 Task: Send an email with the signature Manuel Garcia with the subject Request for a leave of absence follow-up and the message Could you please provide me with the contact information for the vendor you mentioned? from softage.9@softage.net to softage.6@softage.net and move the email from Sent Items to the folder Memorandums of understanding
Action: Mouse moved to (1094, 80)
Screenshot: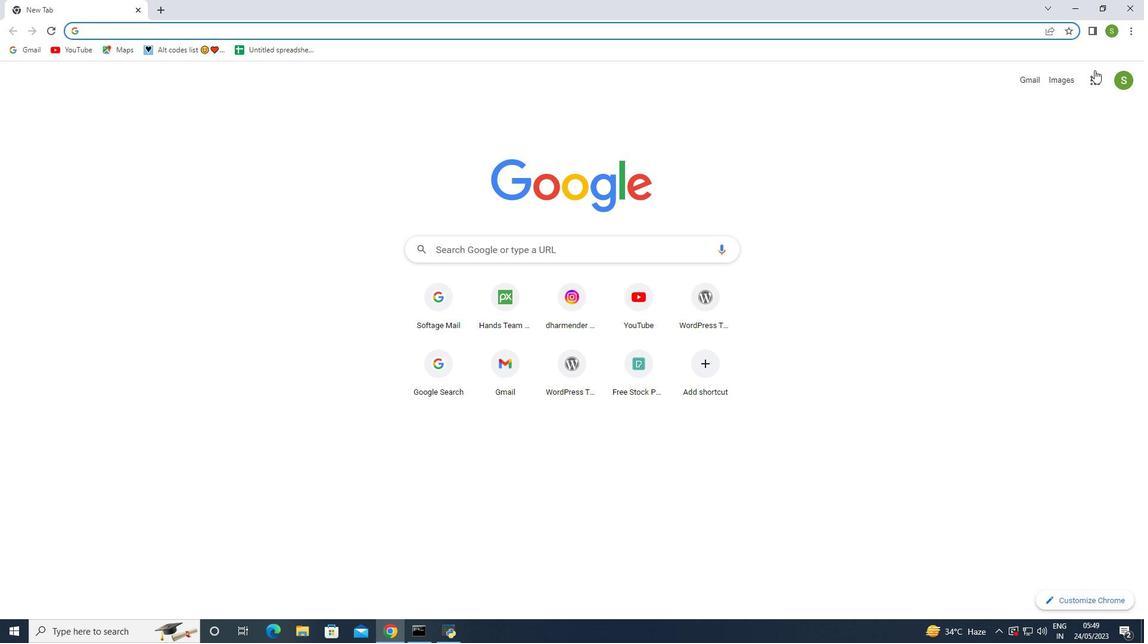 
Action: Mouse pressed left at (1094, 80)
Screenshot: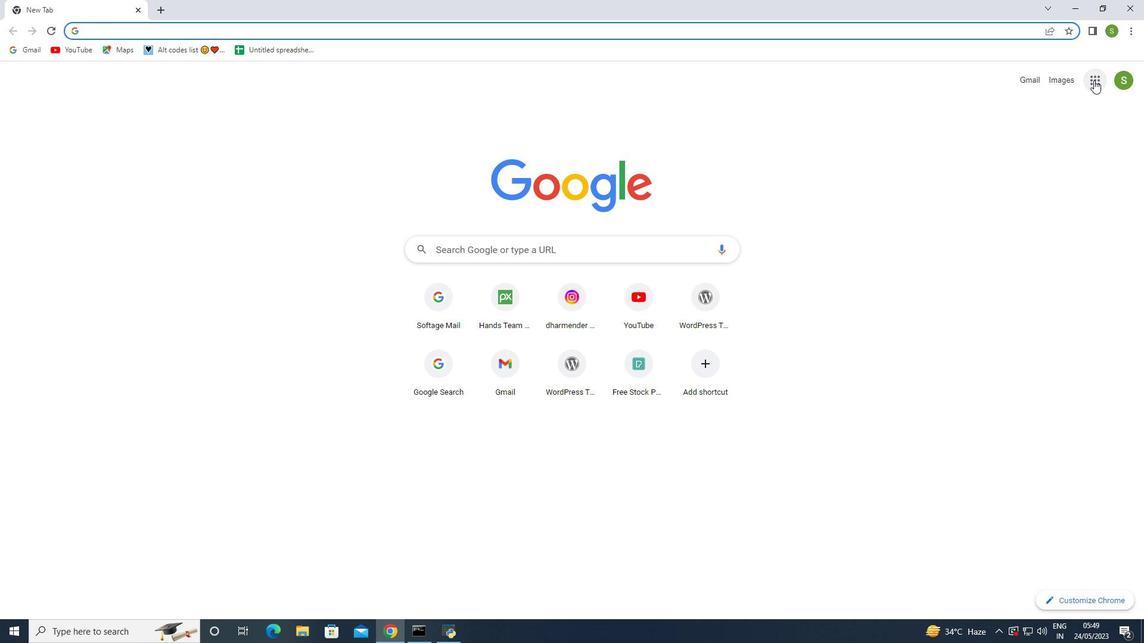 
Action: Mouse moved to (1051, 132)
Screenshot: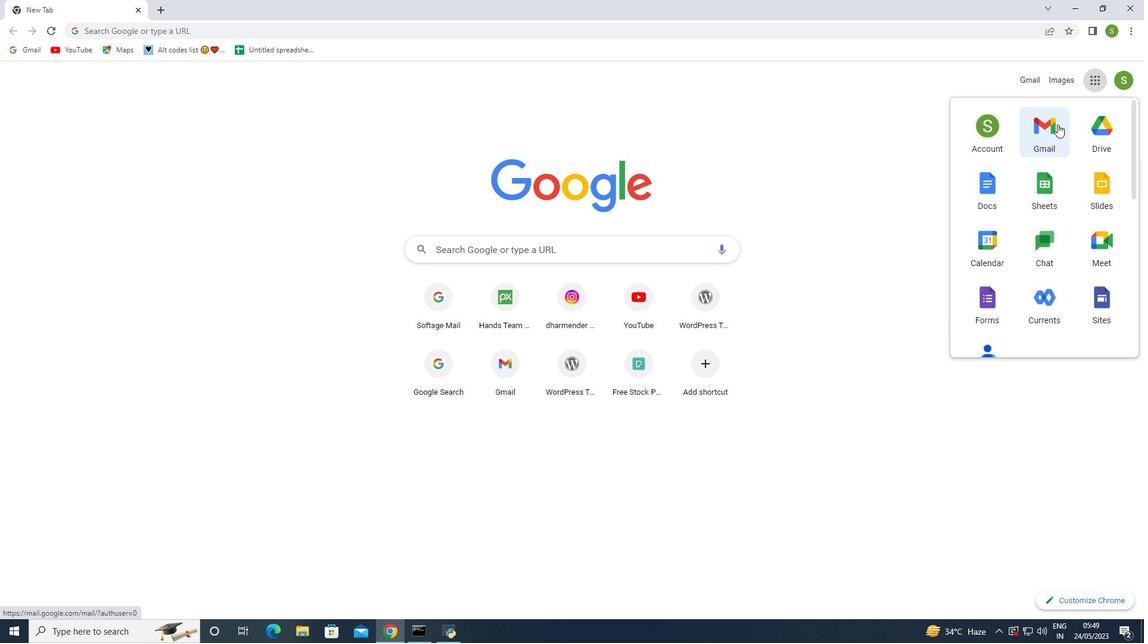 
Action: Mouse pressed left at (1051, 132)
Screenshot: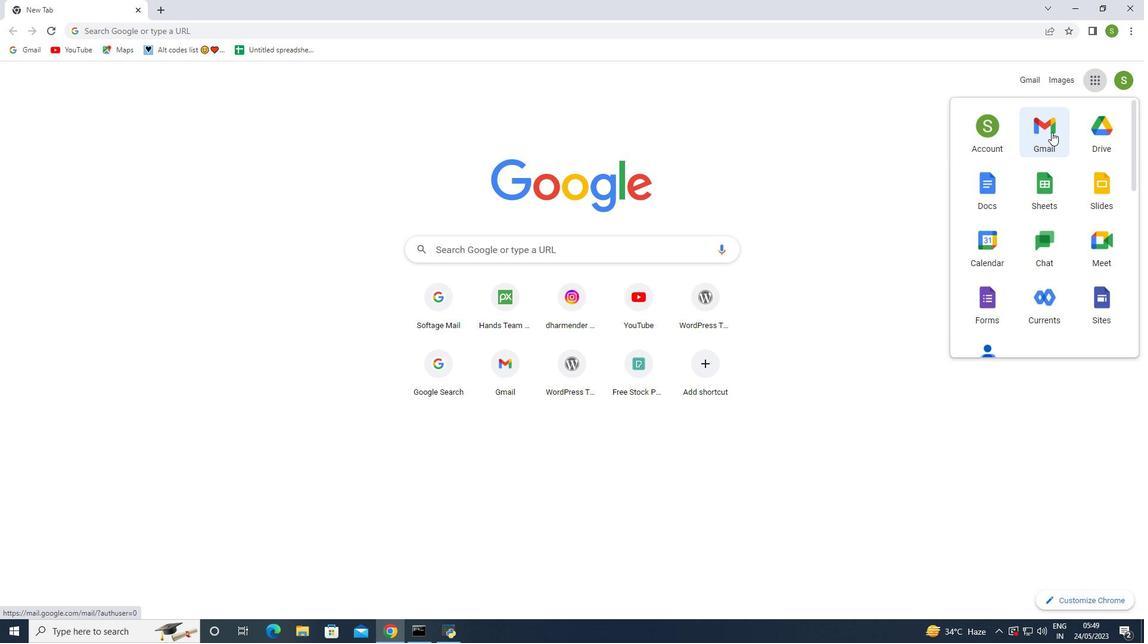 
Action: Mouse moved to (1007, 87)
Screenshot: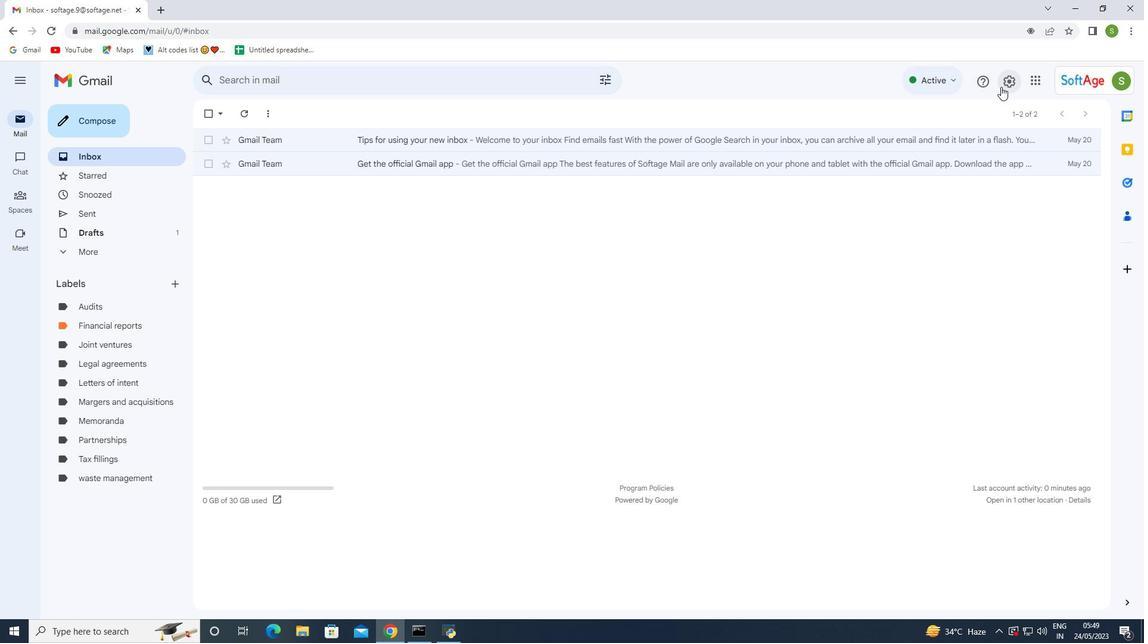 
Action: Mouse pressed left at (1007, 87)
Screenshot: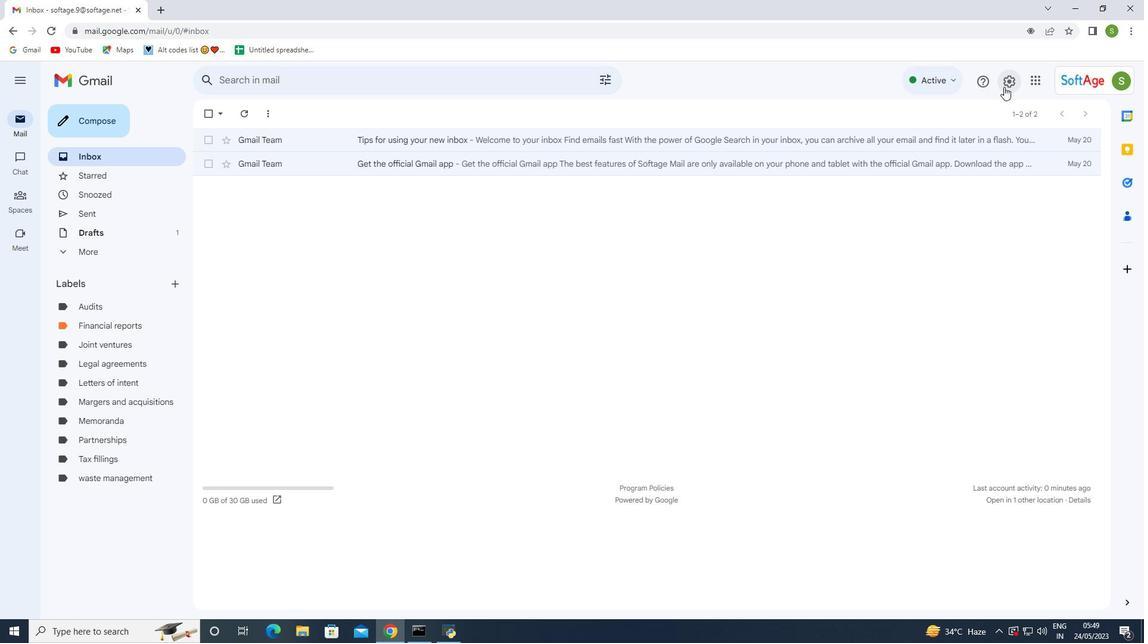 
Action: Mouse moved to (986, 133)
Screenshot: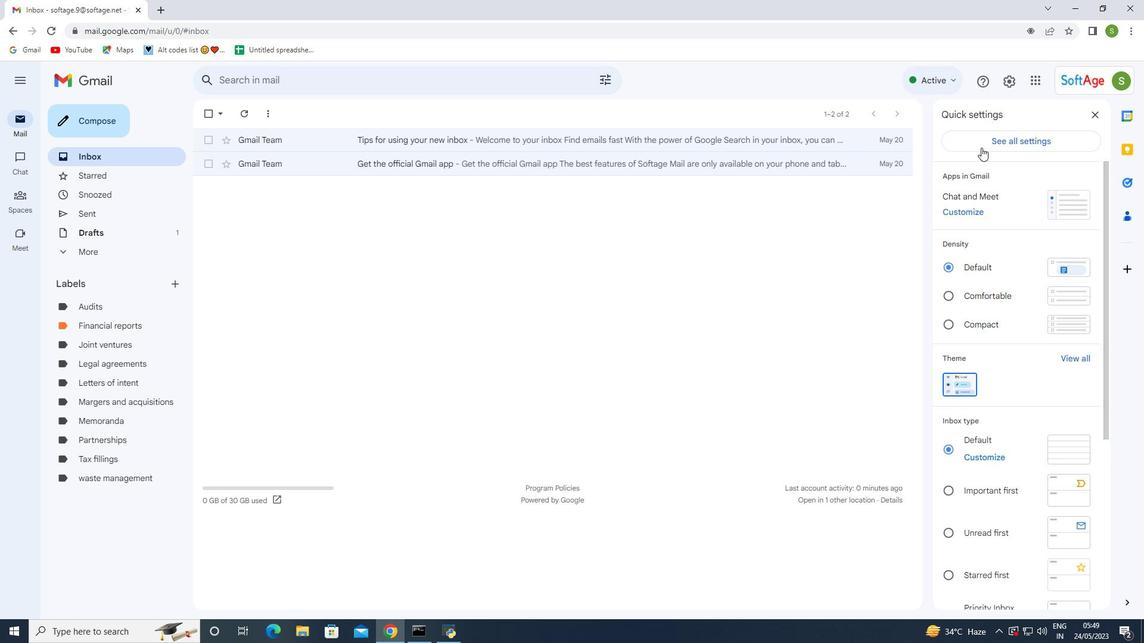 
Action: Mouse pressed left at (986, 133)
Screenshot: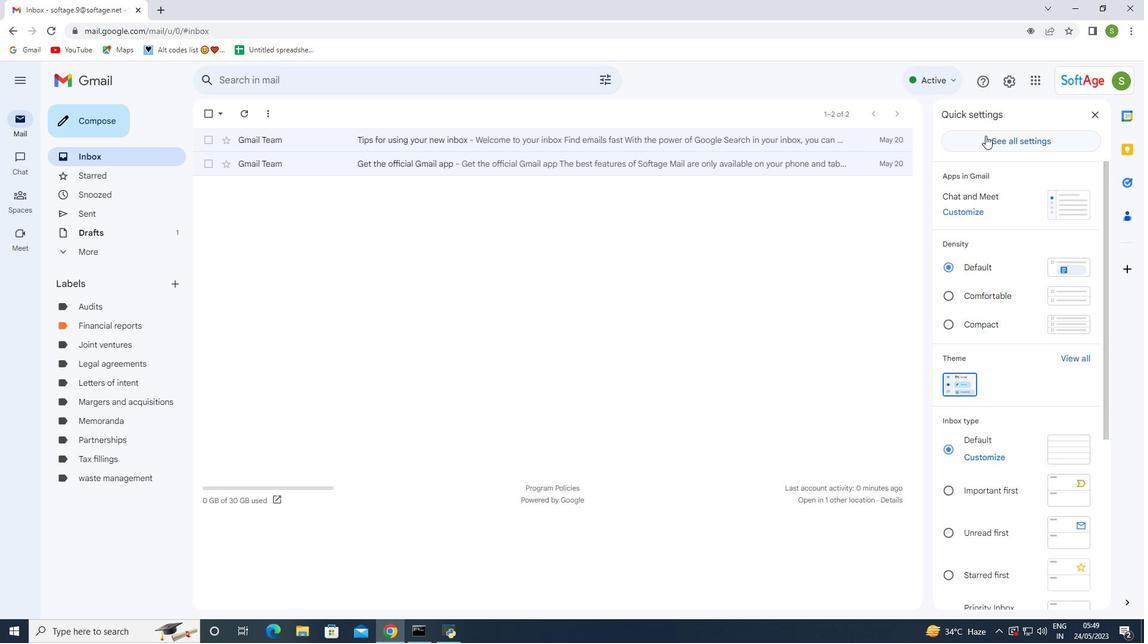 
Action: Mouse moved to (321, 383)
Screenshot: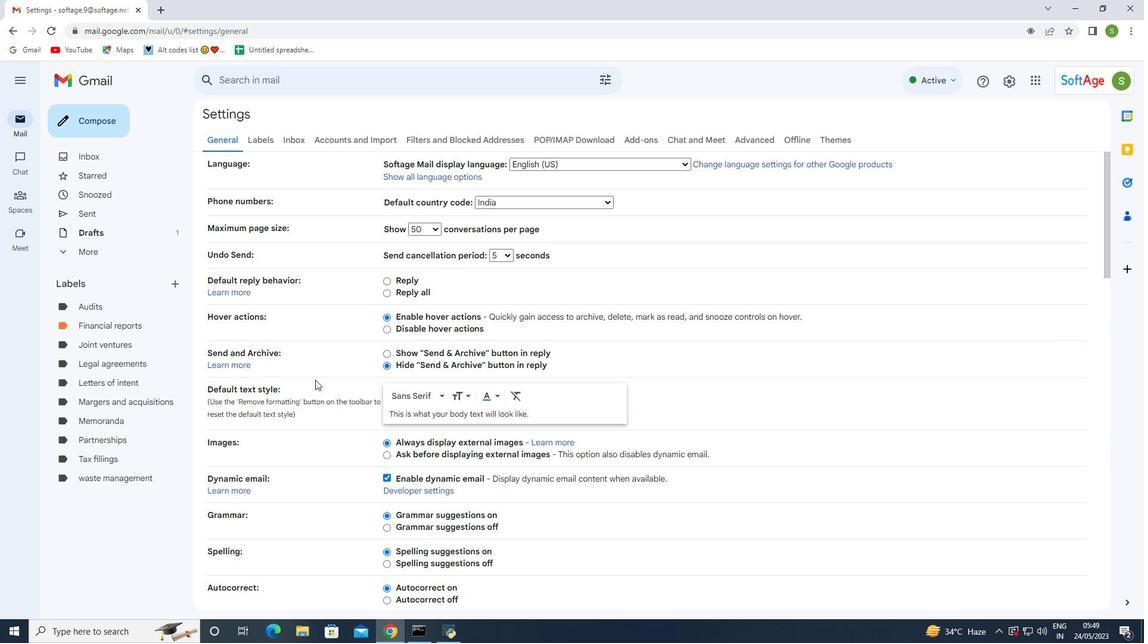
Action: Mouse scrolled (321, 383) with delta (0, 0)
Screenshot: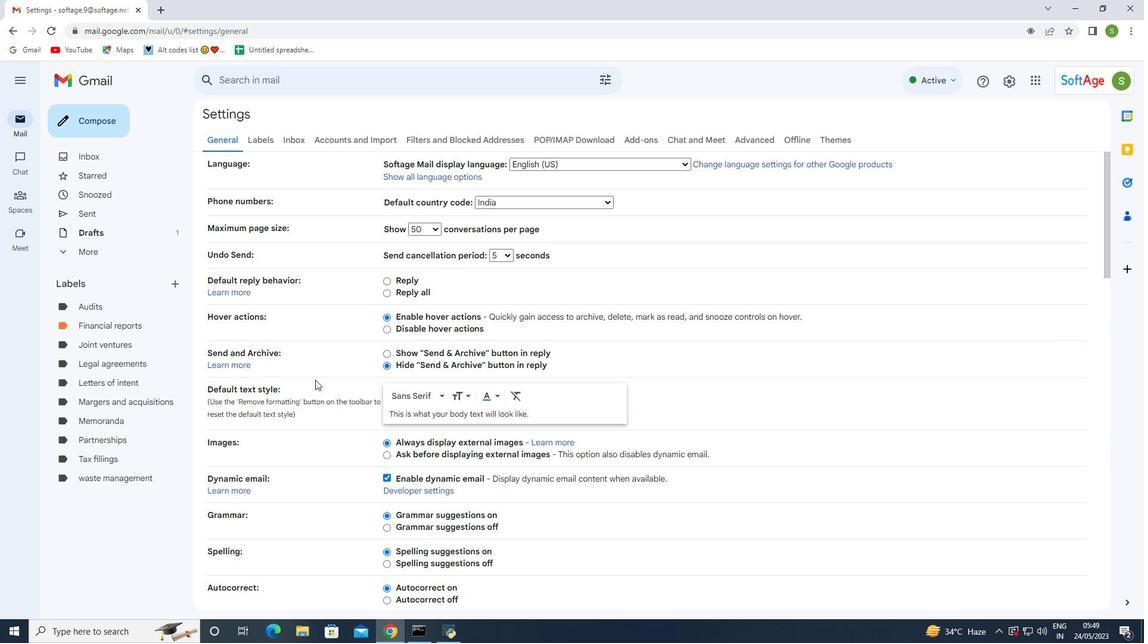 
Action: Mouse moved to (322, 384)
Screenshot: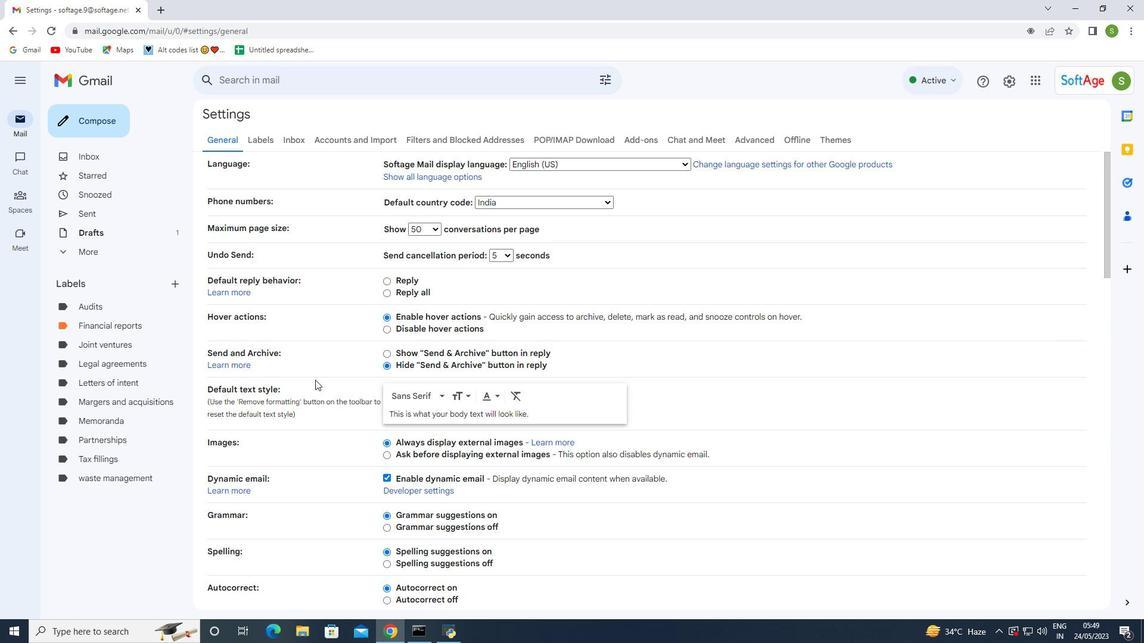 
Action: Mouse scrolled (322, 383) with delta (0, 0)
Screenshot: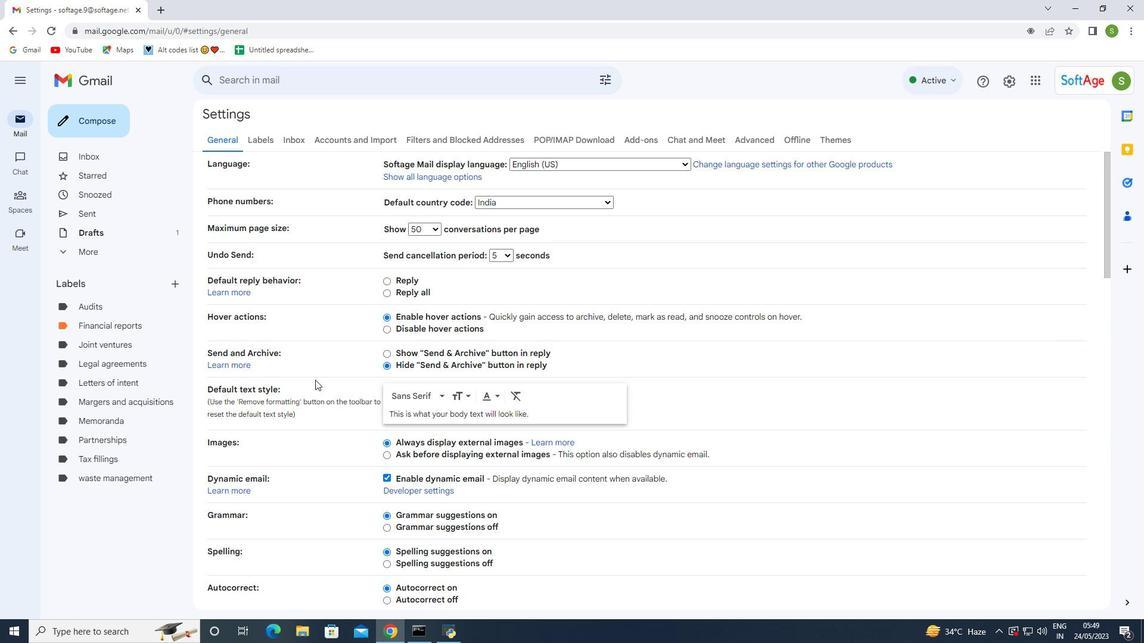 
Action: Mouse moved to (322, 385)
Screenshot: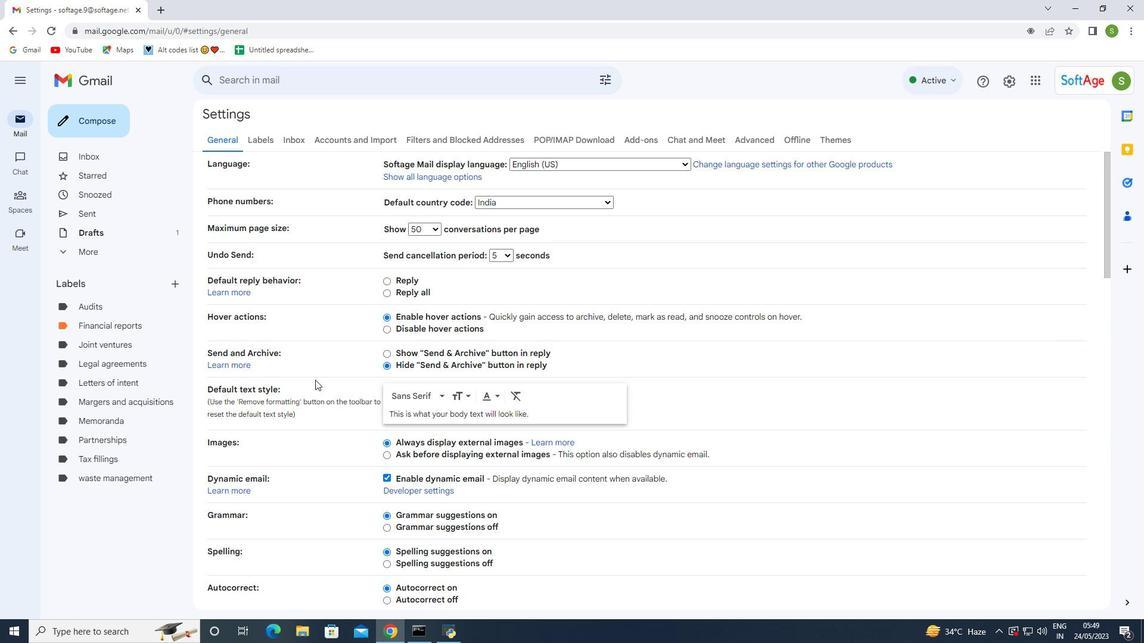 
Action: Mouse scrolled (322, 384) with delta (0, 0)
Screenshot: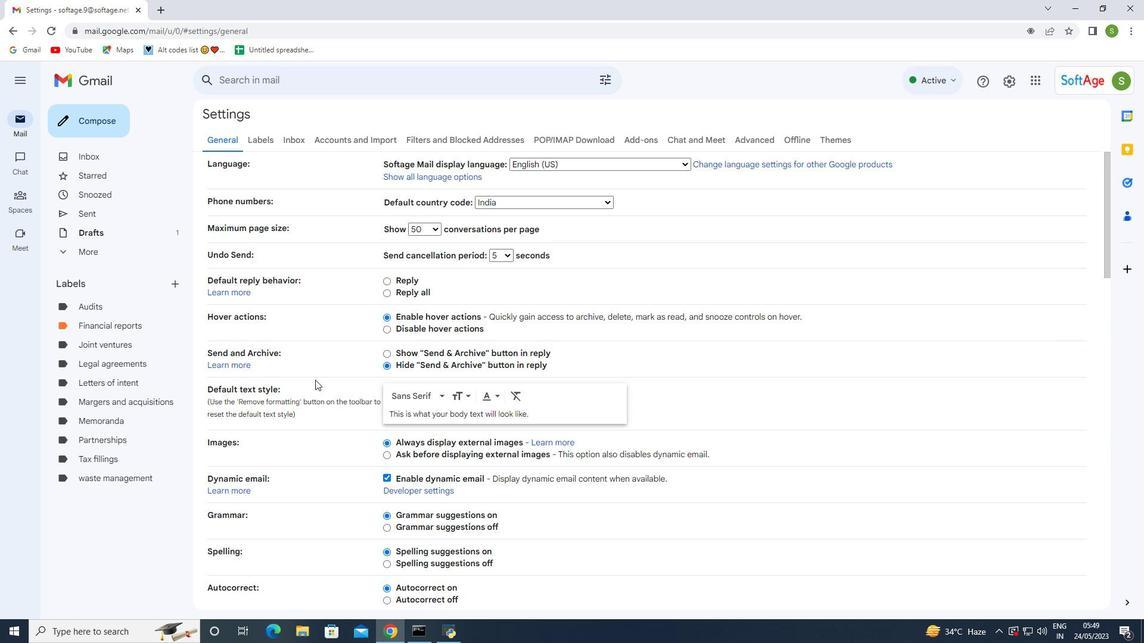 
Action: Mouse moved to (322, 385)
Screenshot: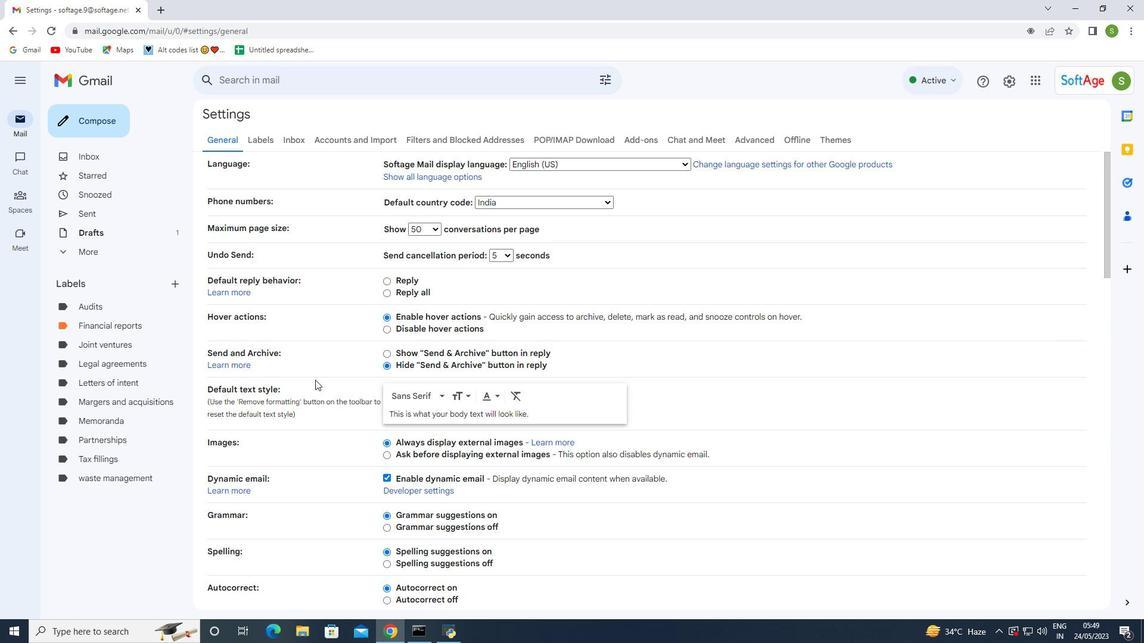 
Action: Mouse scrolled (322, 384) with delta (0, 0)
Screenshot: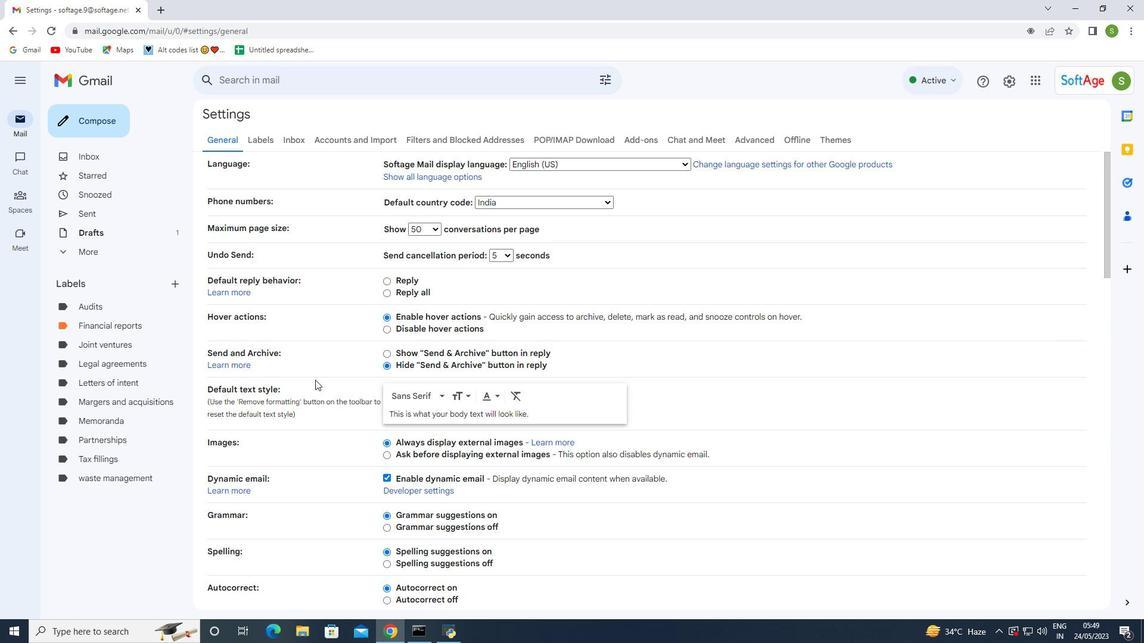 
Action: Mouse scrolled (322, 384) with delta (0, 0)
Screenshot: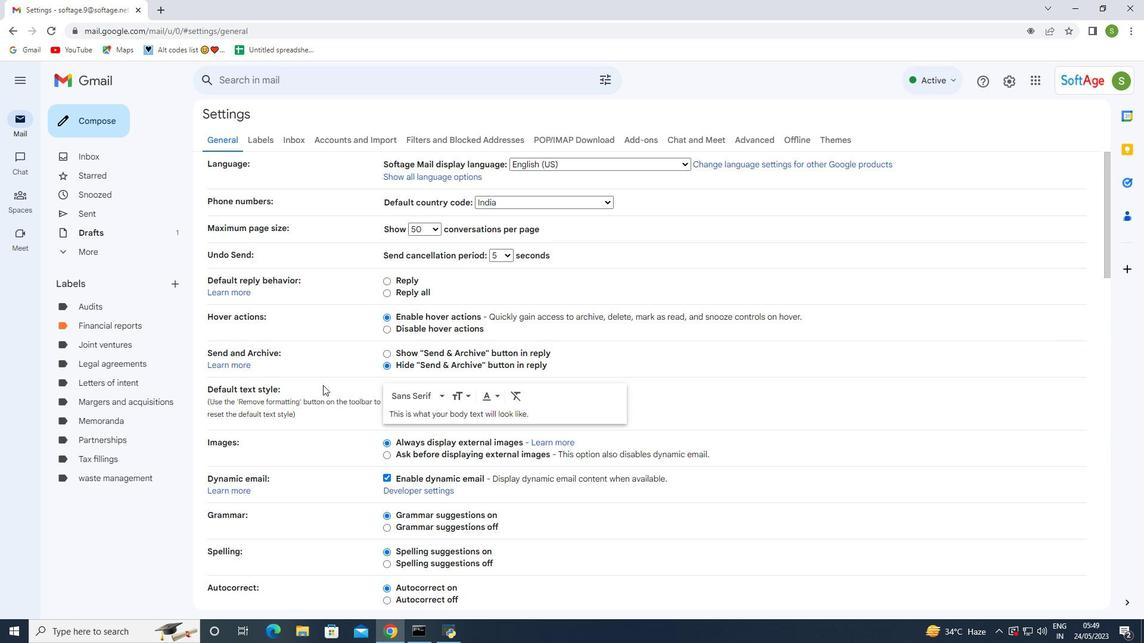
Action: Mouse scrolled (322, 384) with delta (0, 0)
Screenshot: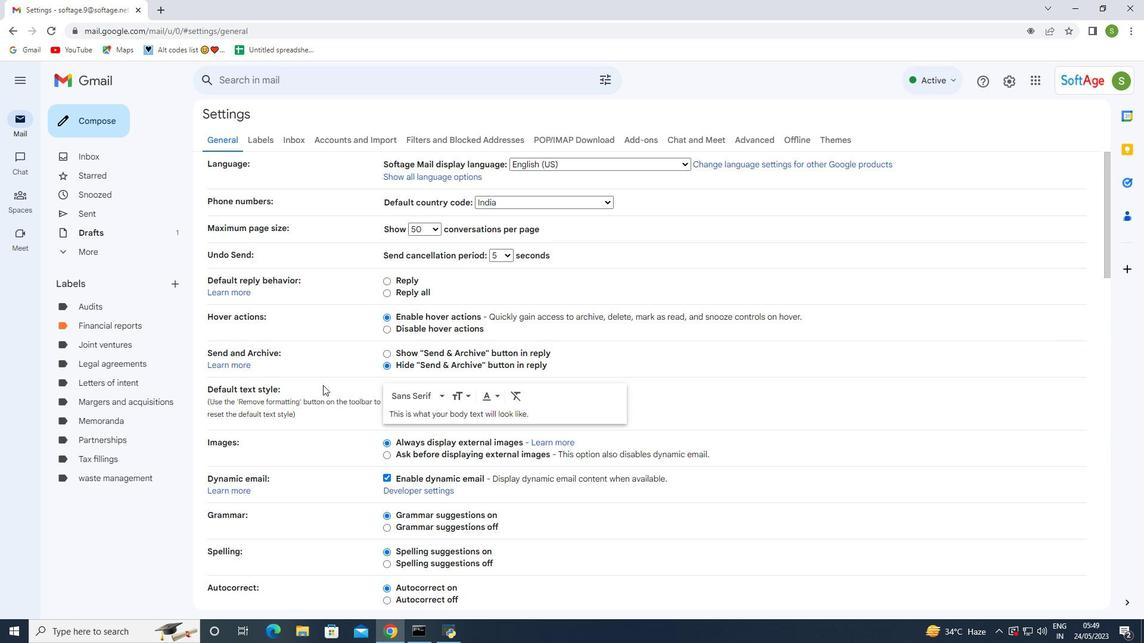 
Action: Mouse pressed middle at (322, 385)
Screenshot: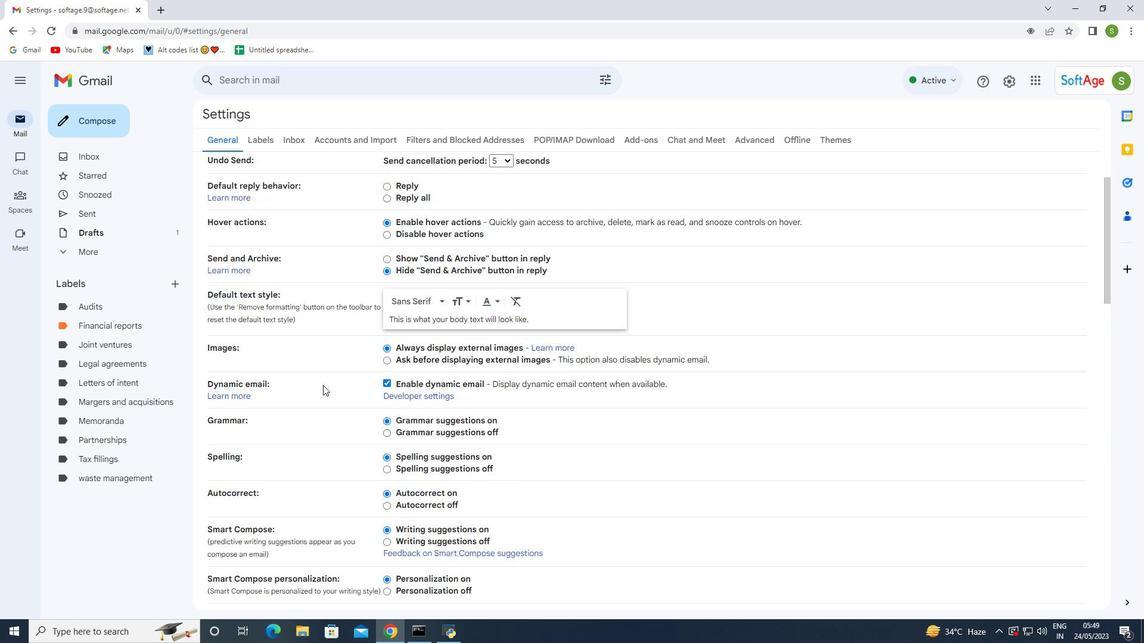 
Action: Mouse scrolled (322, 384) with delta (0, 0)
Screenshot: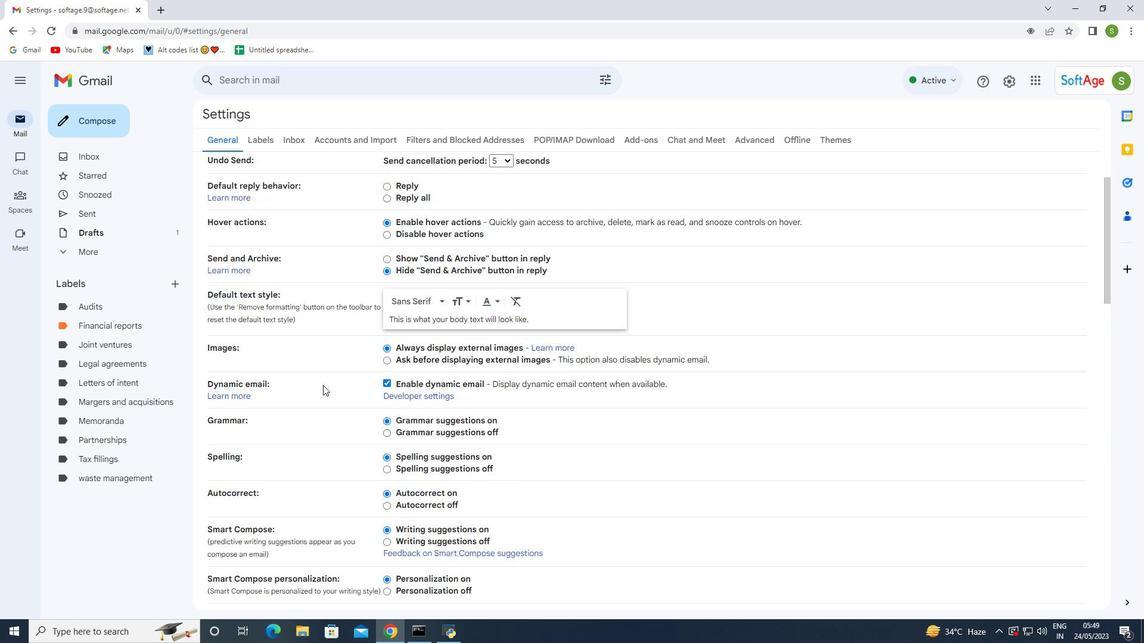
Action: Mouse scrolled (322, 384) with delta (0, 0)
Screenshot: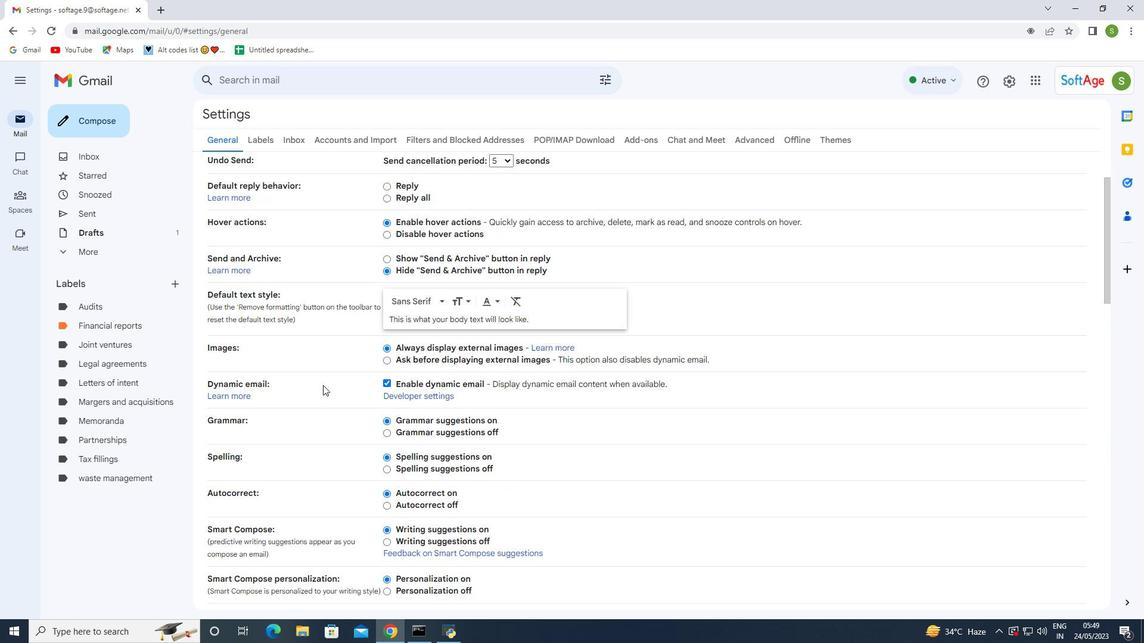 
Action: Mouse scrolled (322, 384) with delta (0, 0)
Screenshot: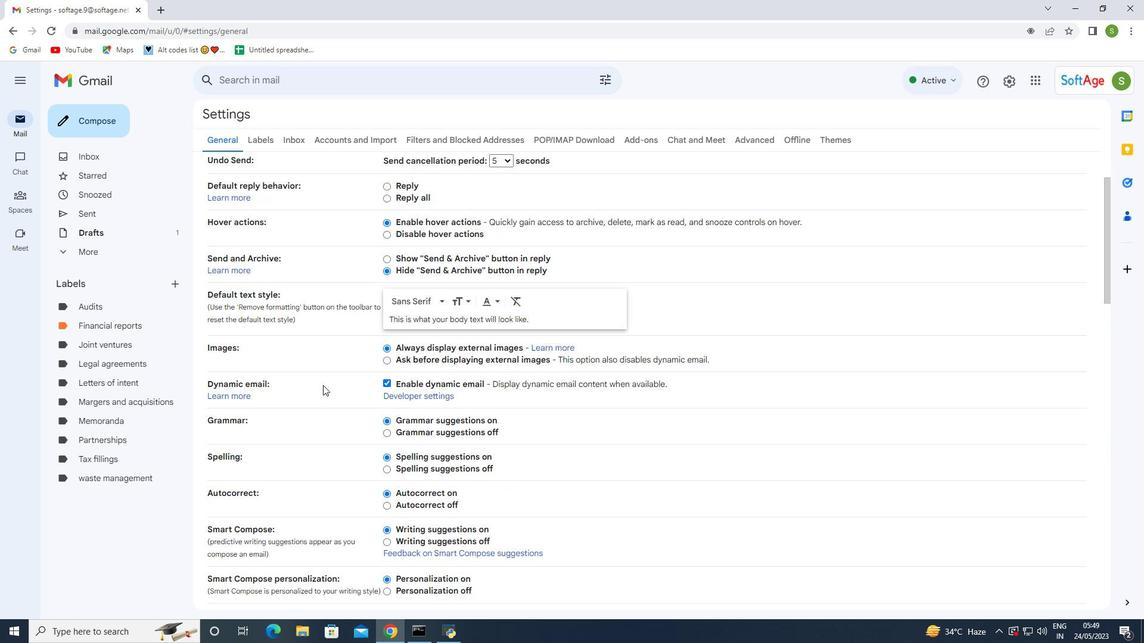
Action: Mouse scrolled (322, 384) with delta (0, 0)
Screenshot: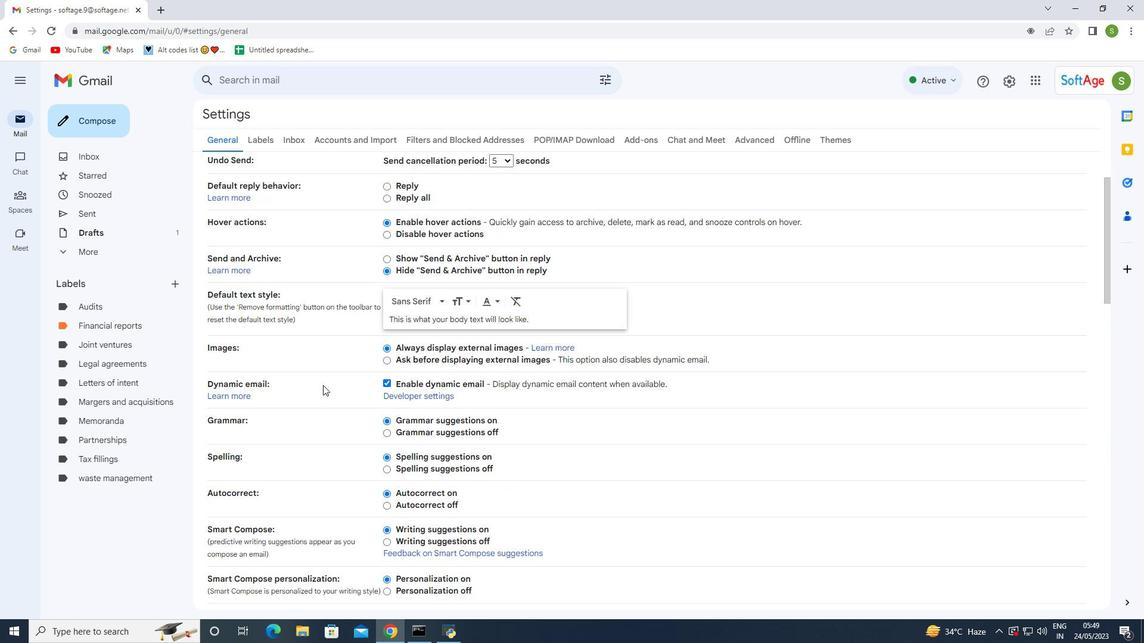 
Action: Mouse scrolled (322, 384) with delta (0, 0)
Screenshot: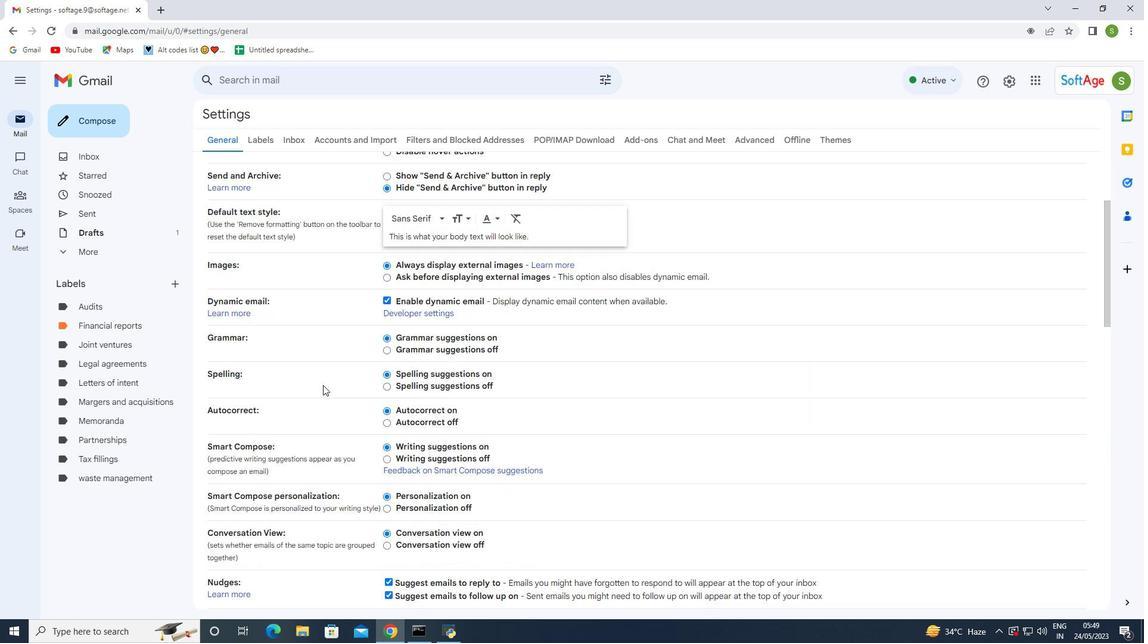 
Action: Mouse scrolled (322, 384) with delta (0, 0)
Screenshot: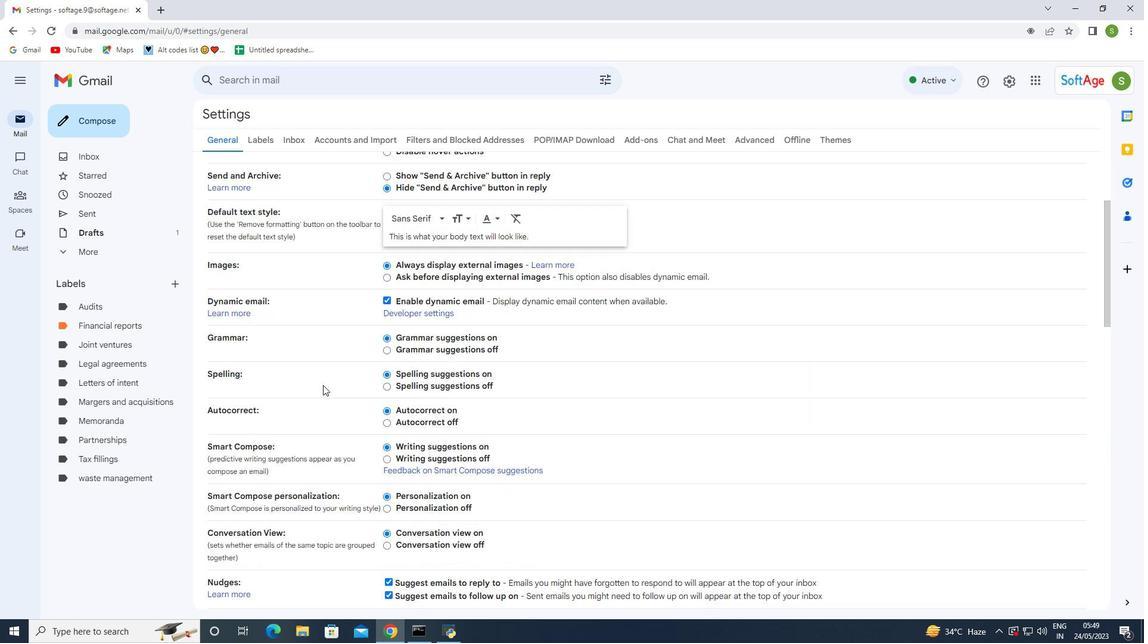 
Action: Mouse scrolled (322, 384) with delta (0, 0)
Screenshot: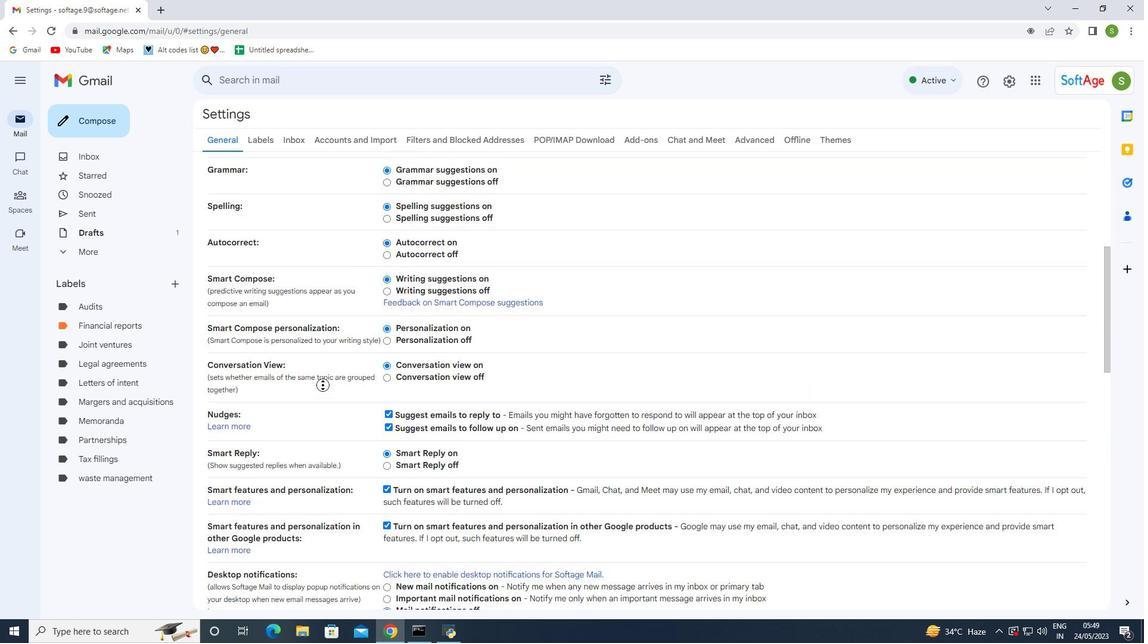 
Action: Mouse scrolled (322, 384) with delta (0, 0)
Screenshot: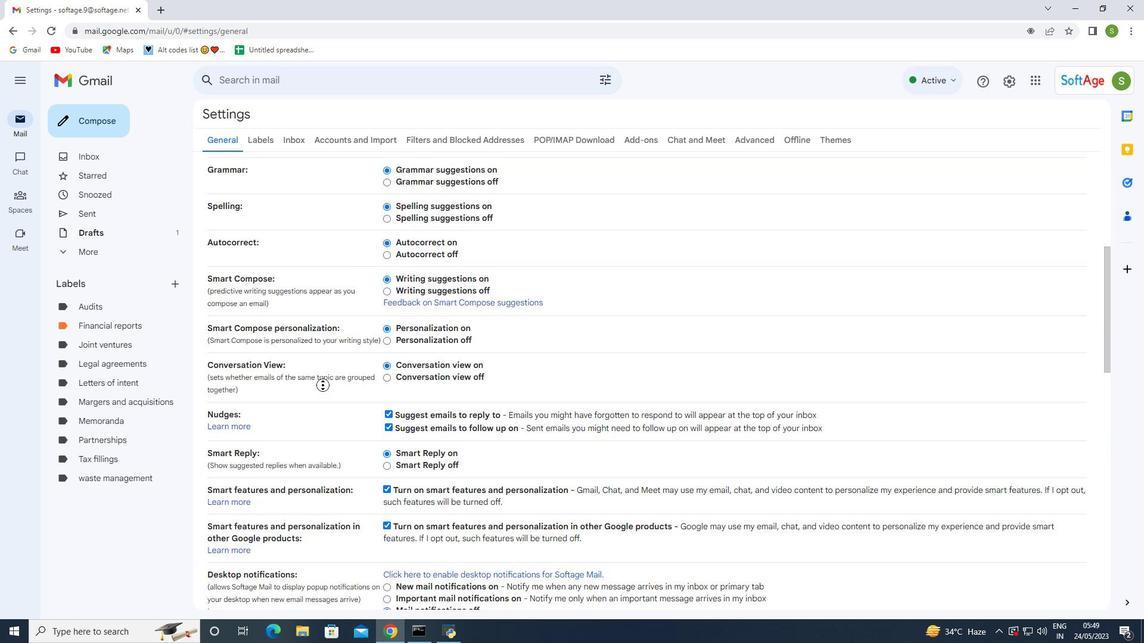 
Action: Mouse scrolled (322, 384) with delta (0, 0)
Screenshot: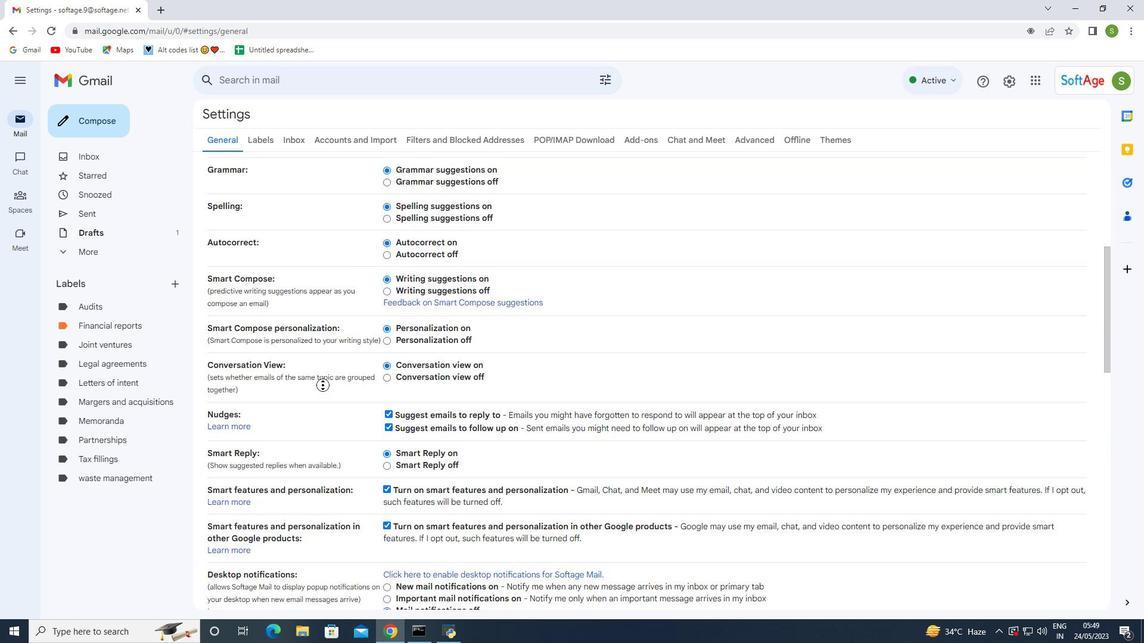 
Action: Mouse scrolled (322, 384) with delta (0, 0)
Screenshot: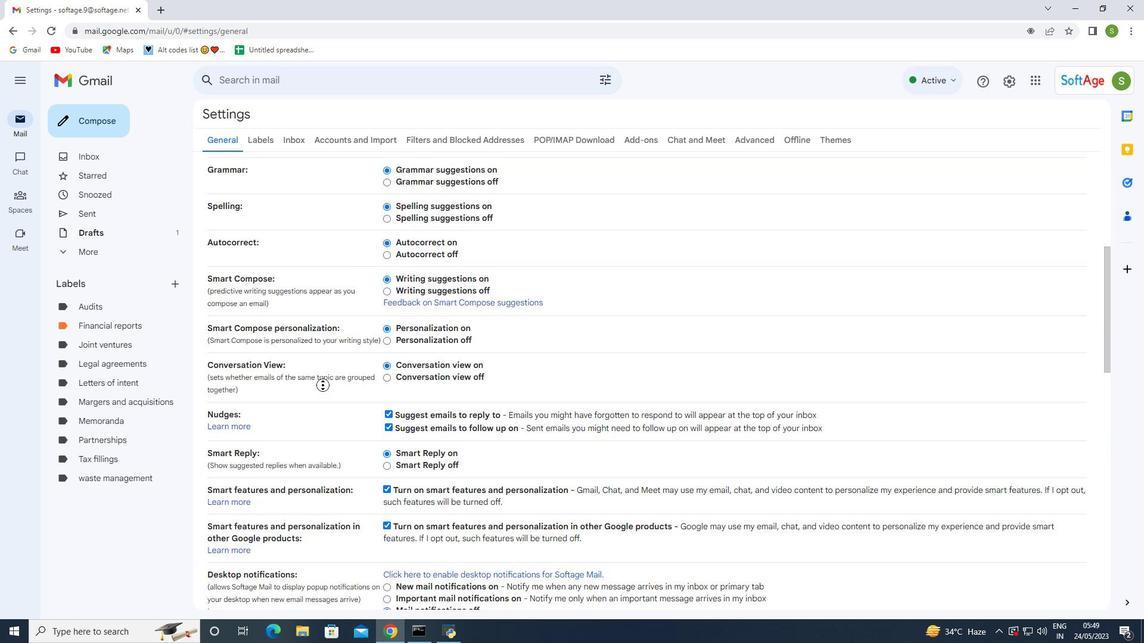 
Action: Mouse scrolled (322, 384) with delta (0, 0)
Screenshot: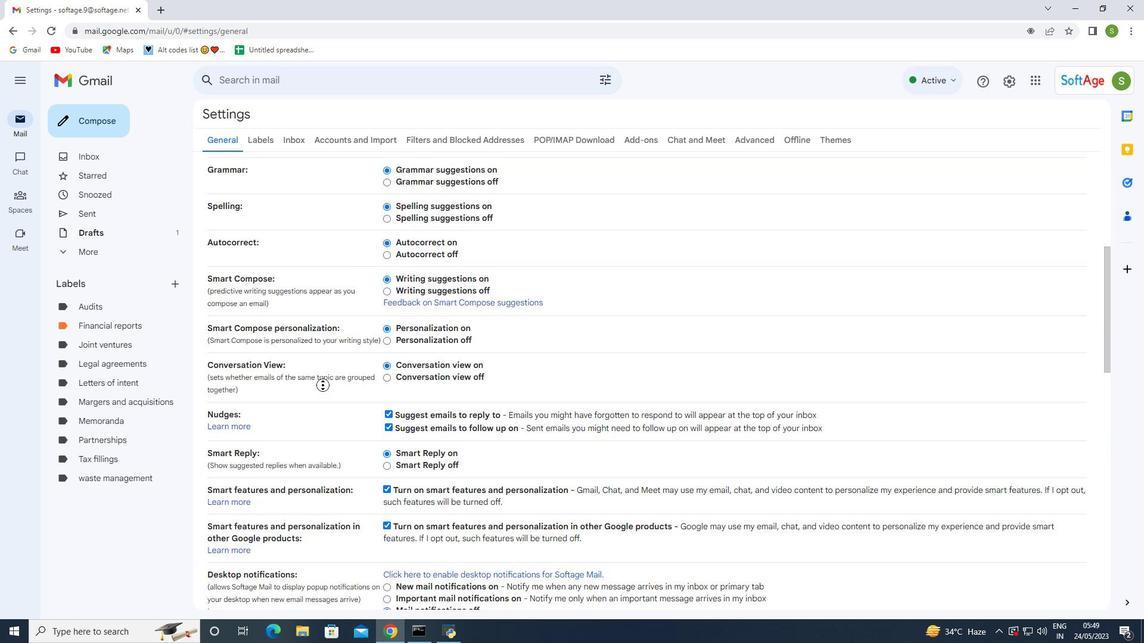 
Action: Mouse moved to (322, 386)
Screenshot: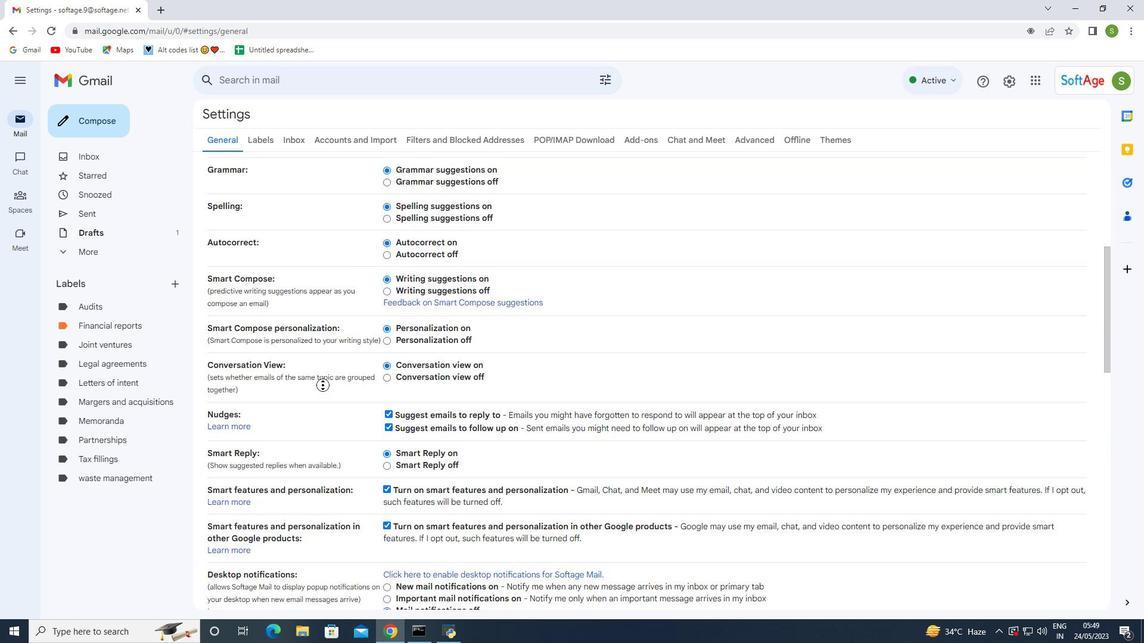 
Action: Mouse scrolled (322, 385) with delta (0, 0)
Screenshot: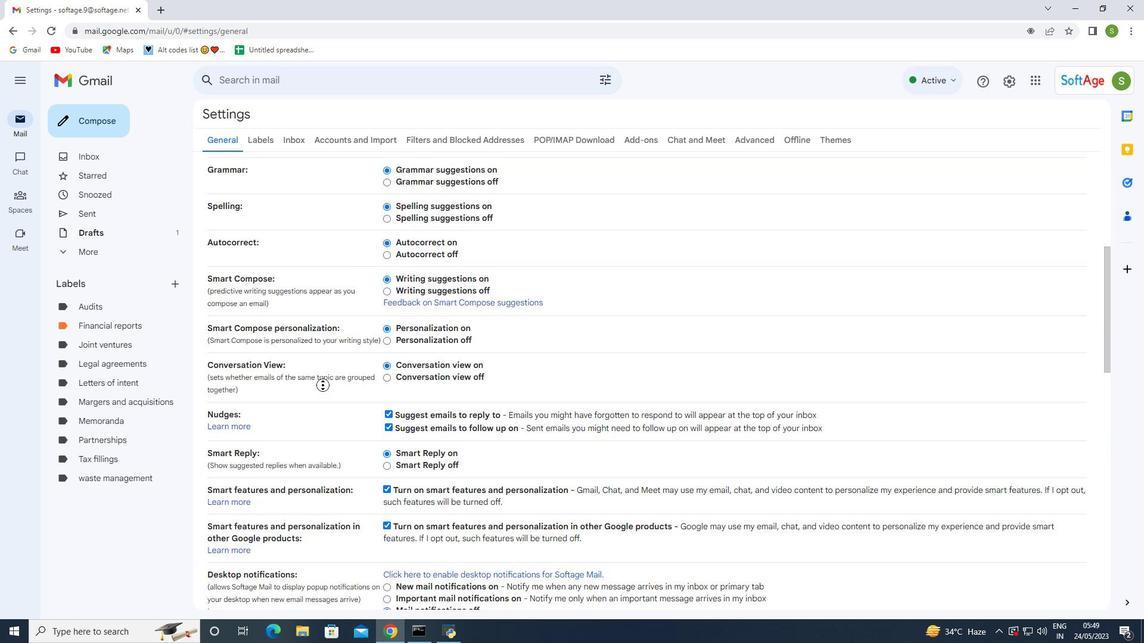 
Action: Mouse scrolled (322, 385) with delta (0, 0)
Screenshot: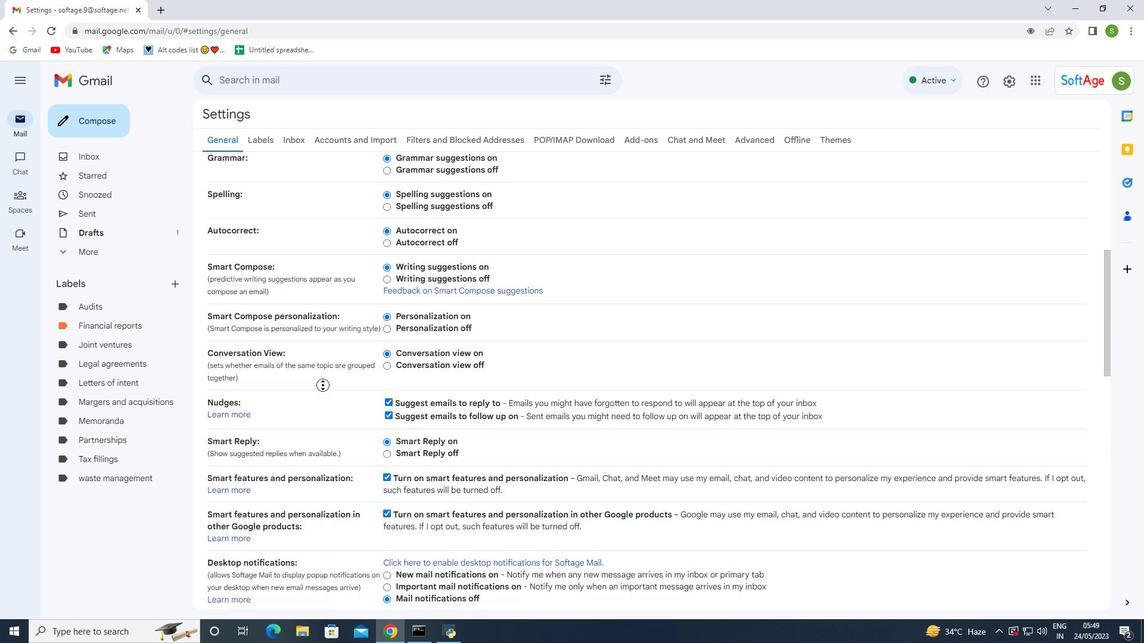 
Action: Mouse scrolled (322, 385) with delta (0, 0)
Screenshot: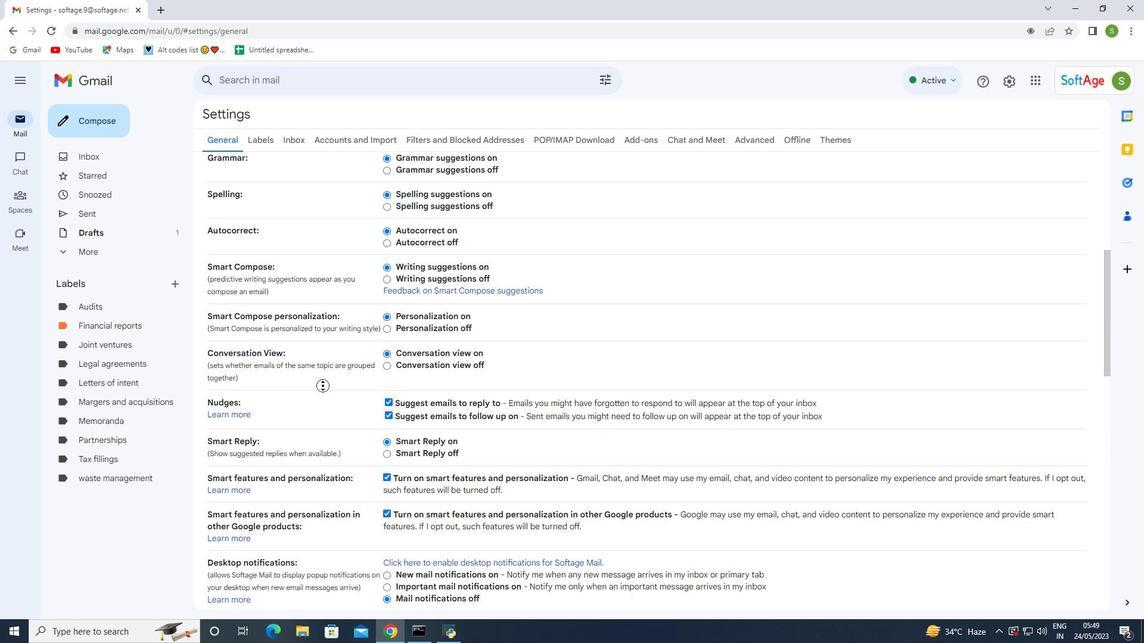 
Action: Mouse scrolled (322, 385) with delta (0, 0)
Screenshot: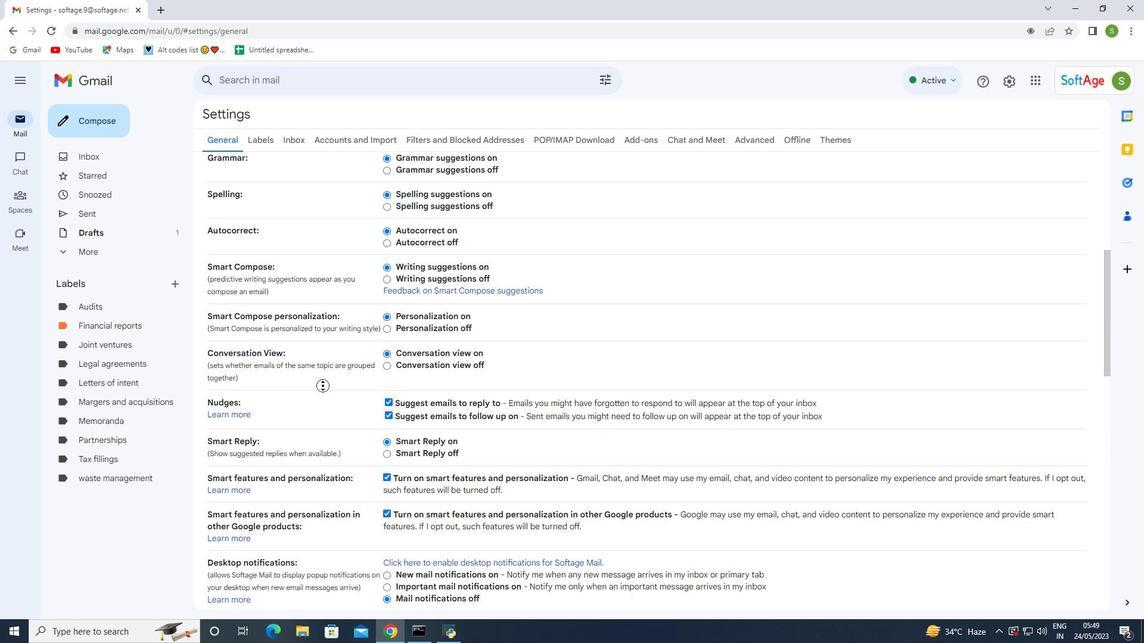 
Action: Mouse scrolled (322, 385) with delta (0, 0)
Screenshot: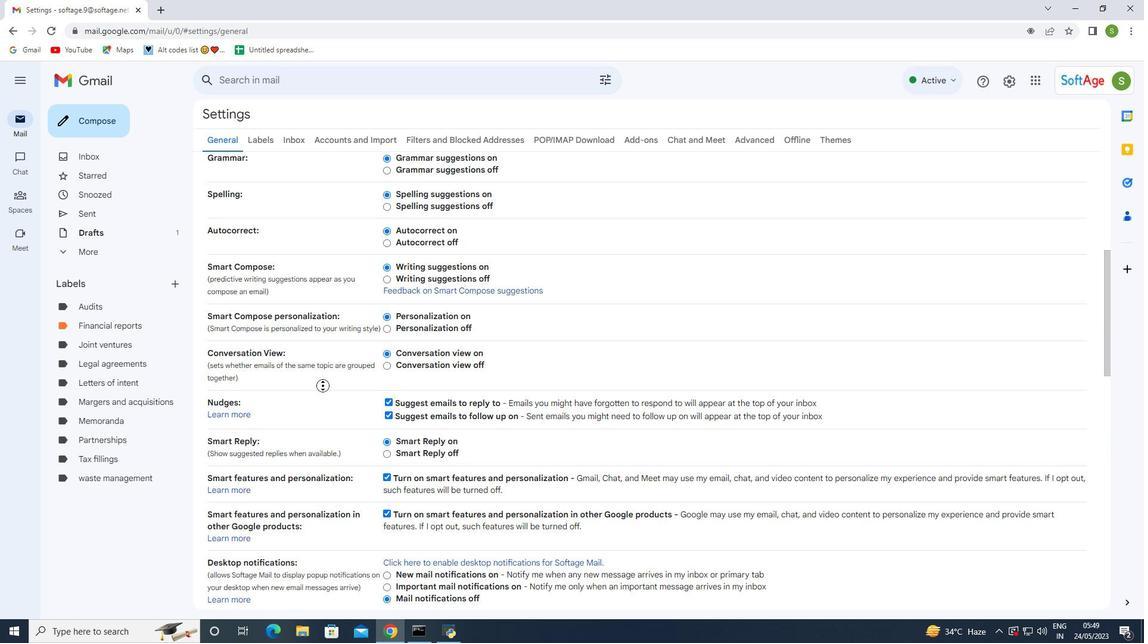 
Action: Mouse scrolled (322, 385) with delta (0, 0)
Screenshot: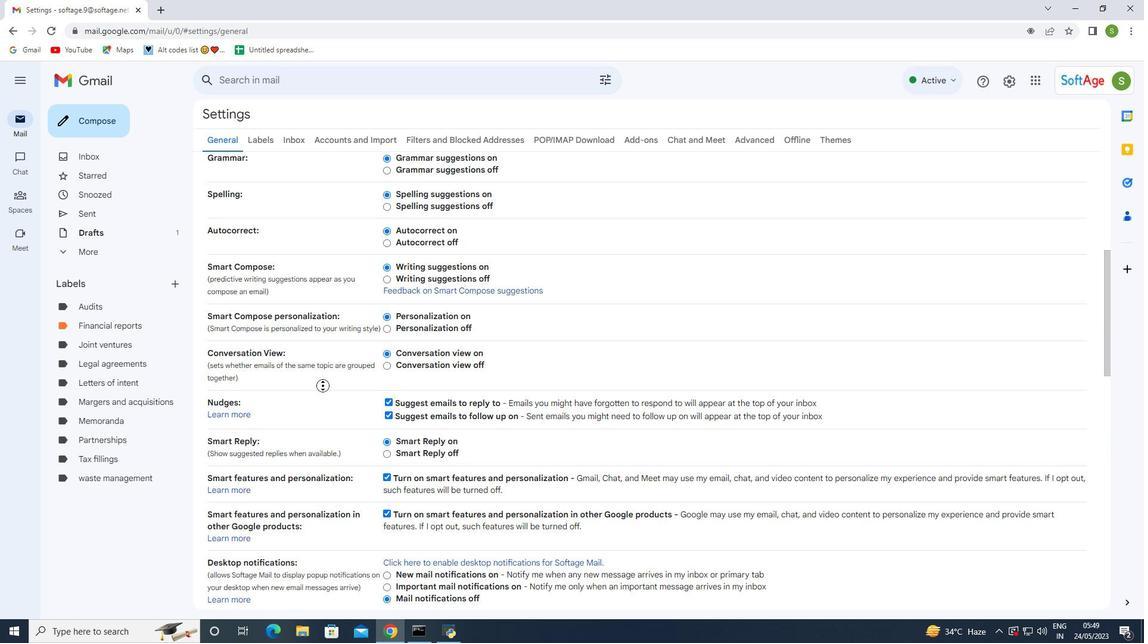 
Action: Mouse moved to (327, 389)
Screenshot: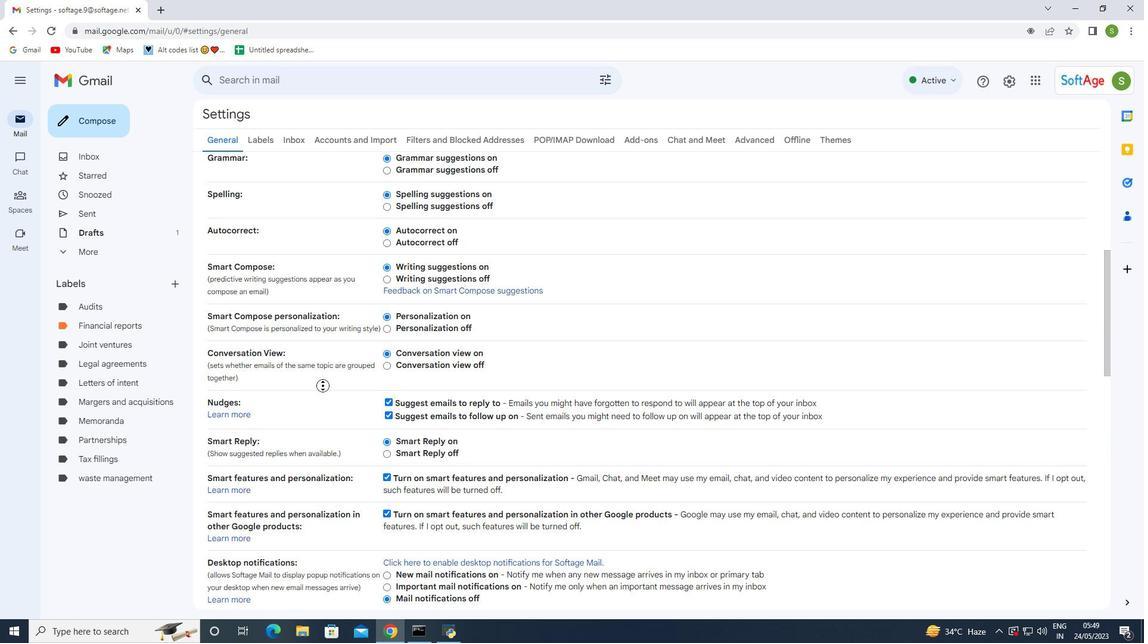 
Action: Mouse scrolled (327, 389) with delta (0, 0)
Screenshot: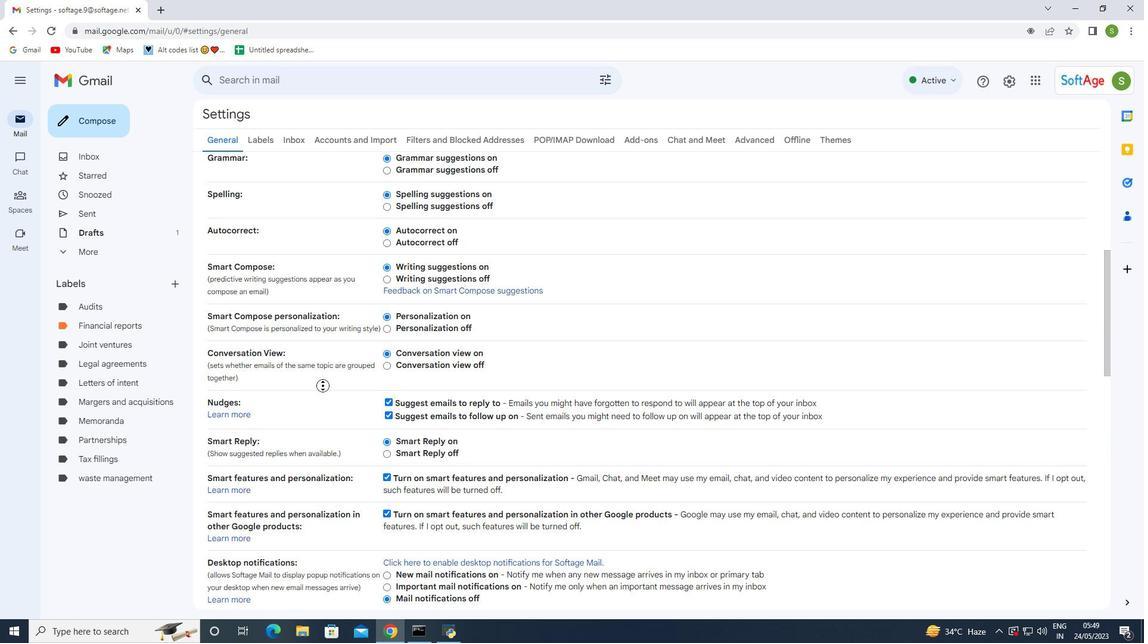 
Action: Mouse moved to (433, 419)
Screenshot: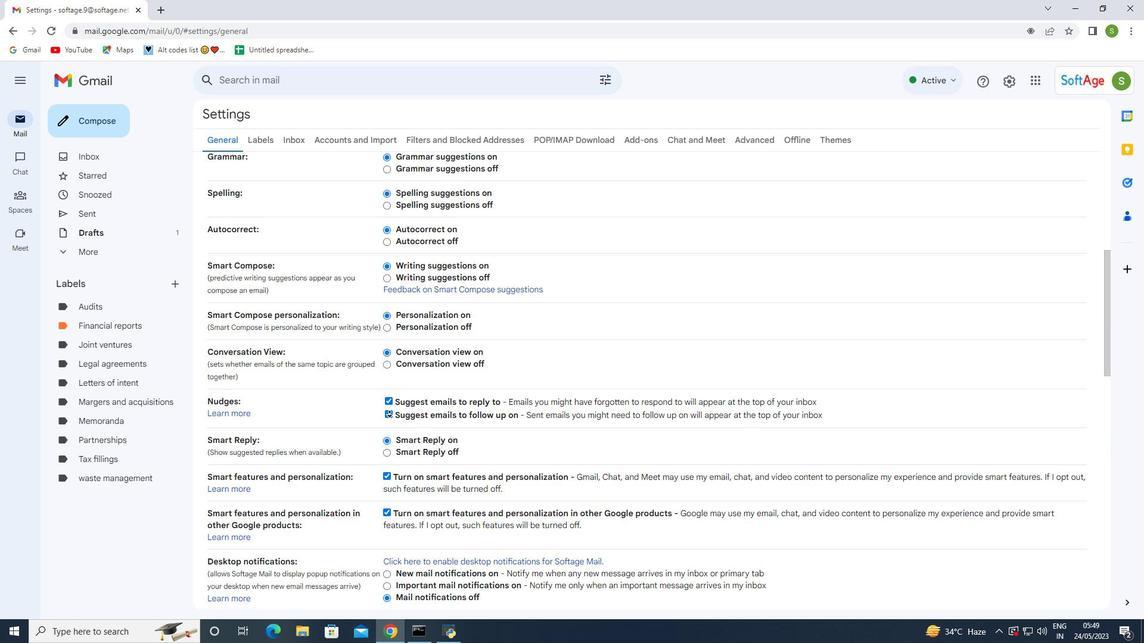 
Action: Mouse scrolled (433, 418) with delta (0, 0)
Screenshot: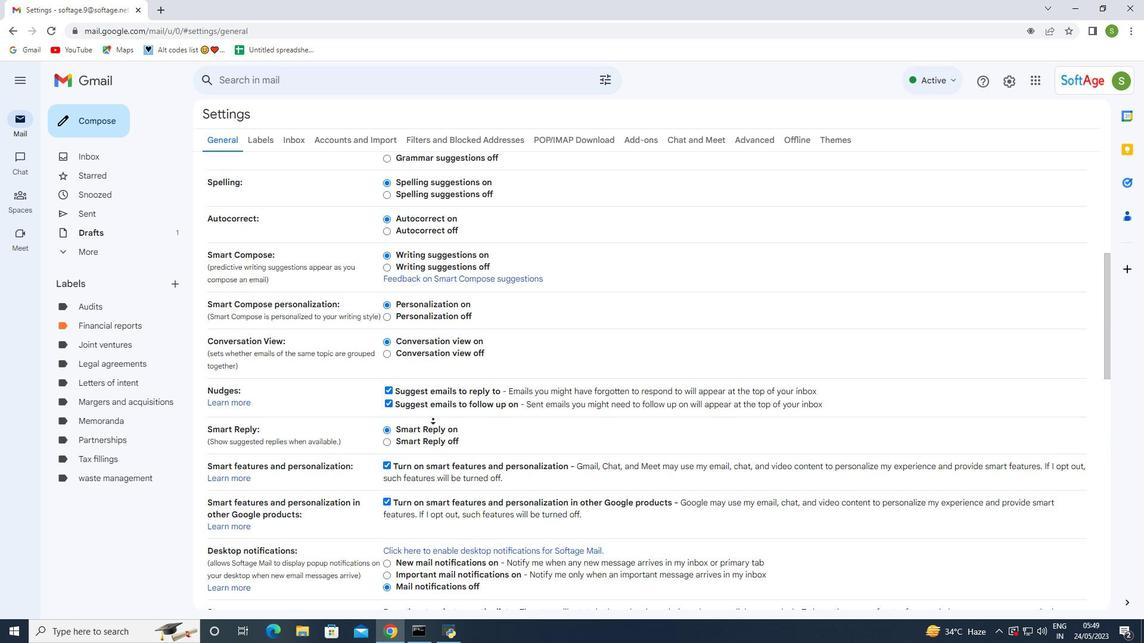 
Action: Mouse scrolled (433, 418) with delta (0, 0)
Screenshot: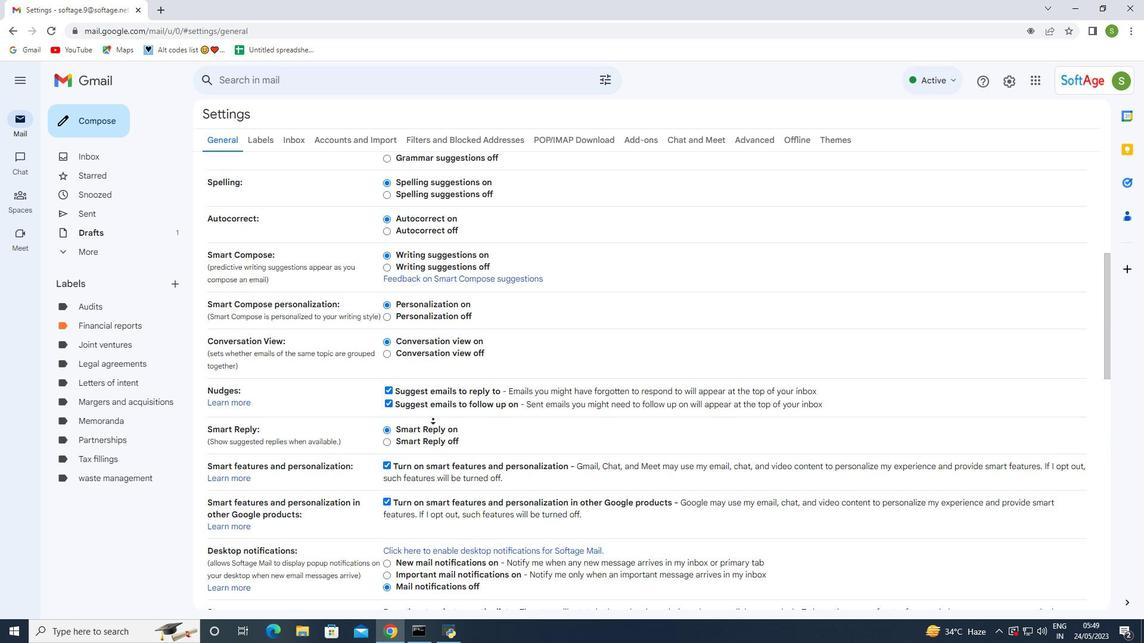 
Action: Mouse moved to (433, 420)
Screenshot: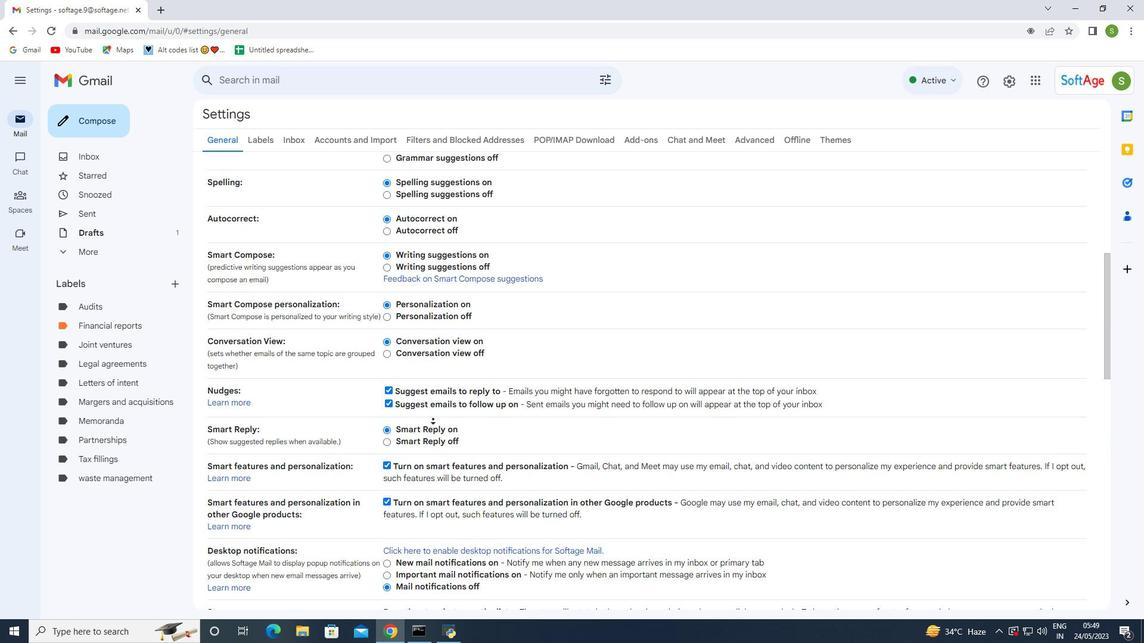 
Action: Mouse scrolled (433, 419) with delta (0, 0)
Screenshot: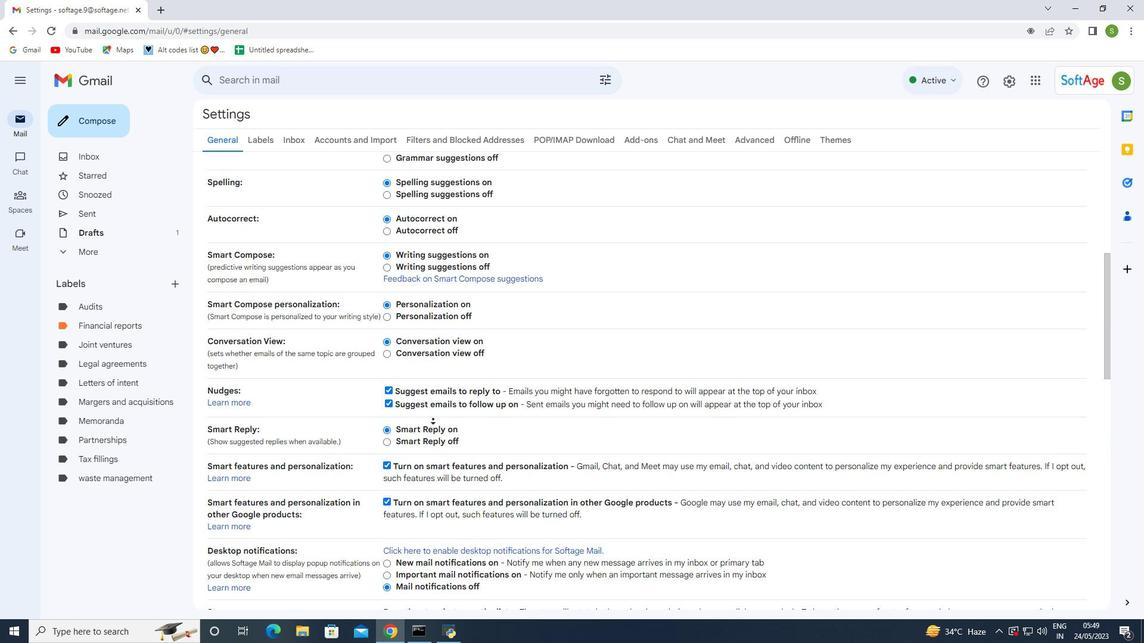 
Action: Mouse scrolled (433, 419) with delta (0, 0)
Screenshot: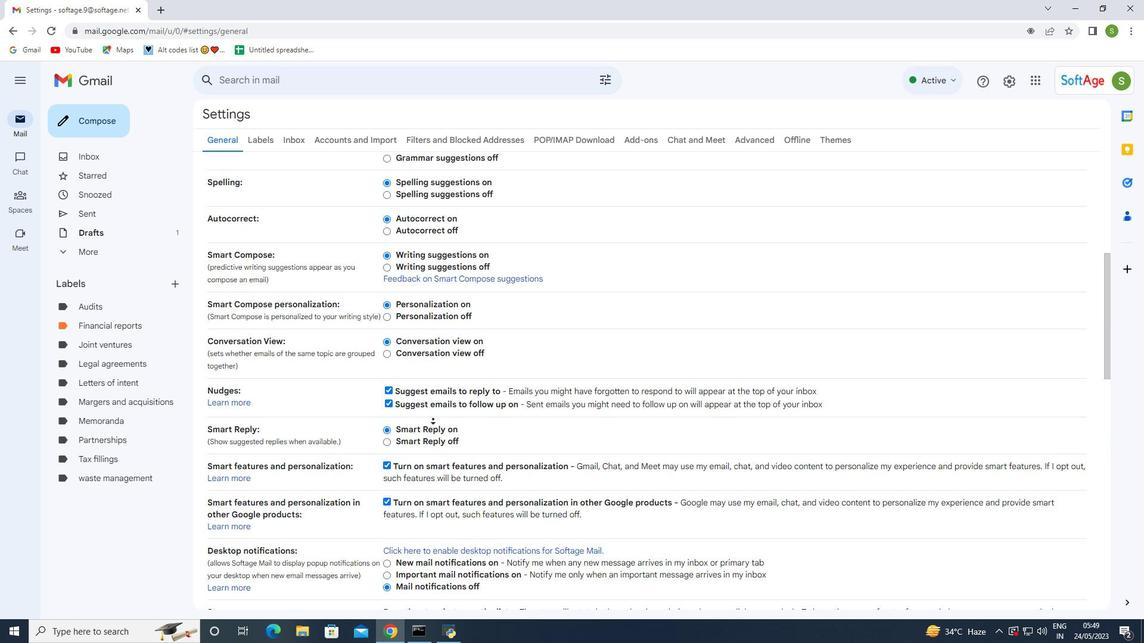 
Action: Mouse scrolled (433, 419) with delta (0, 0)
Screenshot: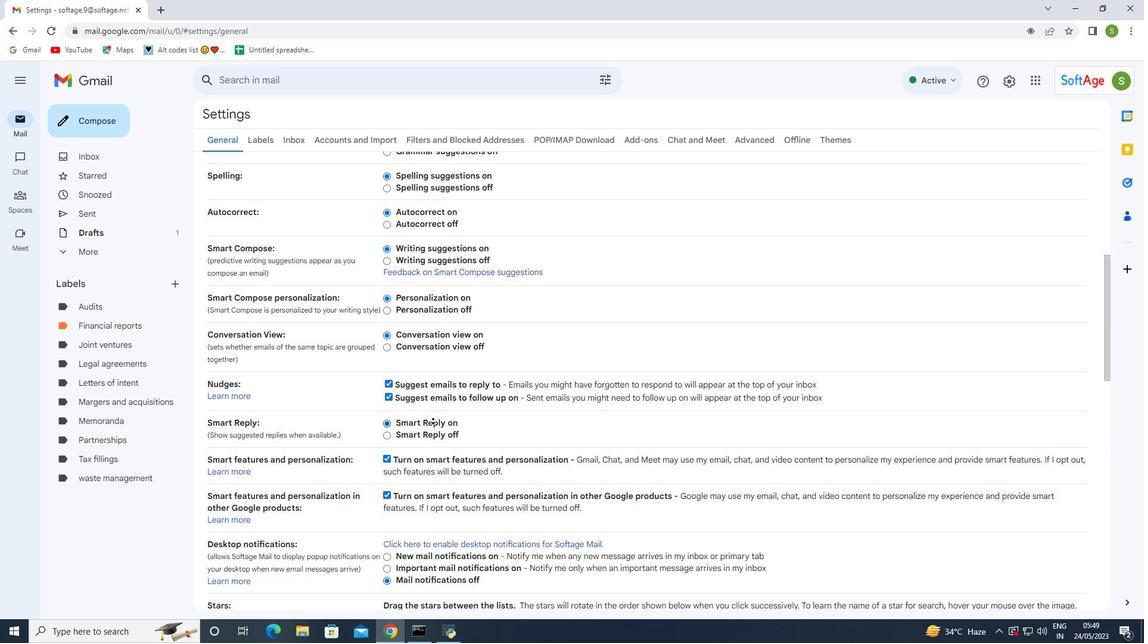 
Action: Mouse moved to (432, 420)
Screenshot: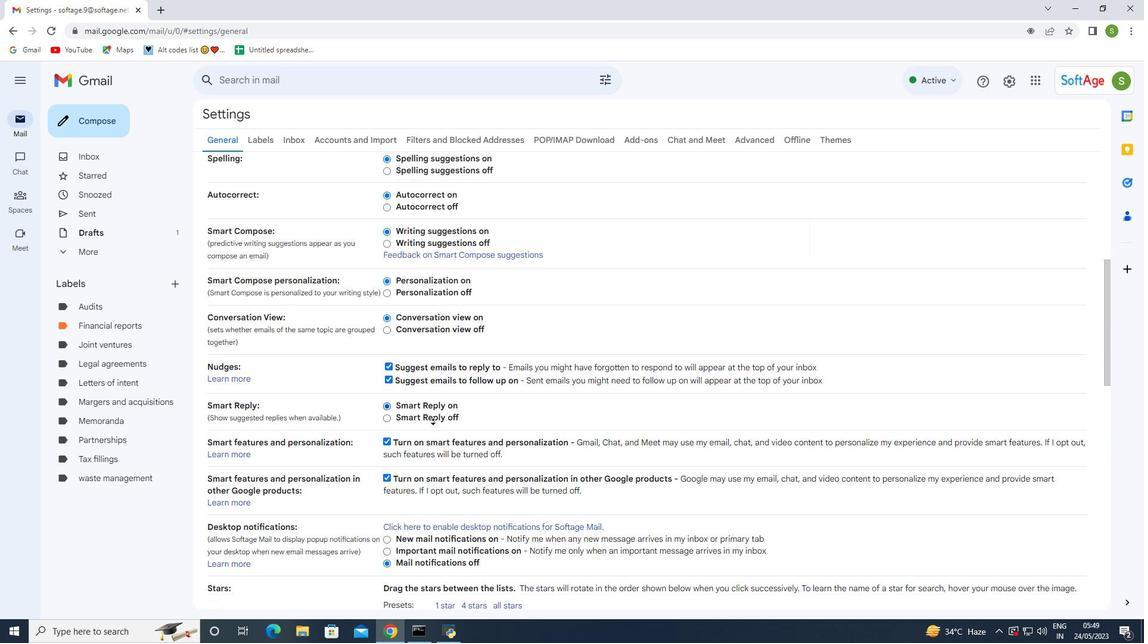 
Action: Mouse scrolled (432, 419) with delta (0, 0)
Screenshot: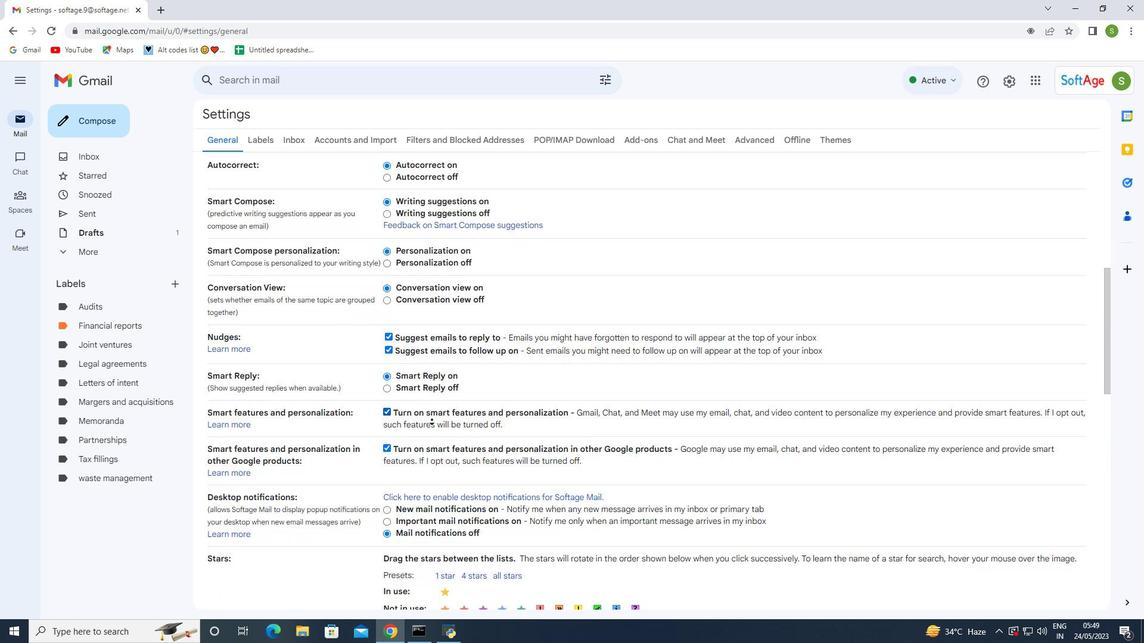 
Action: Mouse scrolled (432, 419) with delta (0, 0)
Screenshot: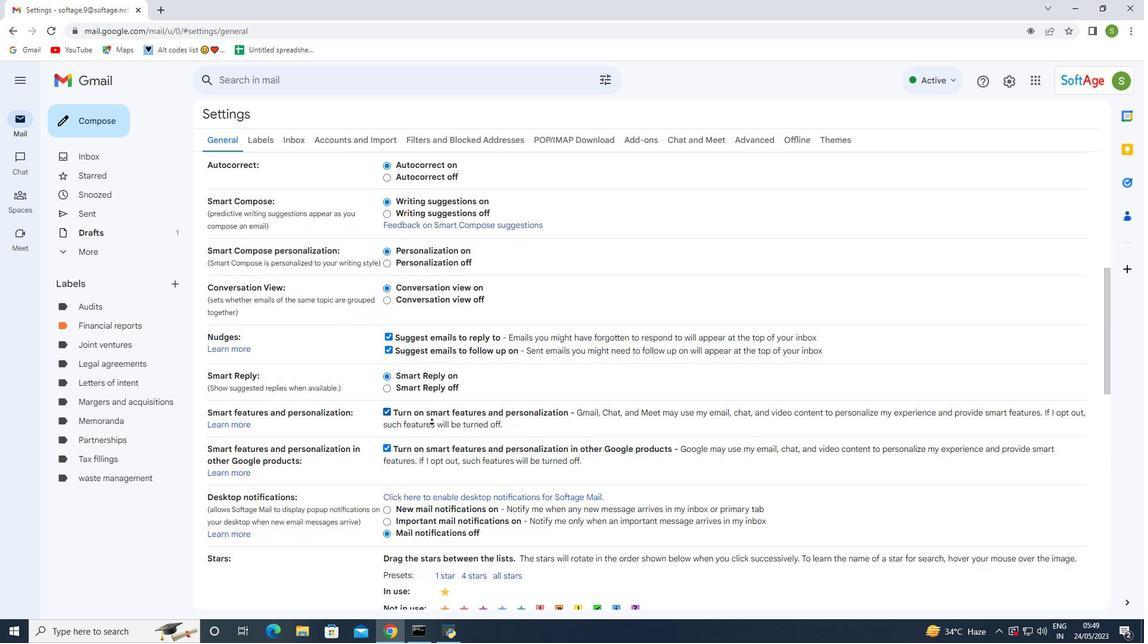 
Action: Mouse scrolled (432, 419) with delta (0, 0)
Screenshot: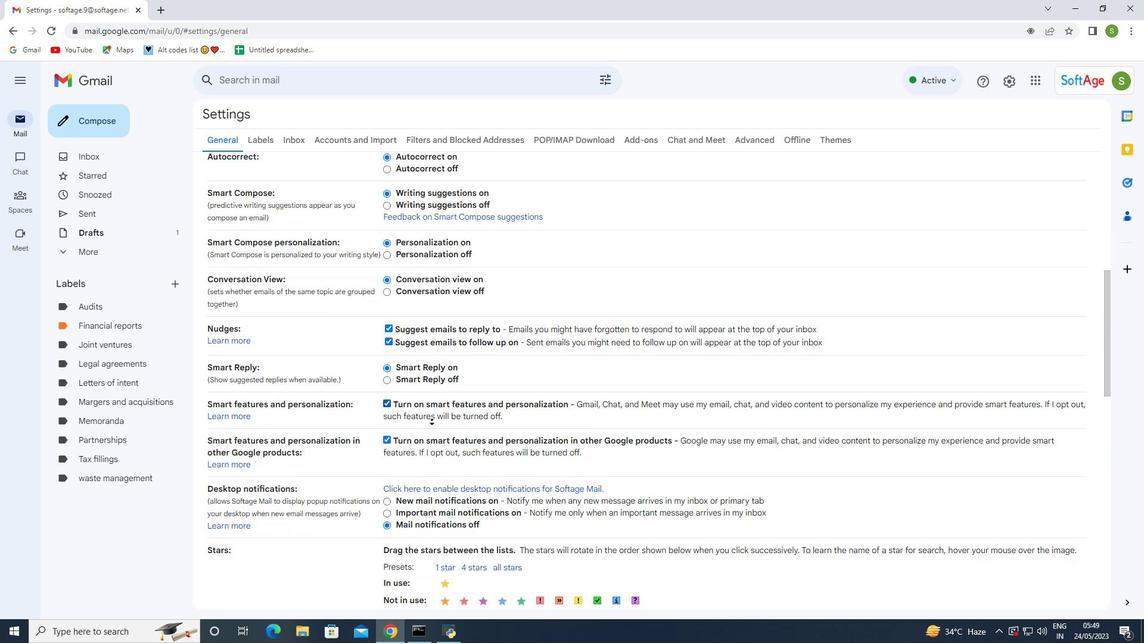 
Action: Mouse scrolled (432, 419) with delta (0, 0)
Screenshot: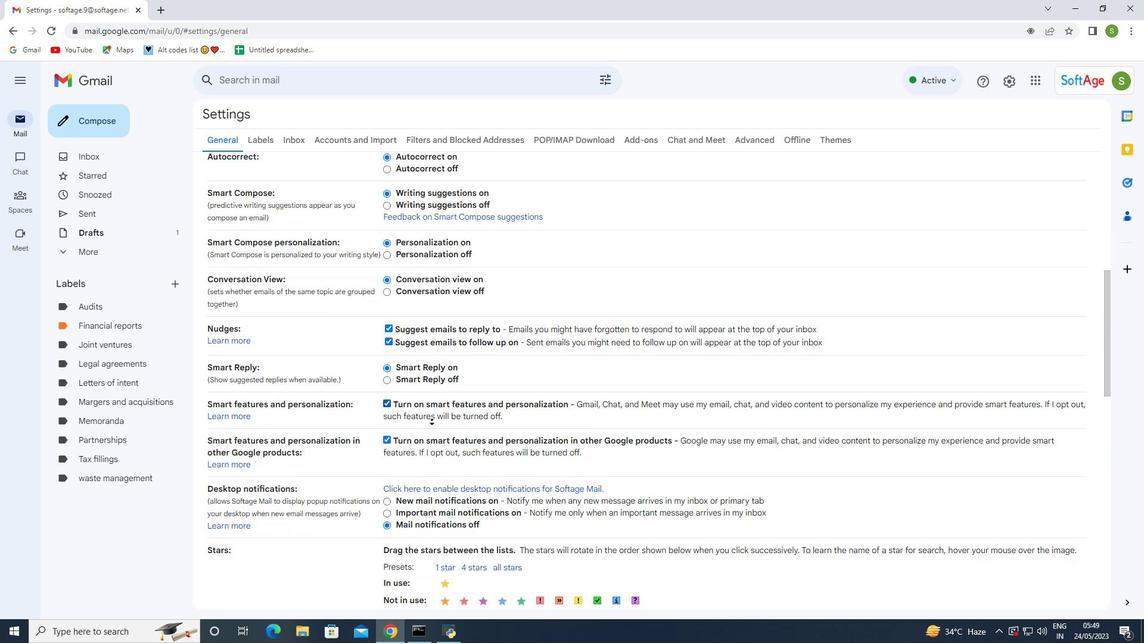 
Action: Mouse scrolled (432, 419) with delta (0, 0)
Screenshot: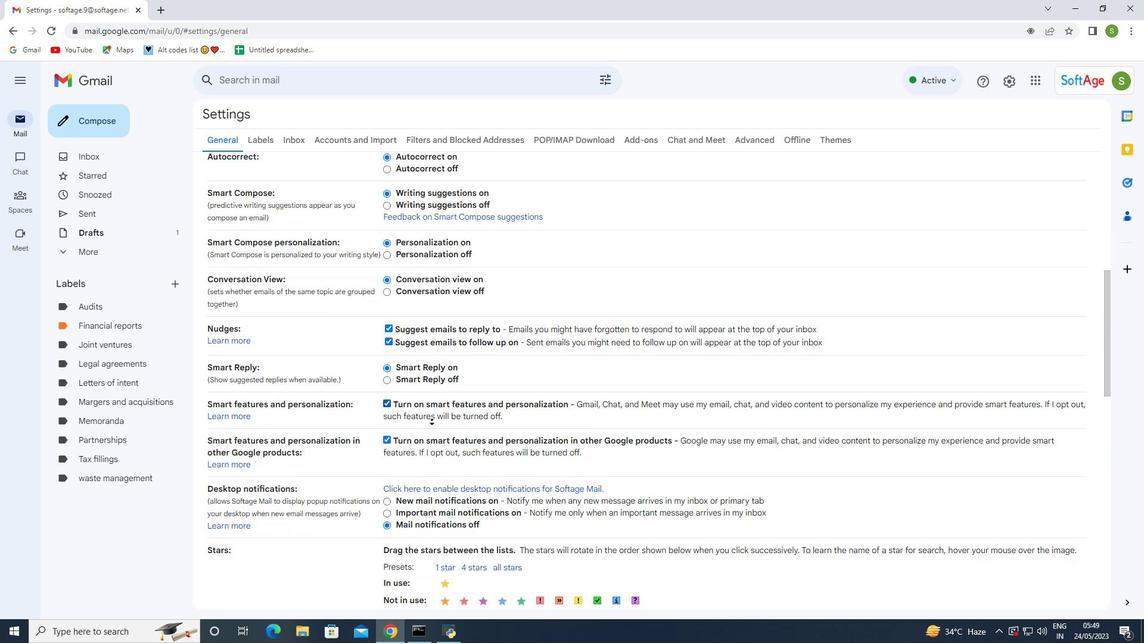 
Action: Mouse moved to (432, 420)
Screenshot: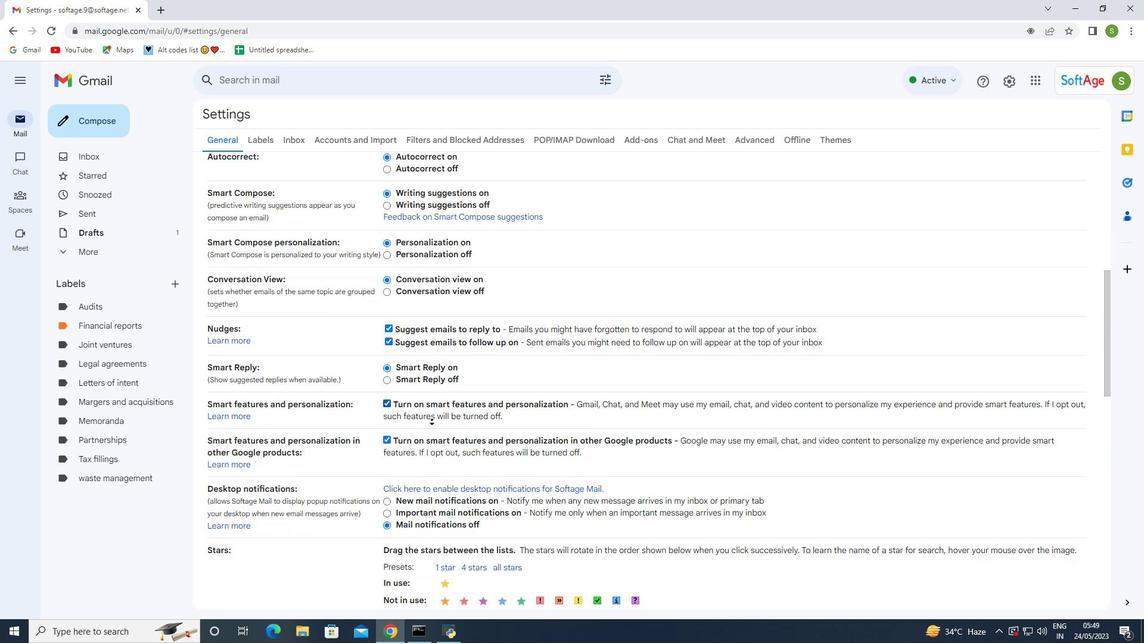 
Action: Mouse scrolled (432, 420) with delta (0, 0)
Screenshot: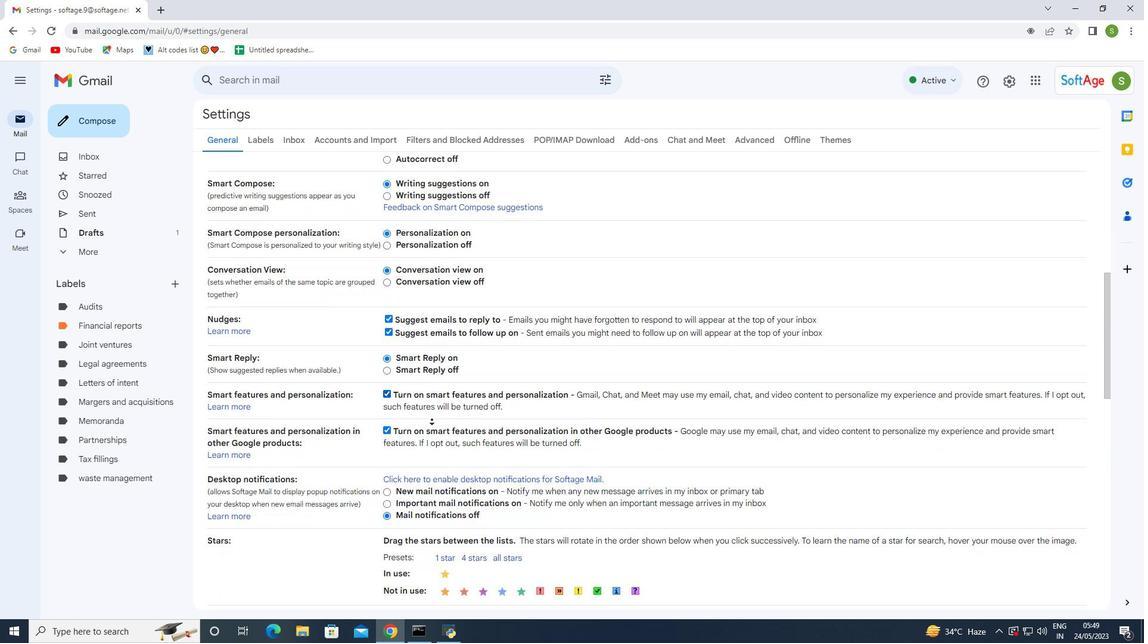 
Action: Mouse moved to (427, 426)
Screenshot: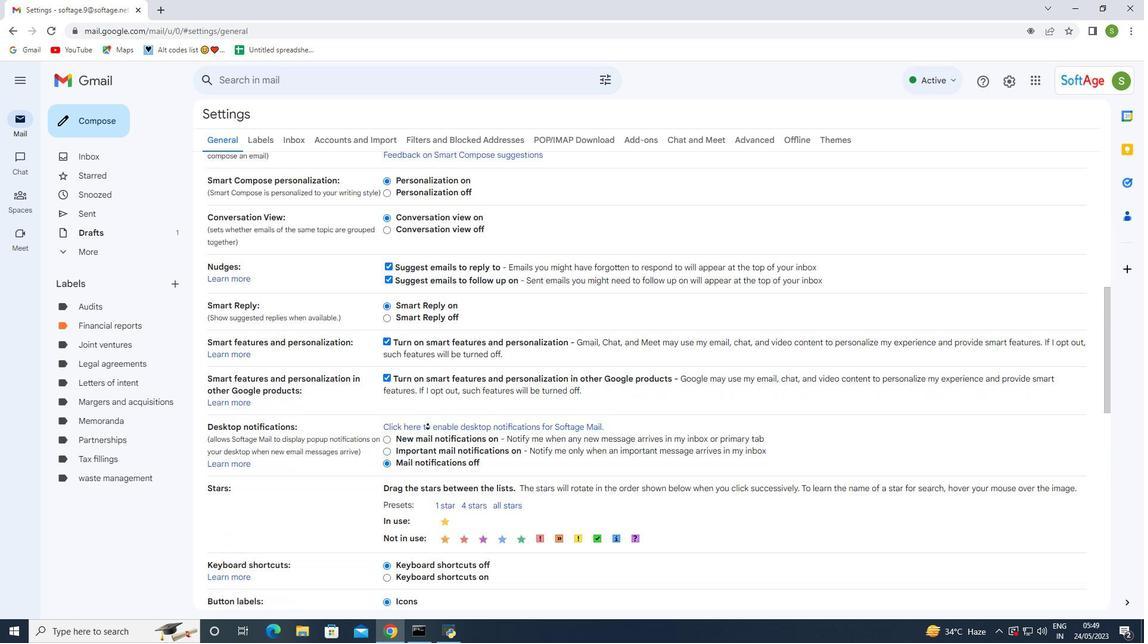 
Action: Mouse scrolled (427, 425) with delta (0, 0)
Screenshot: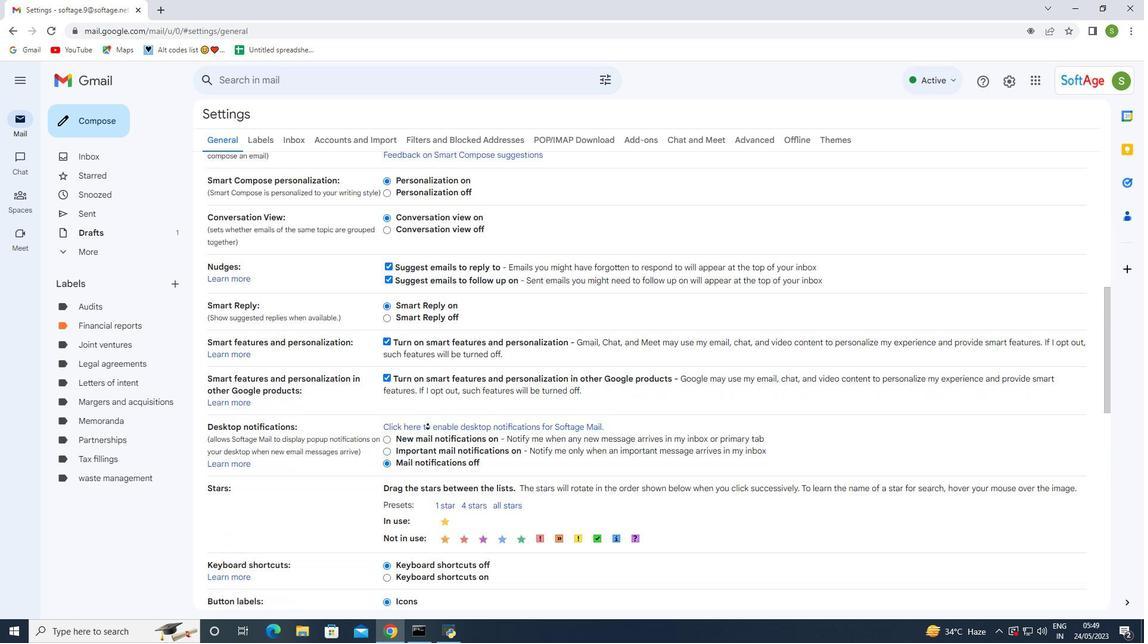 
Action: Mouse scrolled (427, 425) with delta (0, 0)
Screenshot: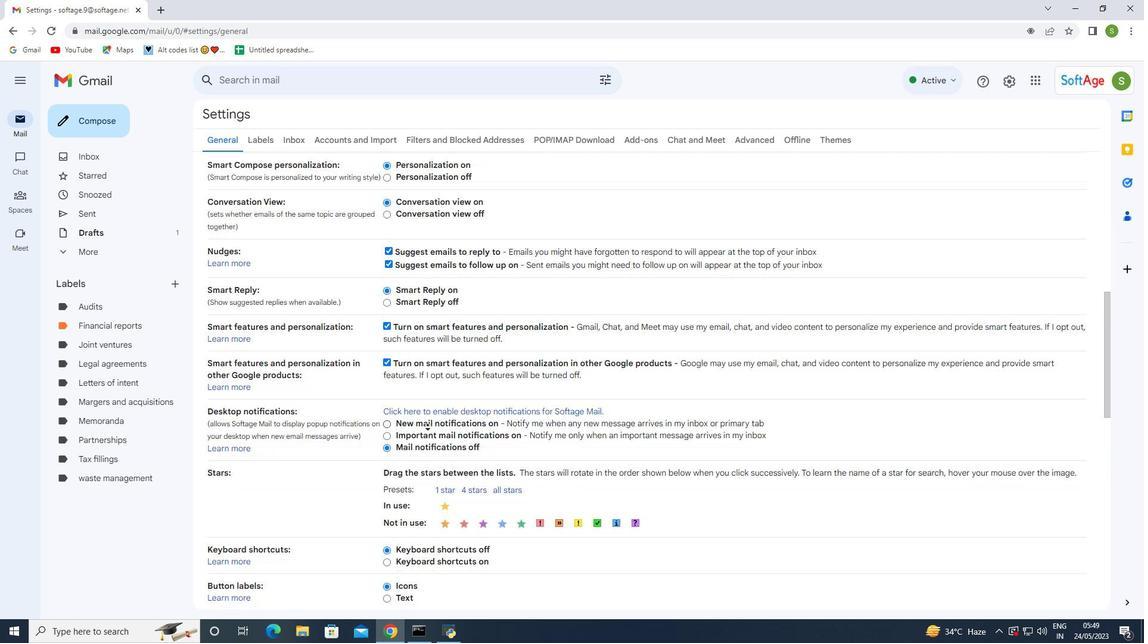 
Action: Mouse scrolled (427, 425) with delta (0, 0)
Screenshot: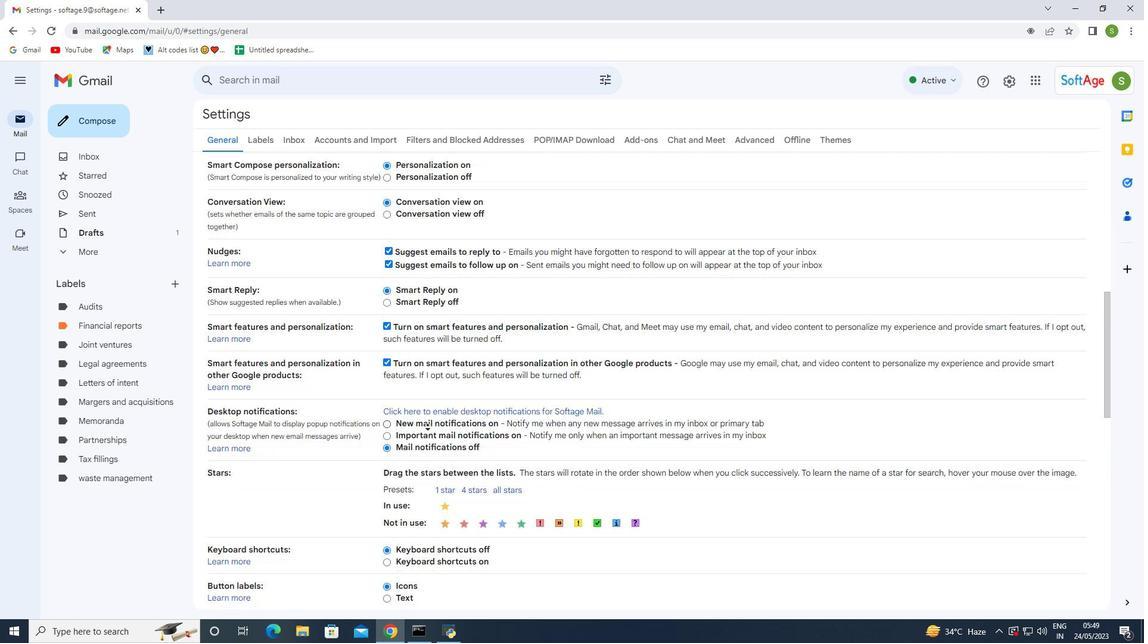 
Action: Mouse scrolled (427, 425) with delta (0, 0)
Screenshot: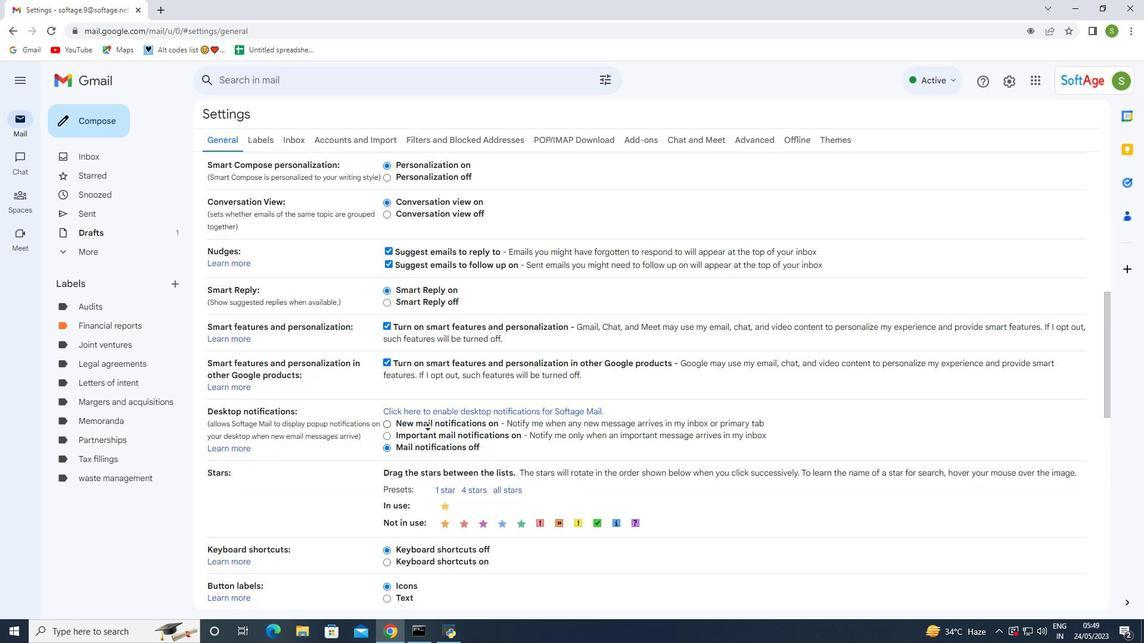 
Action: Mouse scrolled (427, 425) with delta (0, 0)
Screenshot: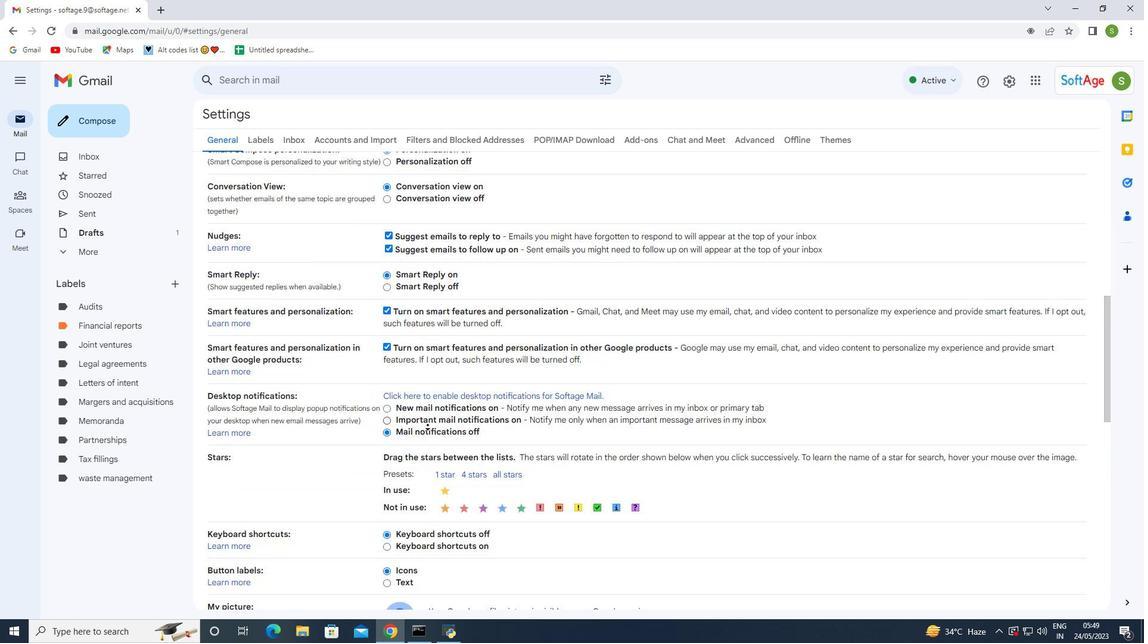 
Action: Mouse moved to (1108, 246)
Screenshot: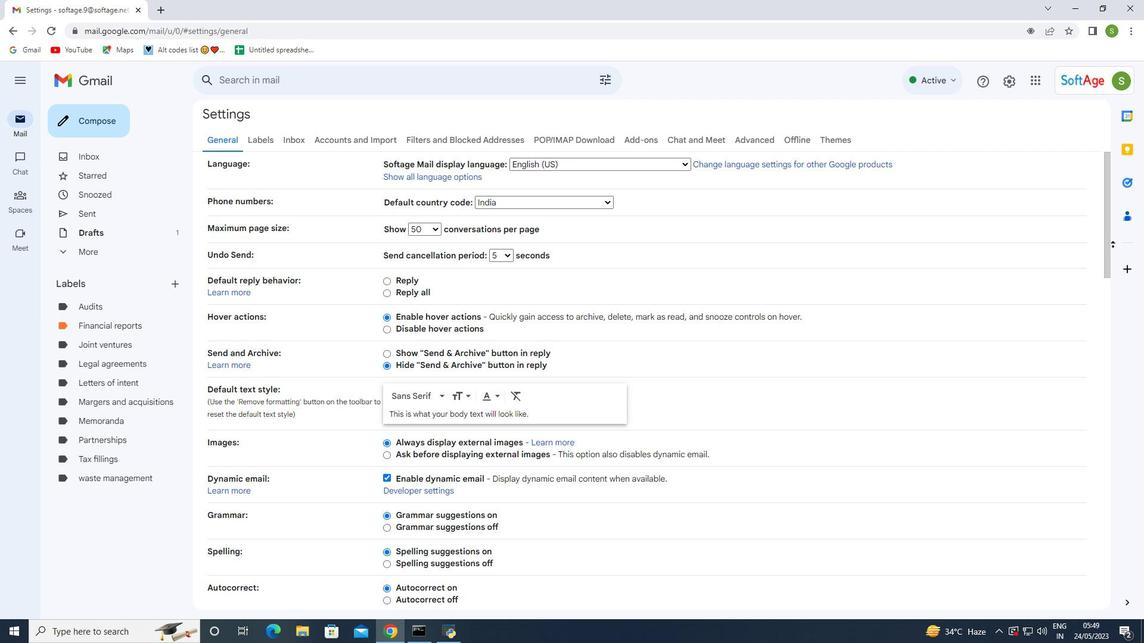 
Action: Mouse pressed left at (1108, 246)
Screenshot: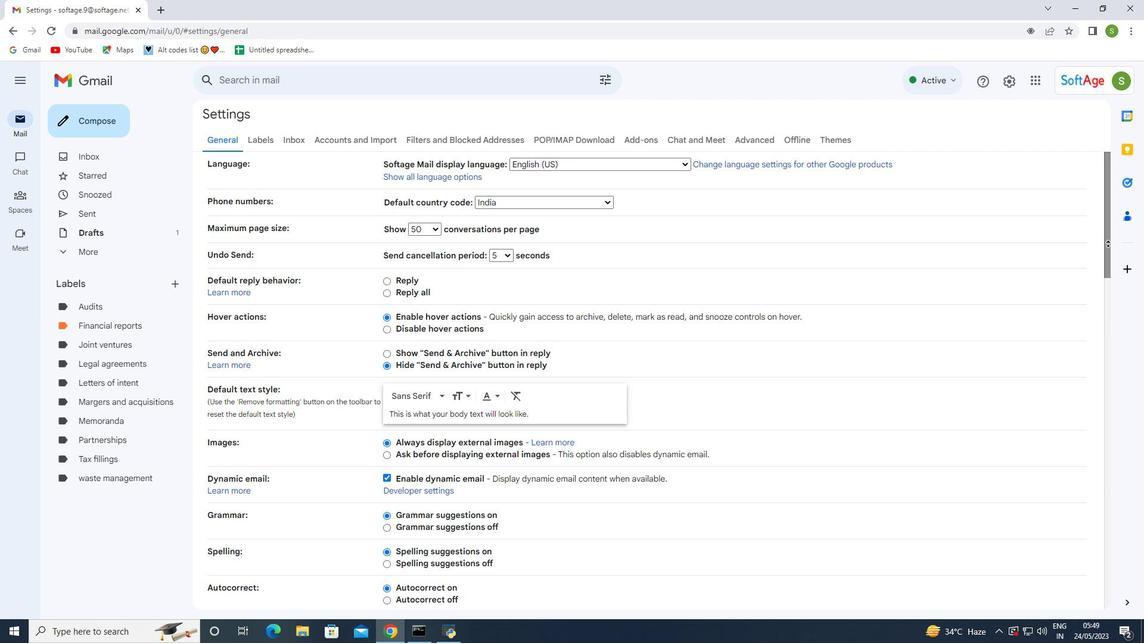 
Action: Mouse moved to (1107, 270)
Screenshot: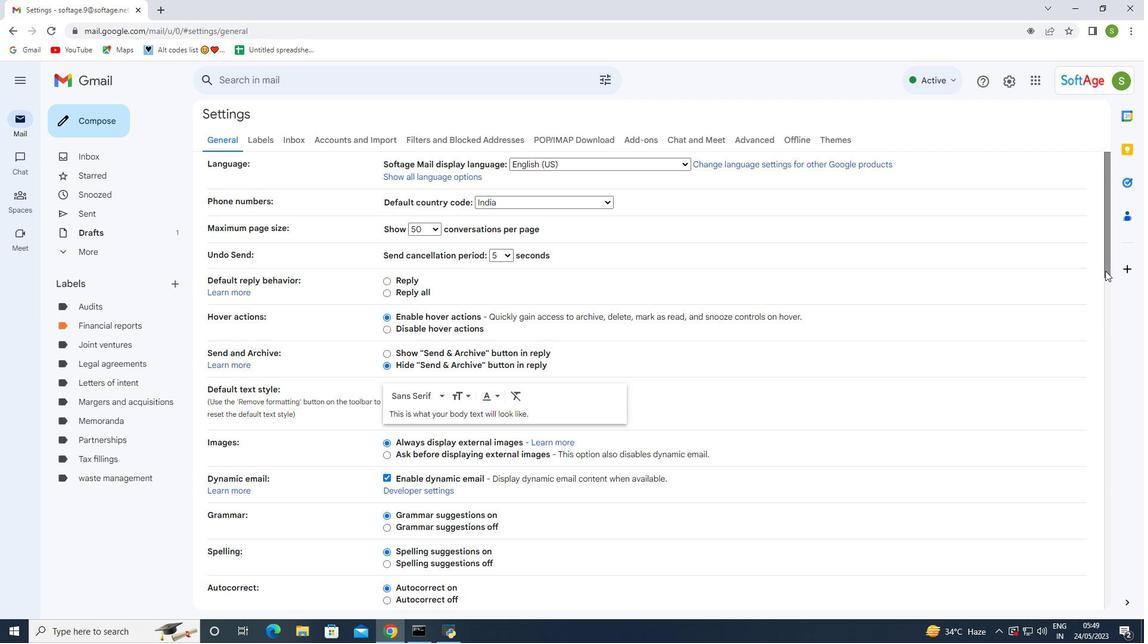 
Action: Mouse pressed left at (1107, 270)
Screenshot: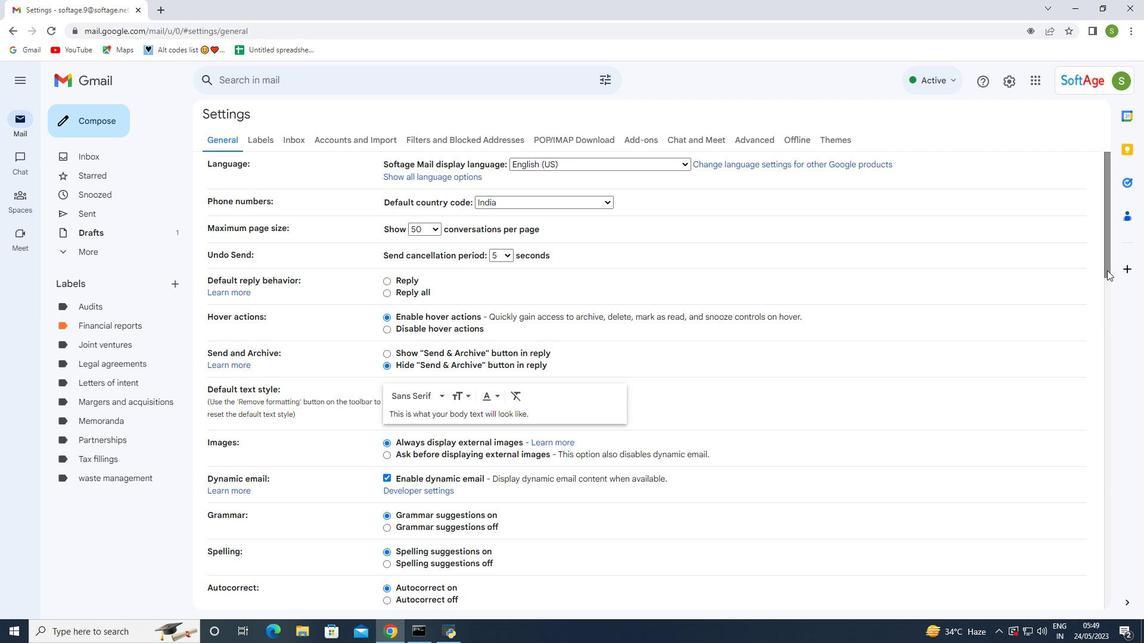 
Action: Mouse moved to (491, 402)
Screenshot: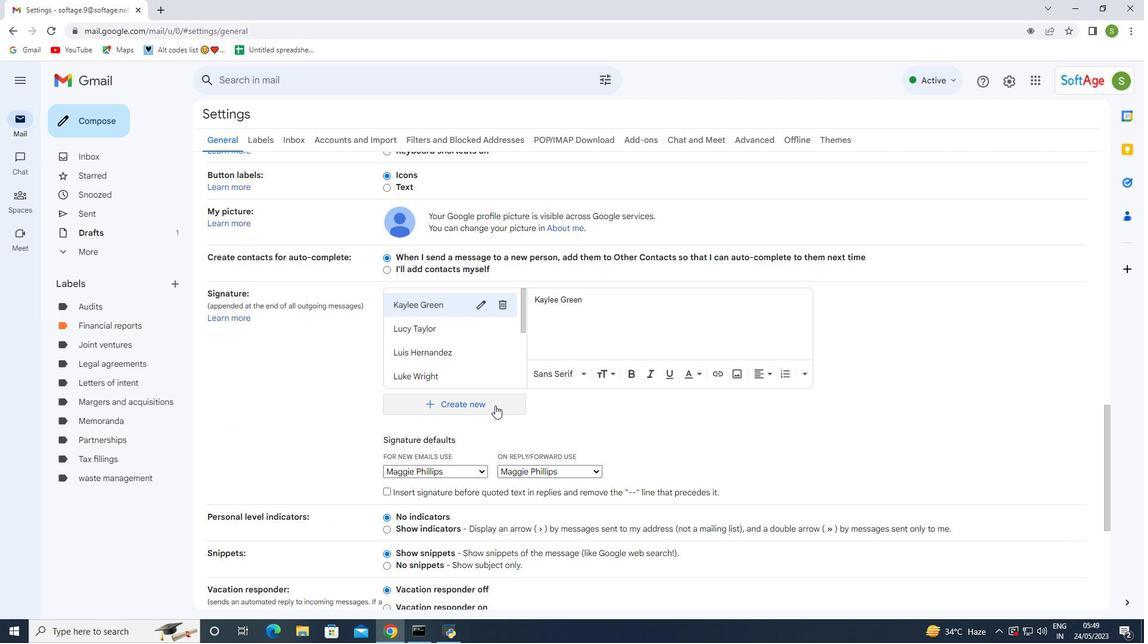
Action: Mouse pressed left at (491, 402)
Screenshot: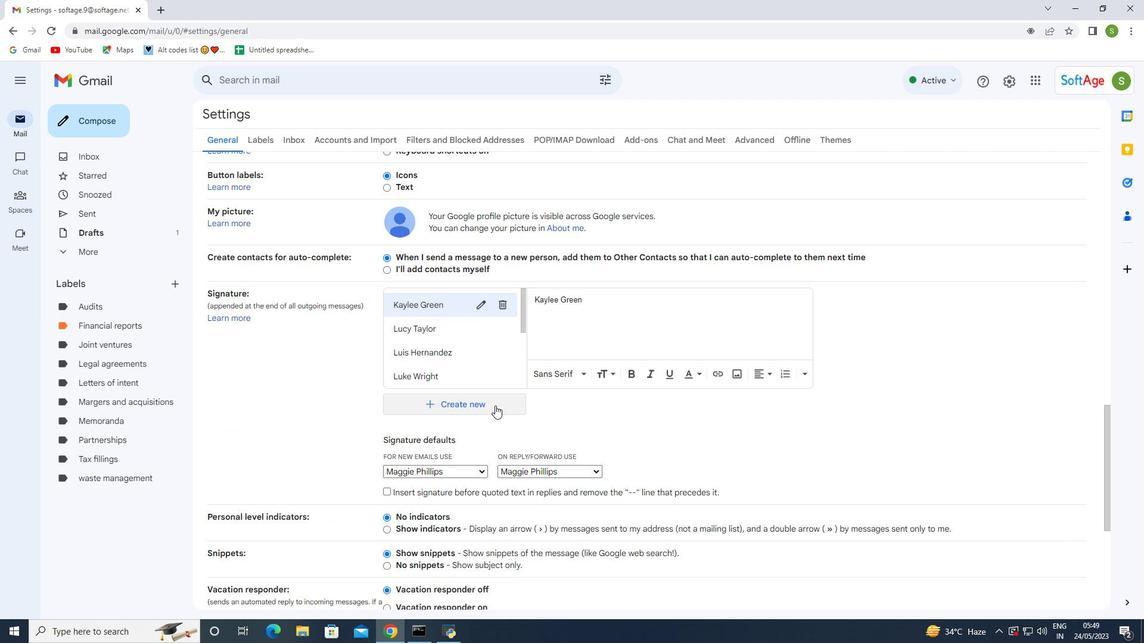 
Action: Mouse moved to (505, 339)
Screenshot: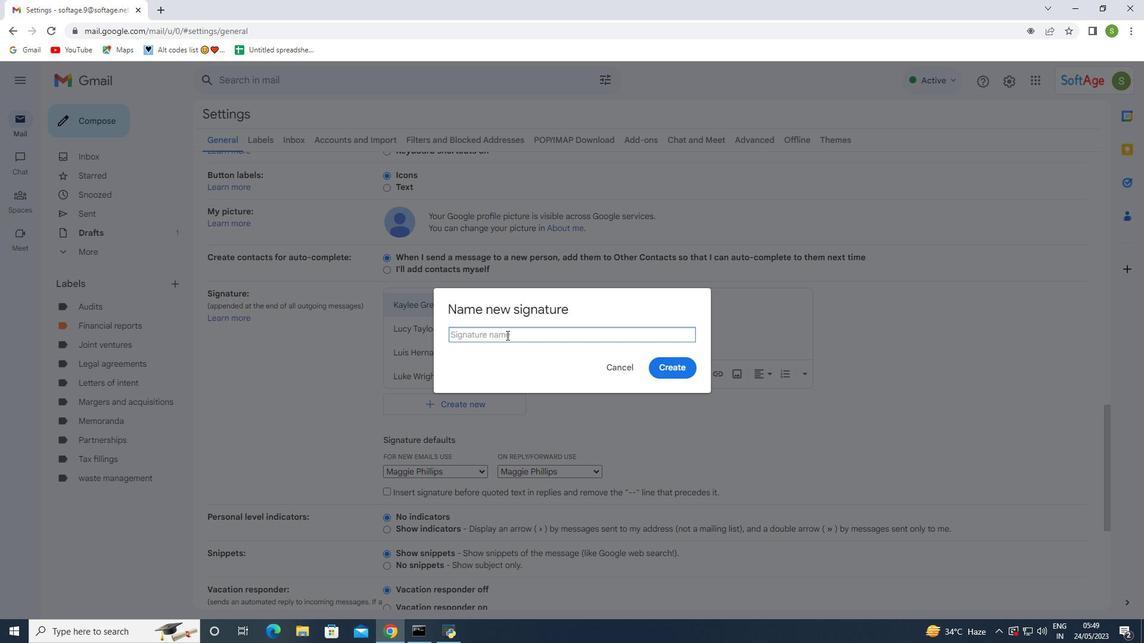 
Action: Mouse pressed left at (506, 334)
Screenshot: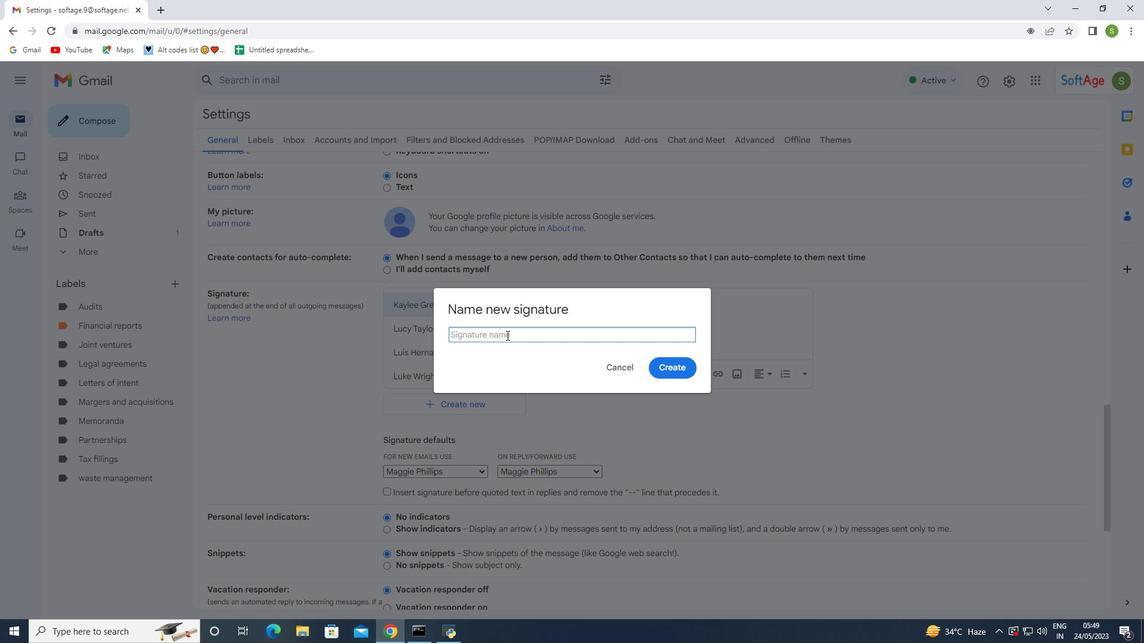 
Action: Mouse moved to (505, 339)
Screenshot: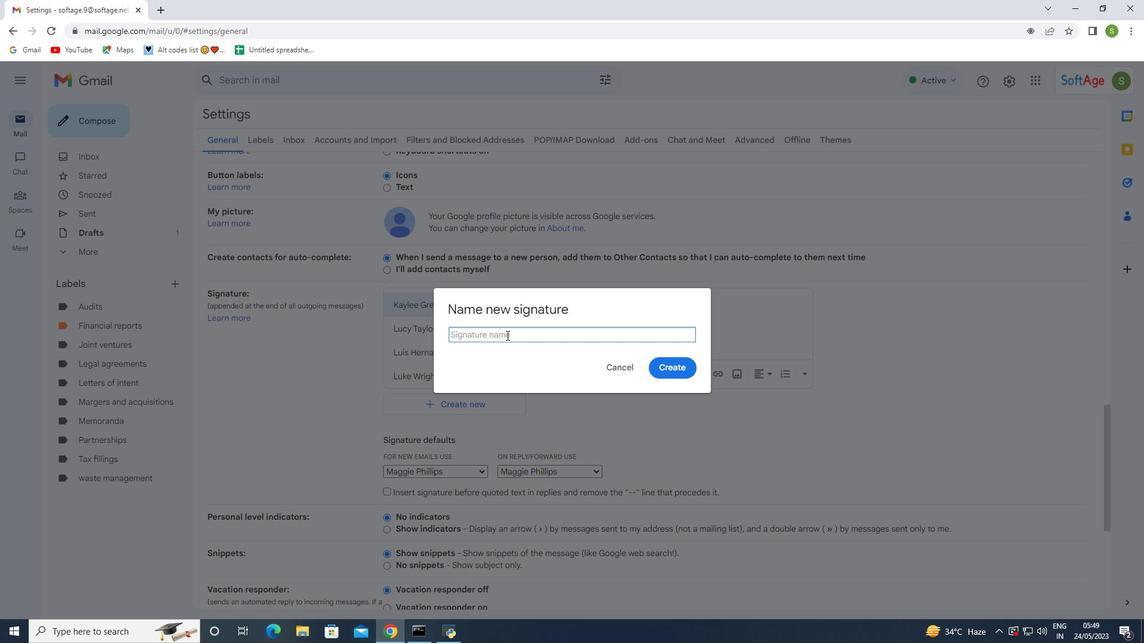 
Action: Key pressed <Key.shift>Manuel<Key.space><Key.shift><Key.shift><Key.shift><Key.shift><Key.shift>Garcia
Screenshot: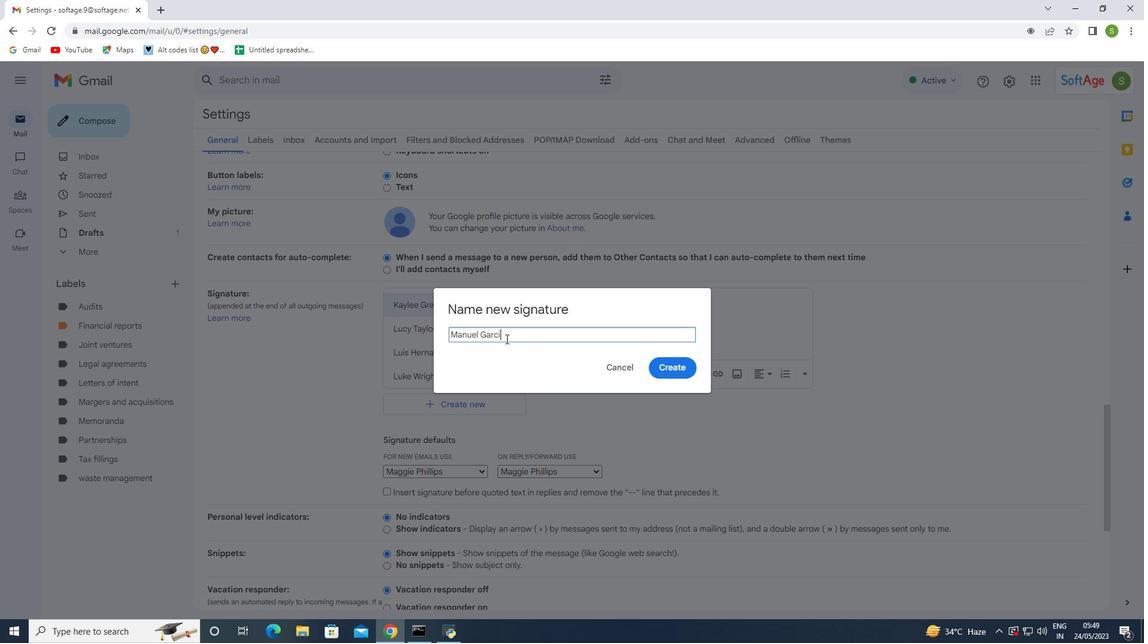 
Action: Mouse moved to (660, 364)
Screenshot: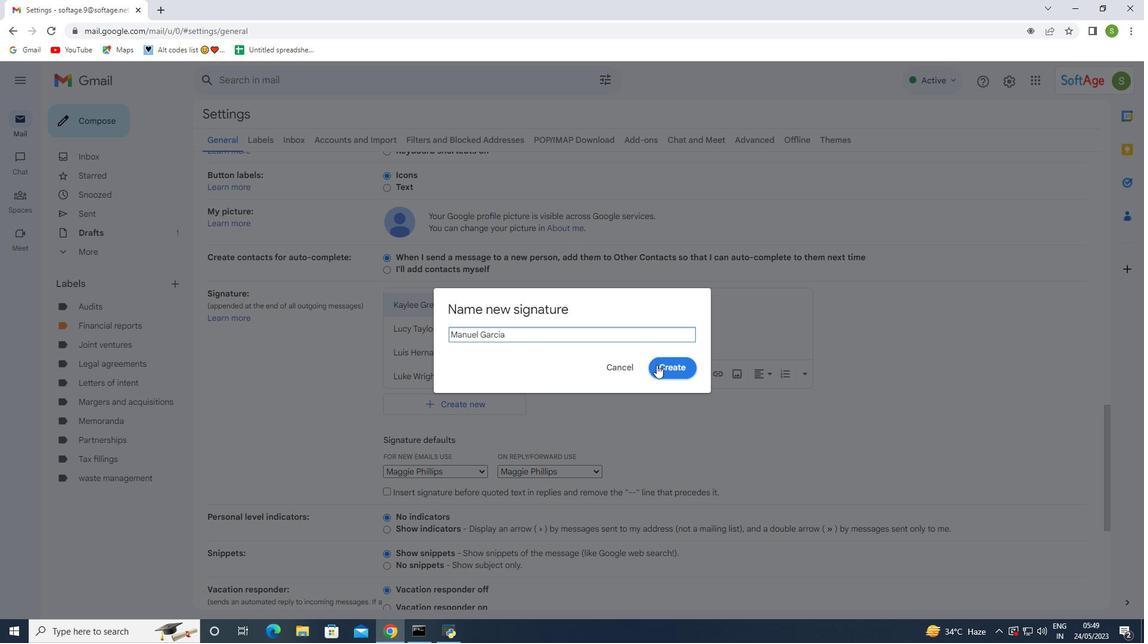 
Action: Mouse pressed left at (660, 364)
Screenshot: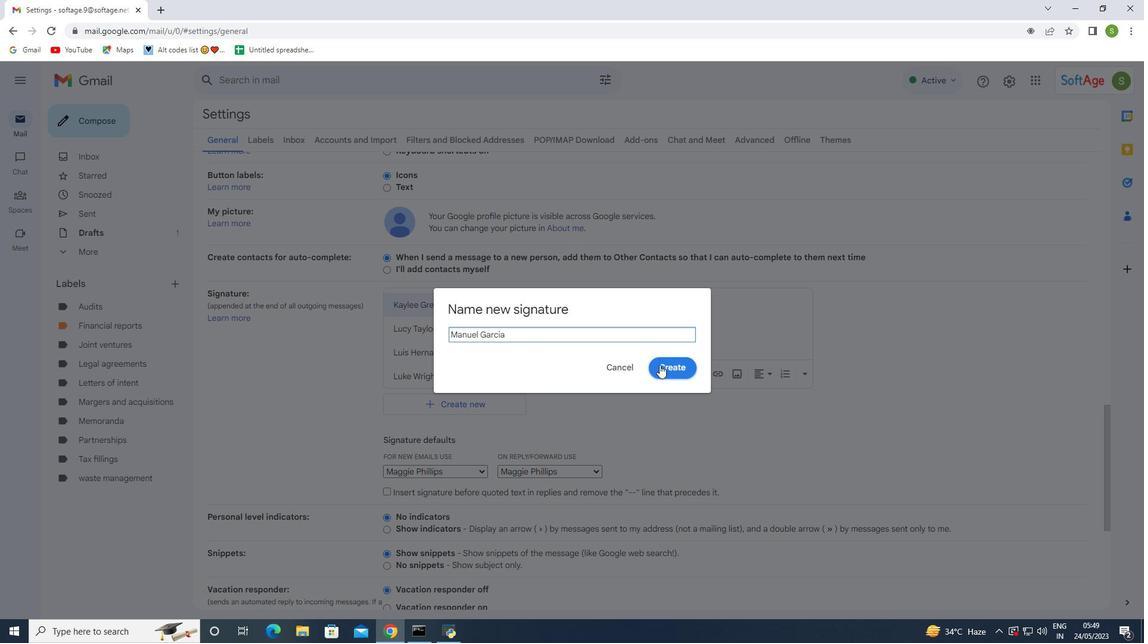 
Action: Mouse moved to (666, 320)
Screenshot: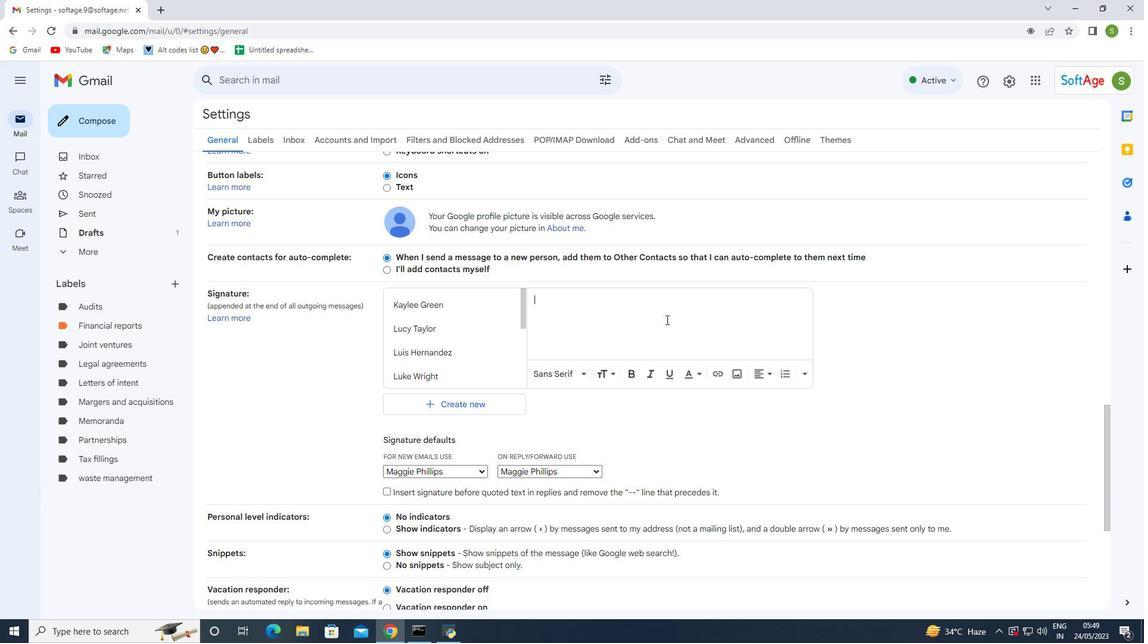 
Action: Key pressed <Key.shift><Key.shift><Key.shift><Key.shift><Key.shift><Key.shift><Key.shift><Key.shift><Key.shift><Key.shift><Key.shift><Key.shift><Key.shift><Key.shift><Key.shift><Key.shift><Key.shift><Key.shift><Key.shift><Key.shift><Key.shift><Key.shift><Key.shift><Key.shift><Key.shift><Key.shift><Key.shift><Key.shift>Manuel<Key.space><Key.shift><Key.shift>Garcia
Screenshot: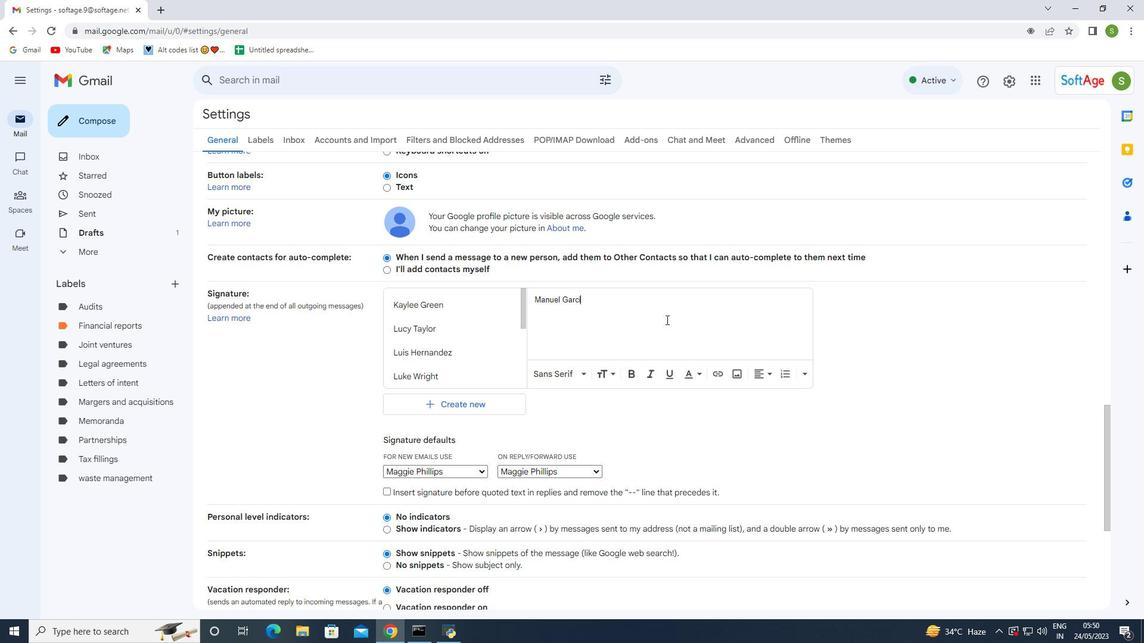 
Action: Mouse moved to (467, 468)
Screenshot: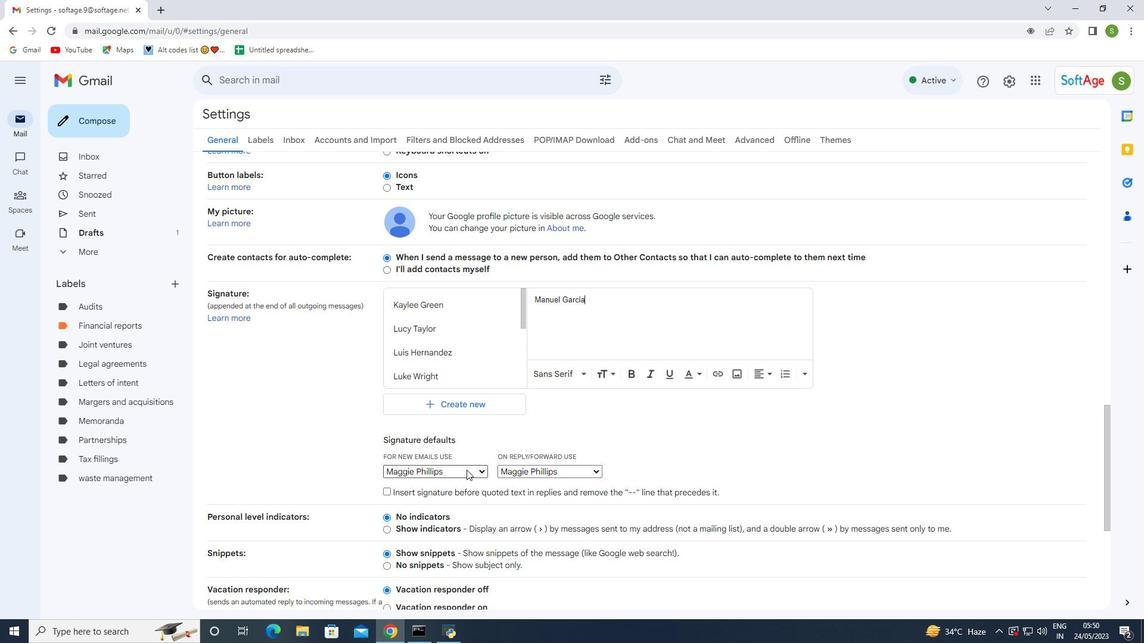 
Action: Mouse pressed left at (467, 468)
Screenshot: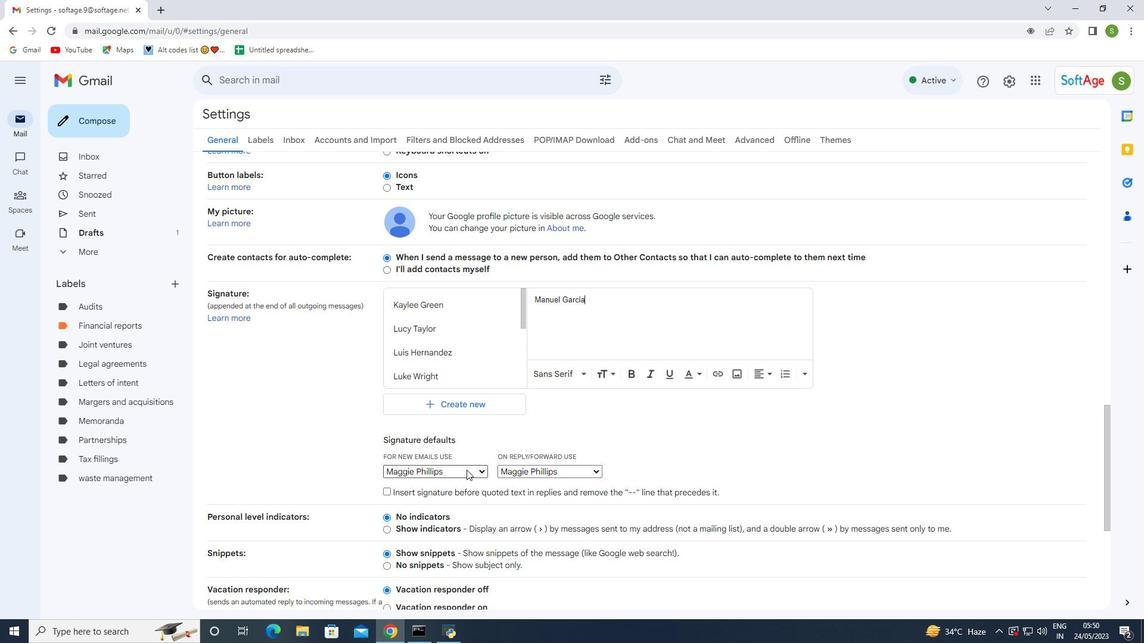 
Action: Mouse moved to (461, 478)
Screenshot: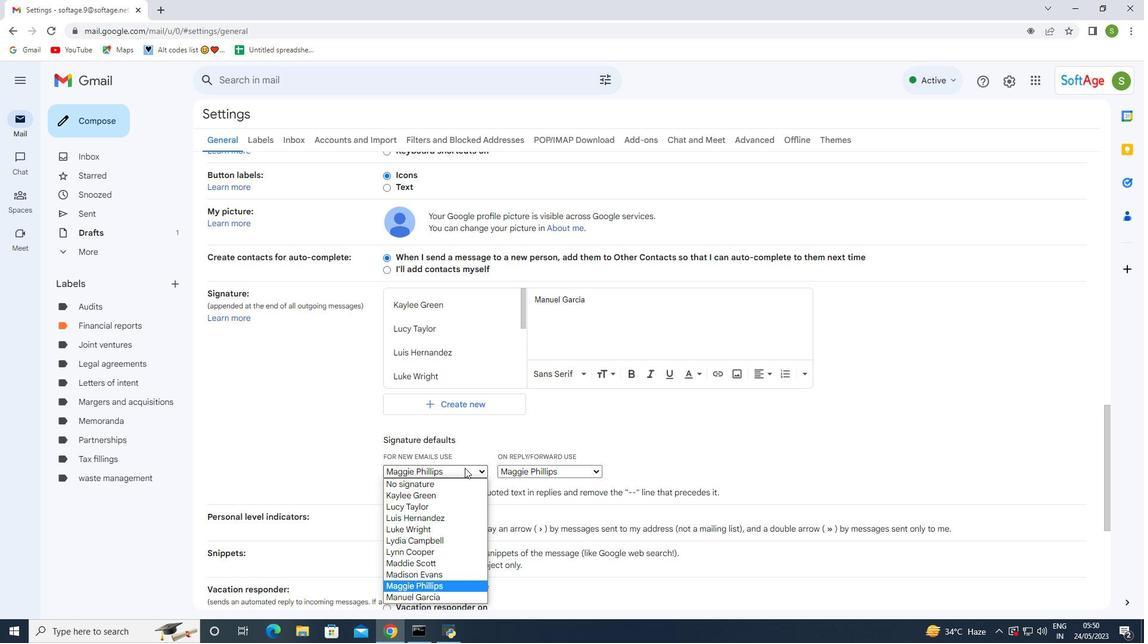 
Action: Mouse scrolled (461, 477) with delta (0, 0)
Screenshot: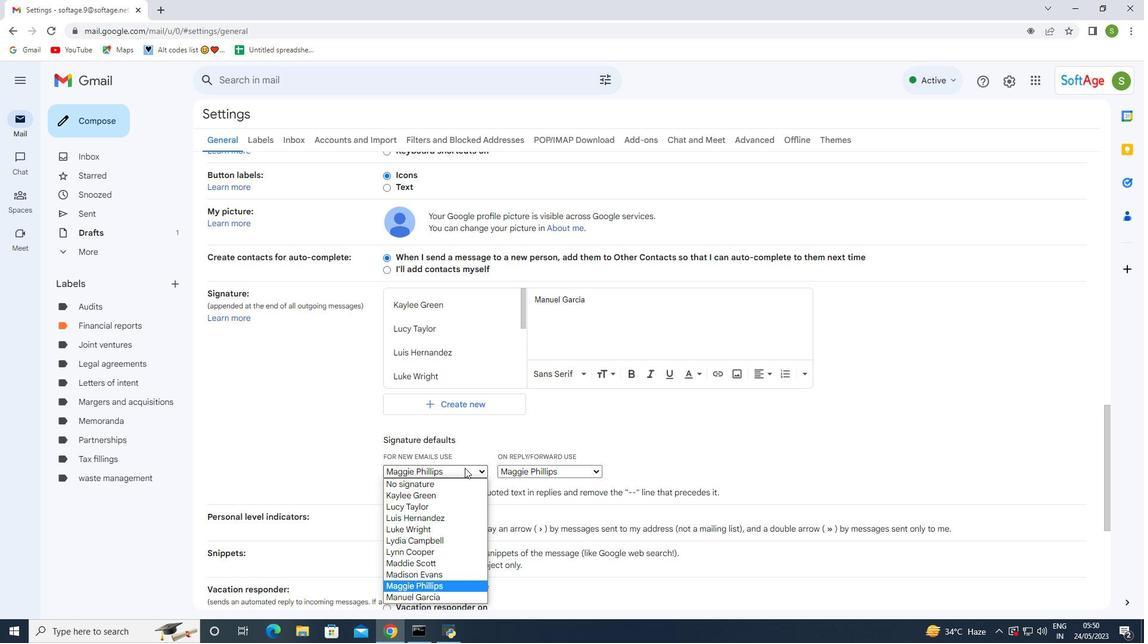 
Action: Mouse moved to (458, 486)
Screenshot: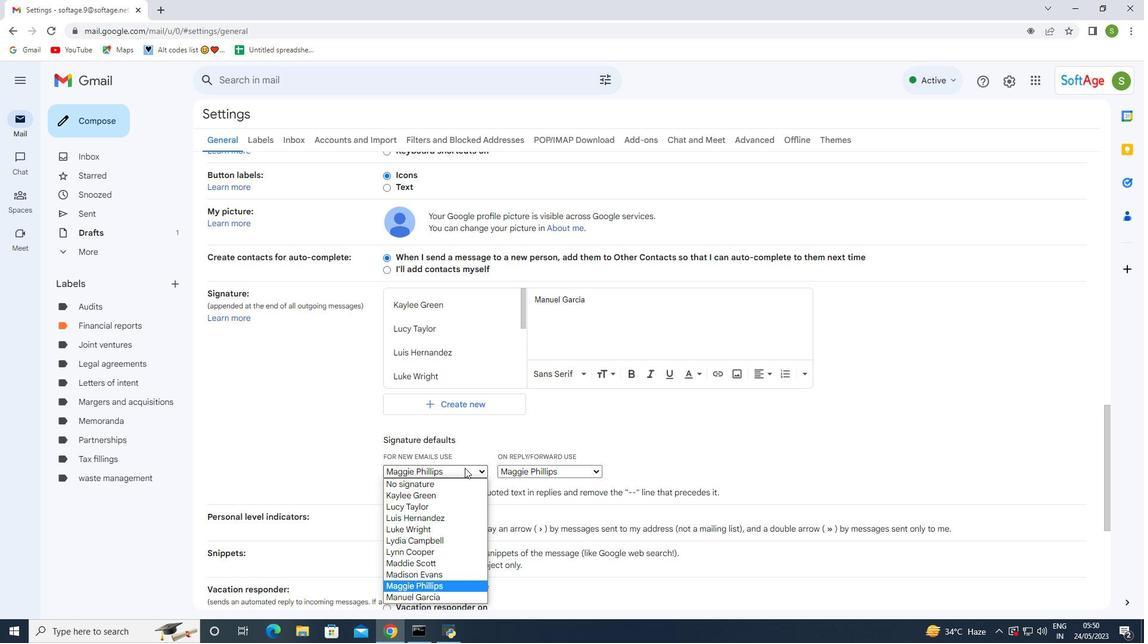 
Action: Mouse scrolled (458, 486) with delta (0, 0)
Screenshot: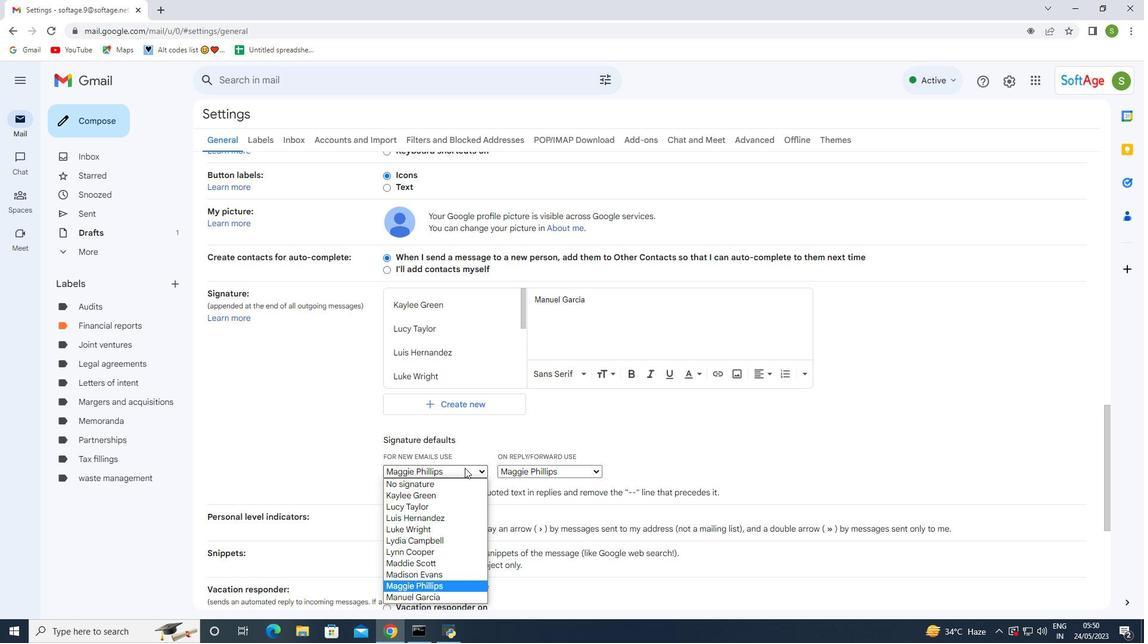 
Action: Mouse moved to (456, 492)
Screenshot: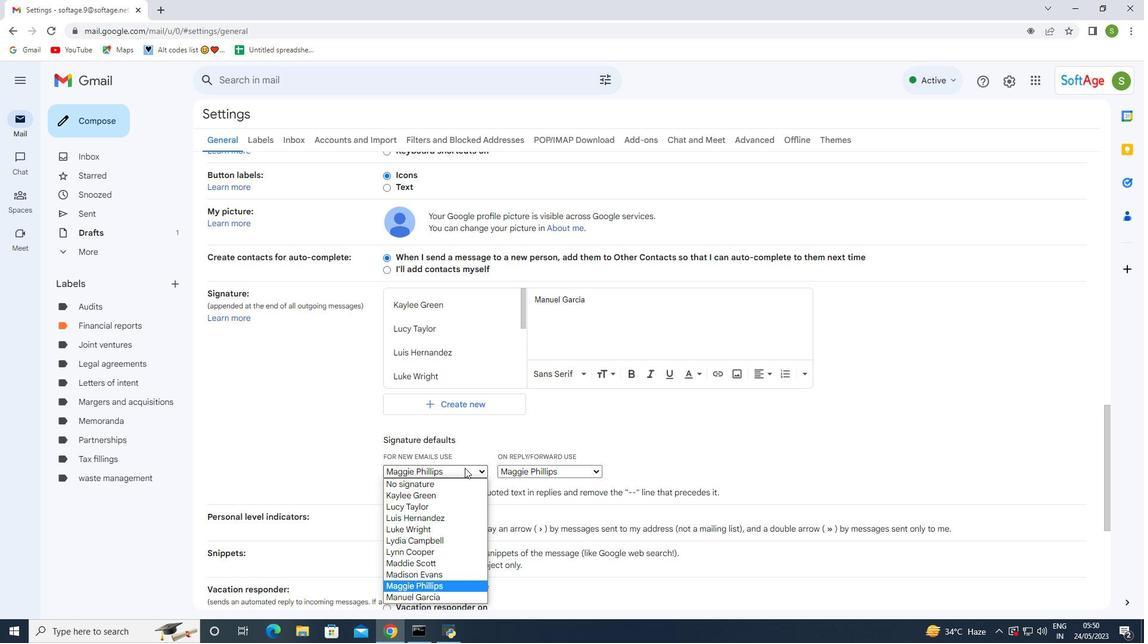 
Action: Mouse scrolled (456, 492) with delta (0, 0)
Screenshot: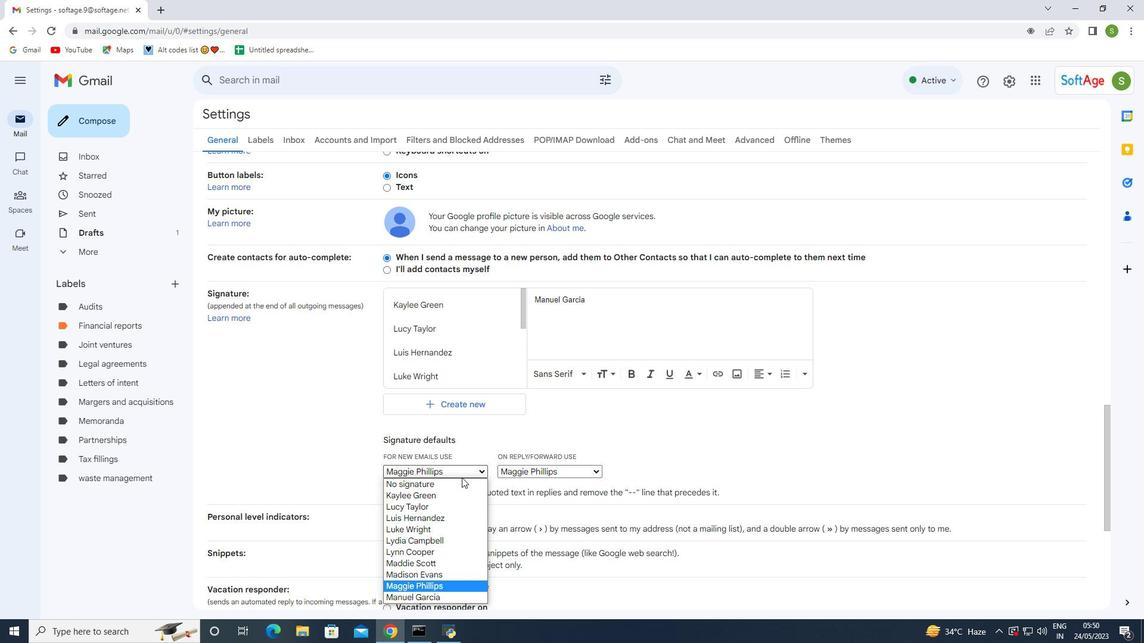 
Action: Mouse moved to (451, 502)
Screenshot: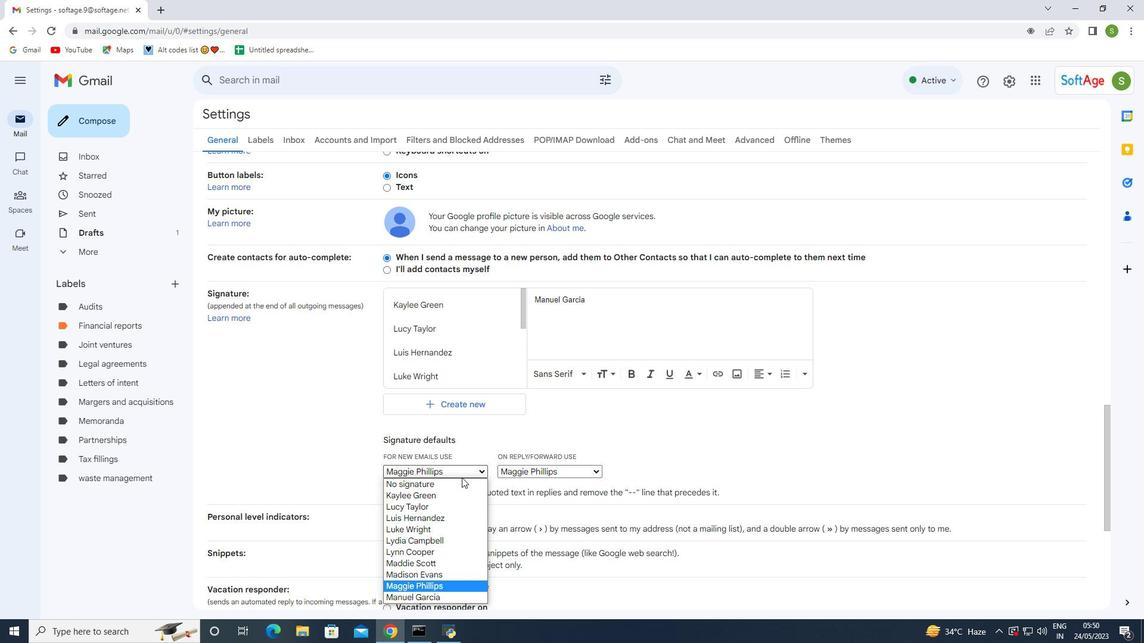 
Action: Mouse scrolled (451, 501) with delta (0, 0)
Screenshot: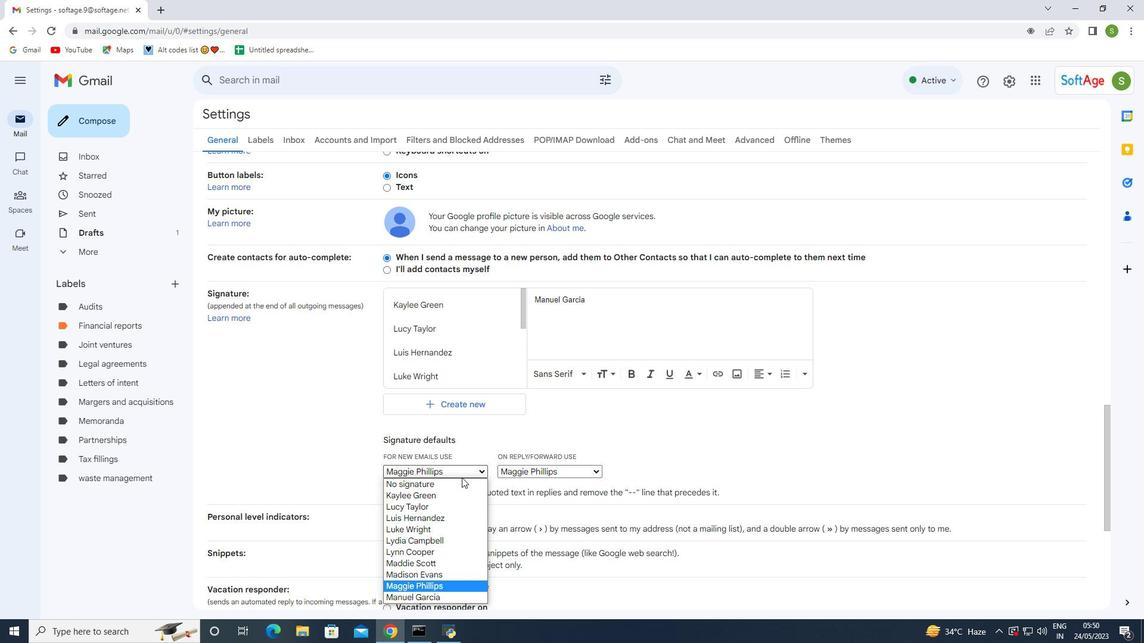
Action: Mouse moved to (395, 601)
Screenshot: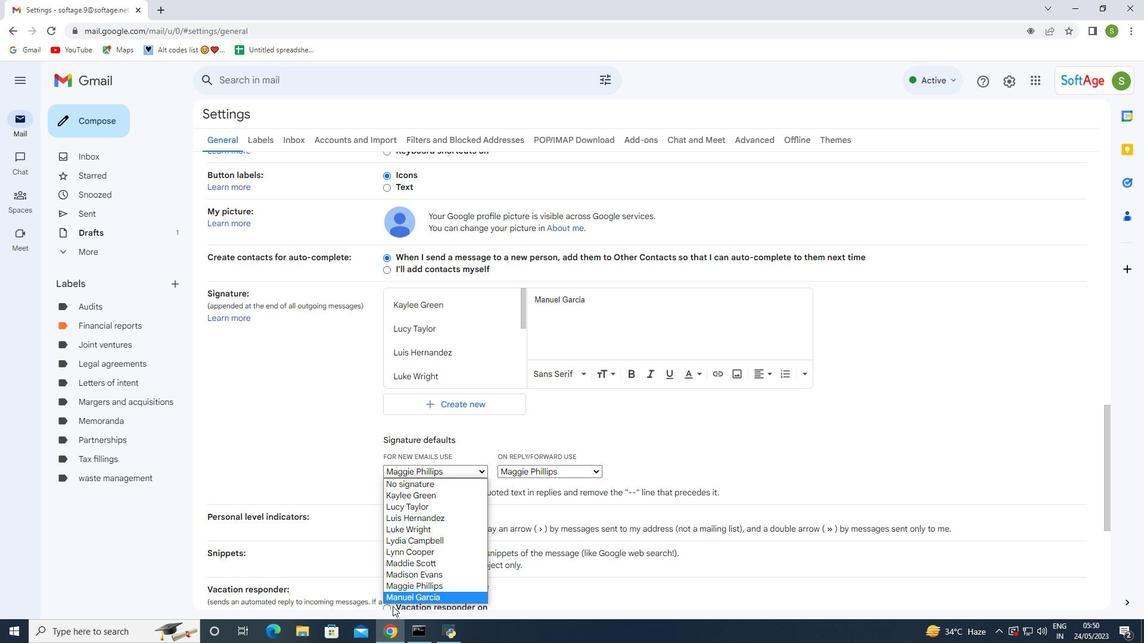 
Action: Mouse pressed left at (395, 601)
Screenshot: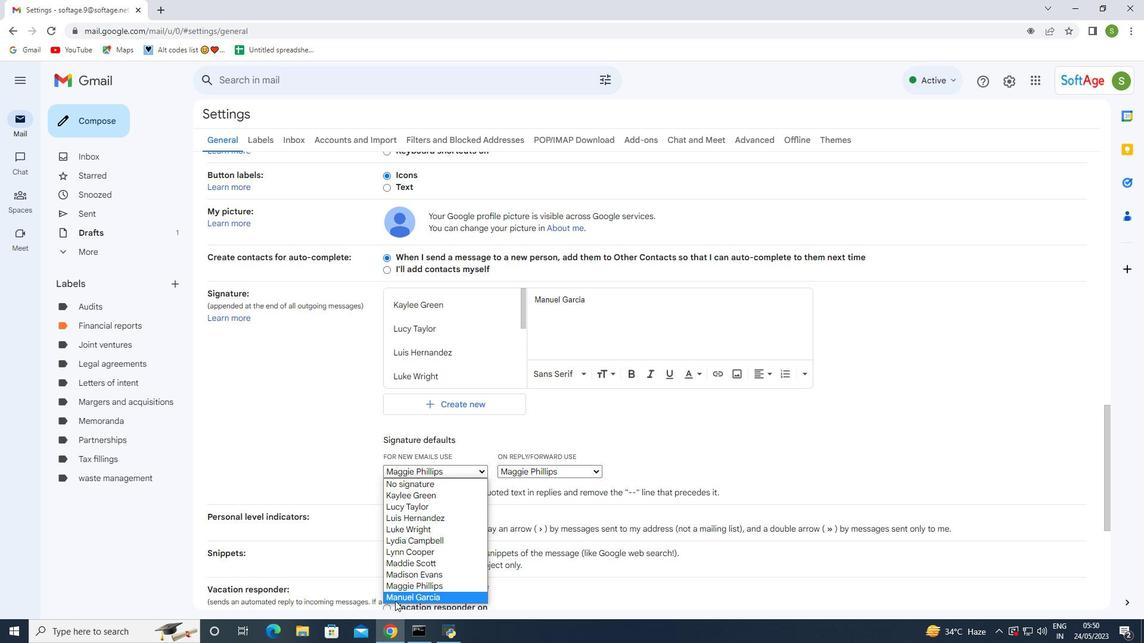 
Action: Mouse moved to (551, 470)
Screenshot: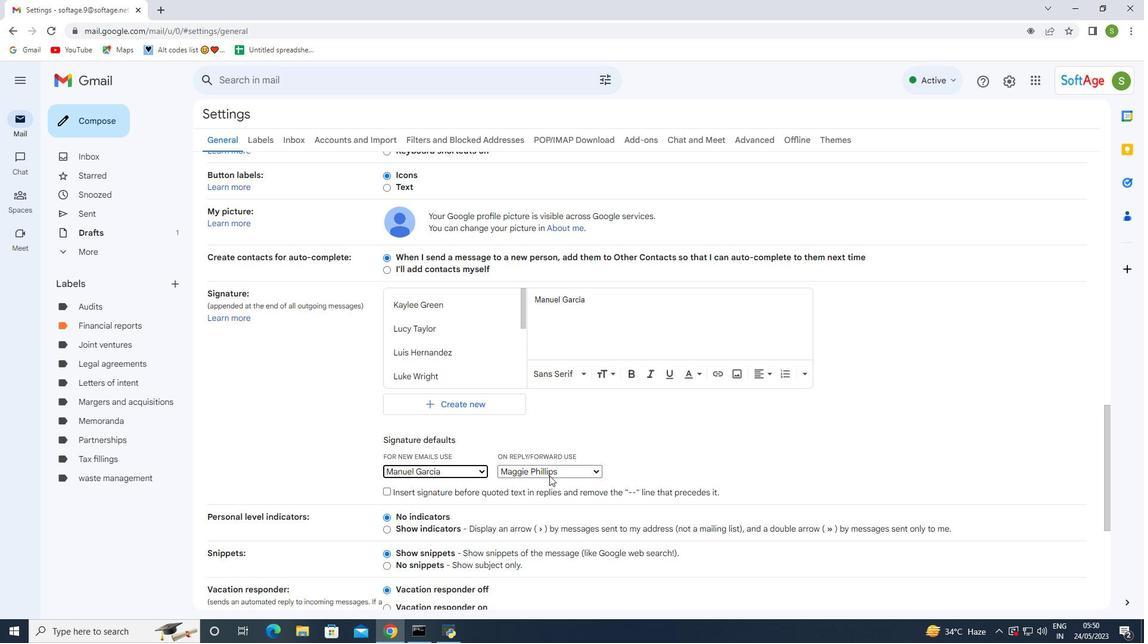 
Action: Mouse pressed left at (551, 470)
Screenshot: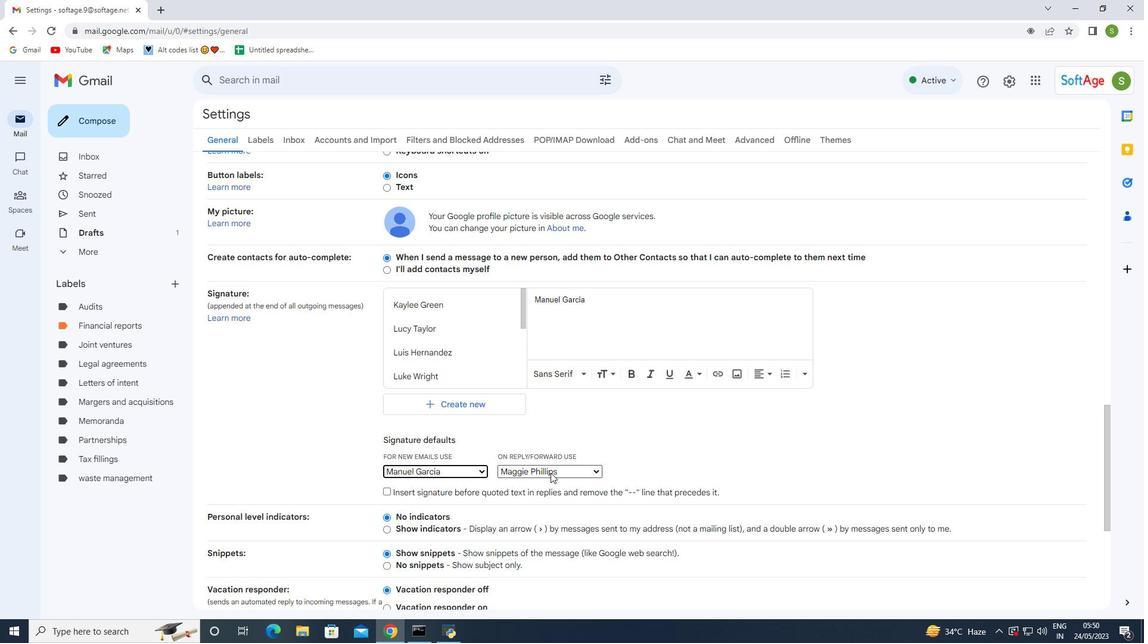 
Action: Mouse moved to (523, 600)
Screenshot: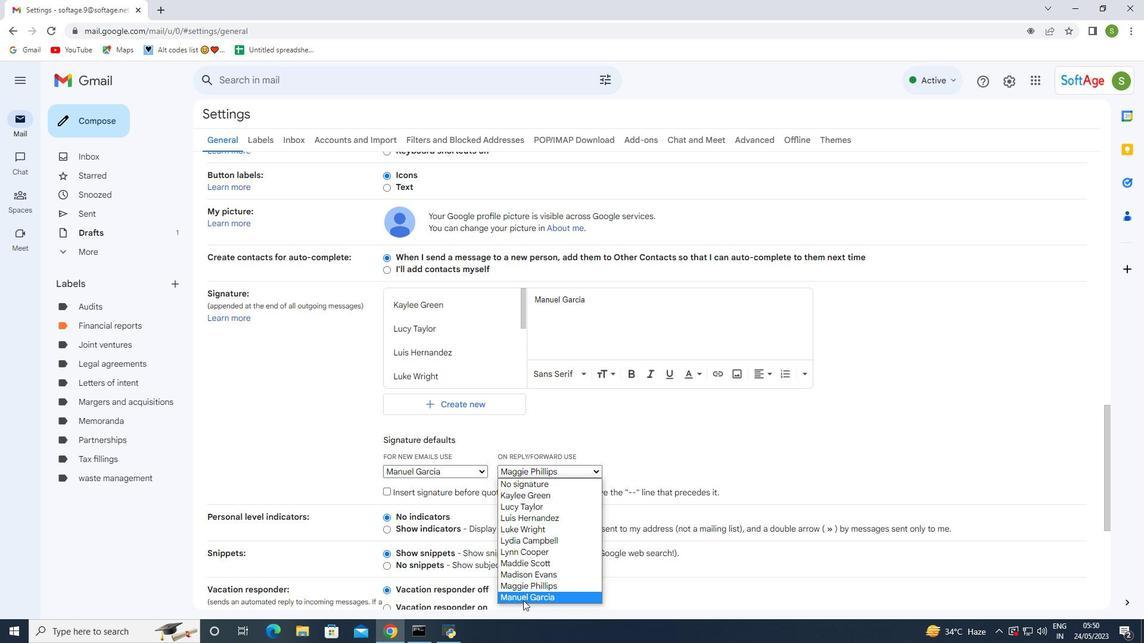 
Action: Mouse pressed left at (523, 600)
Screenshot: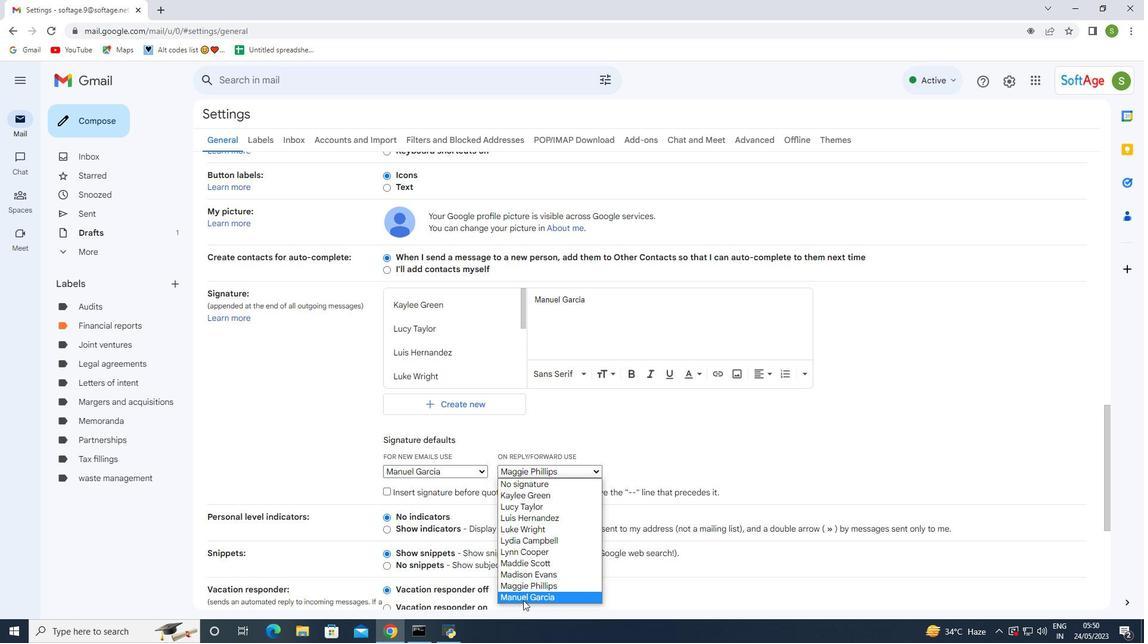 
Action: Mouse moved to (496, 458)
Screenshot: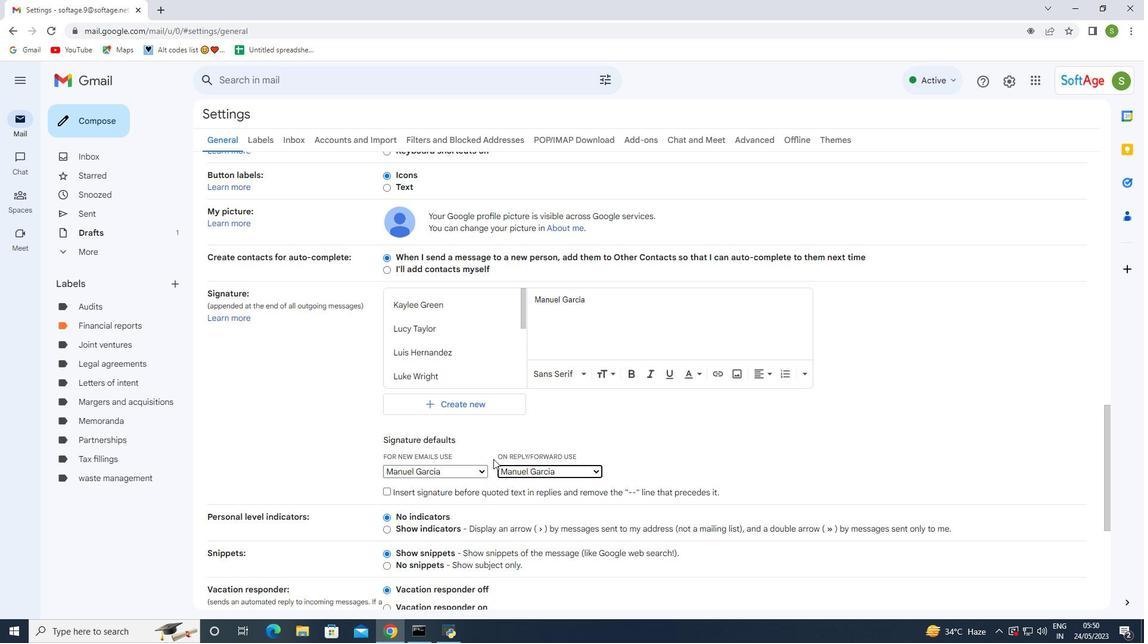 
Action: Mouse scrolled (496, 458) with delta (0, 0)
Screenshot: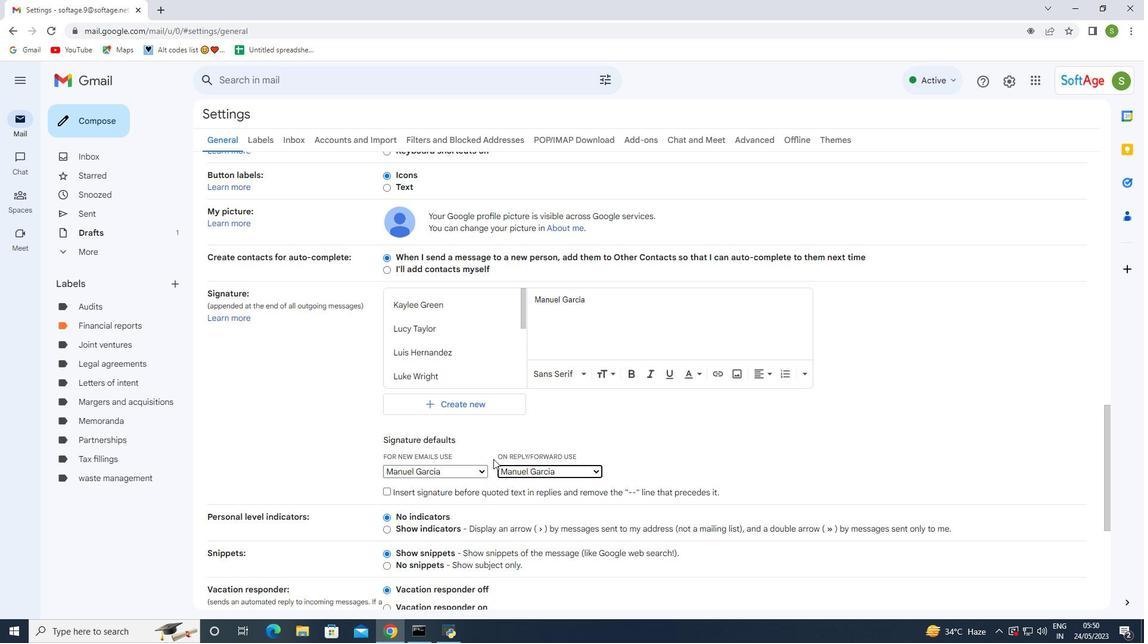 
Action: Mouse scrolled (496, 458) with delta (0, 0)
Screenshot: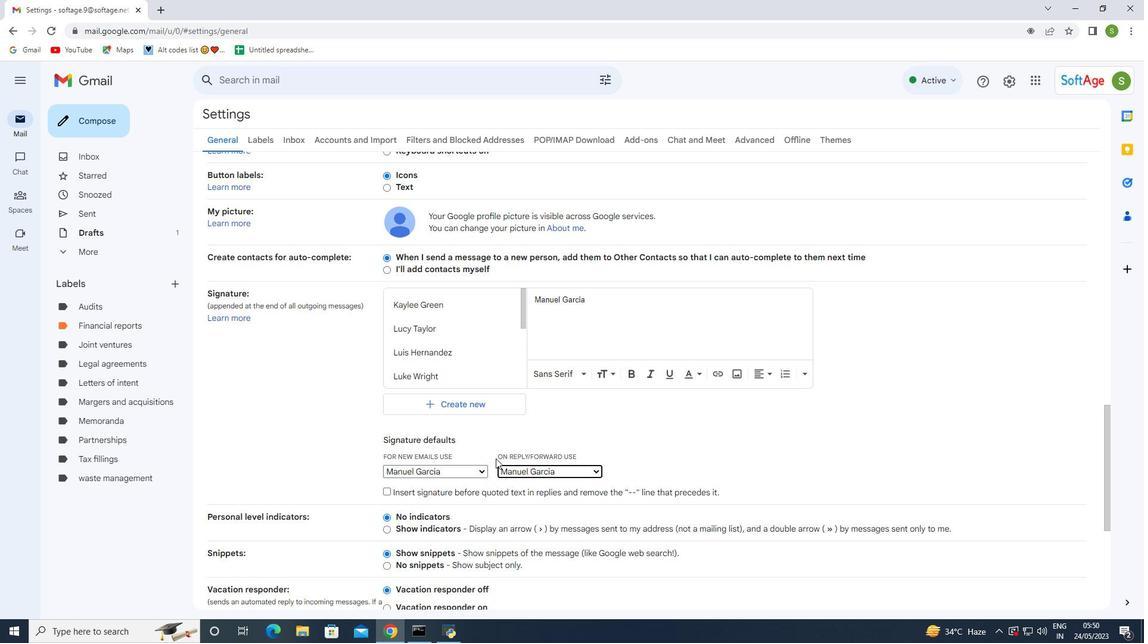 
Action: Mouse scrolled (496, 458) with delta (0, 0)
Screenshot: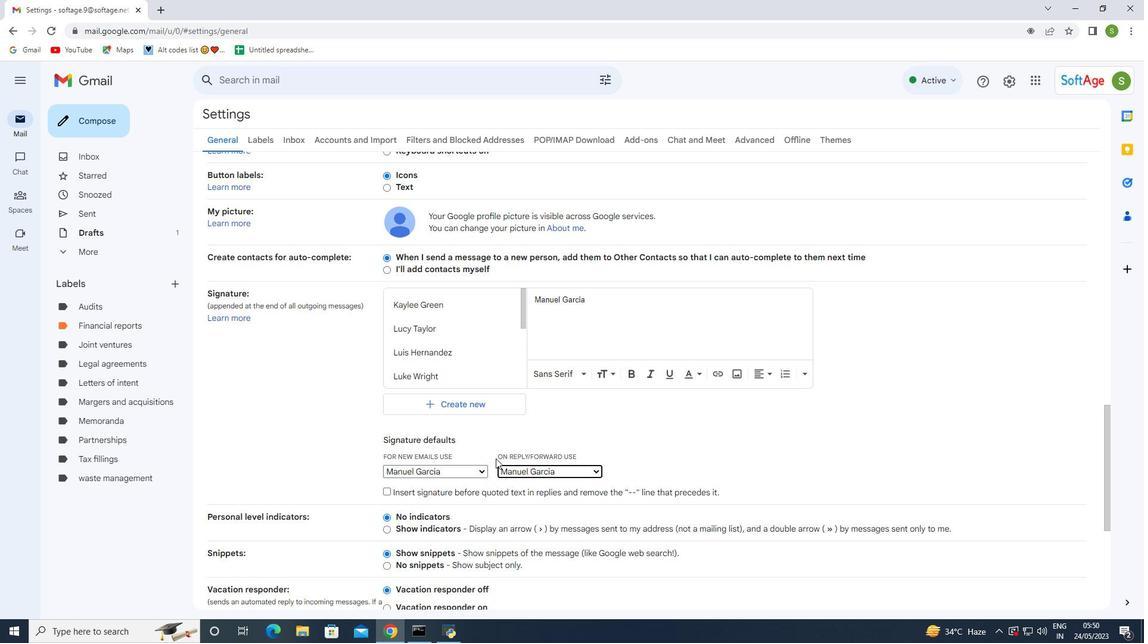 
Action: Mouse scrolled (496, 458) with delta (0, 0)
Screenshot: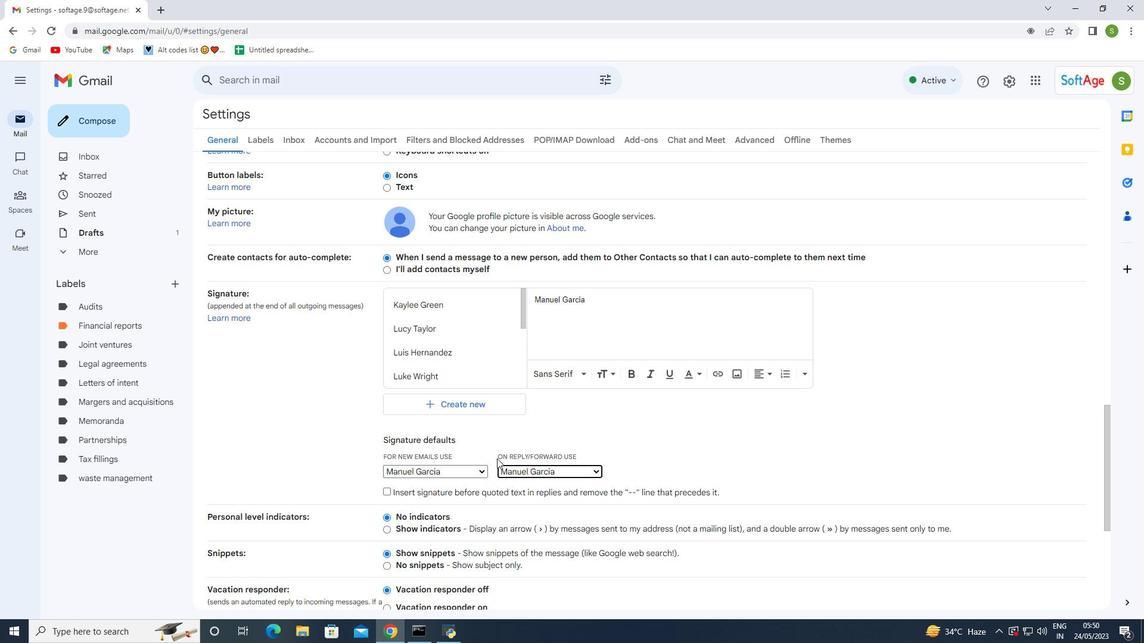 
Action: Mouse moved to (496, 459)
Screenshot: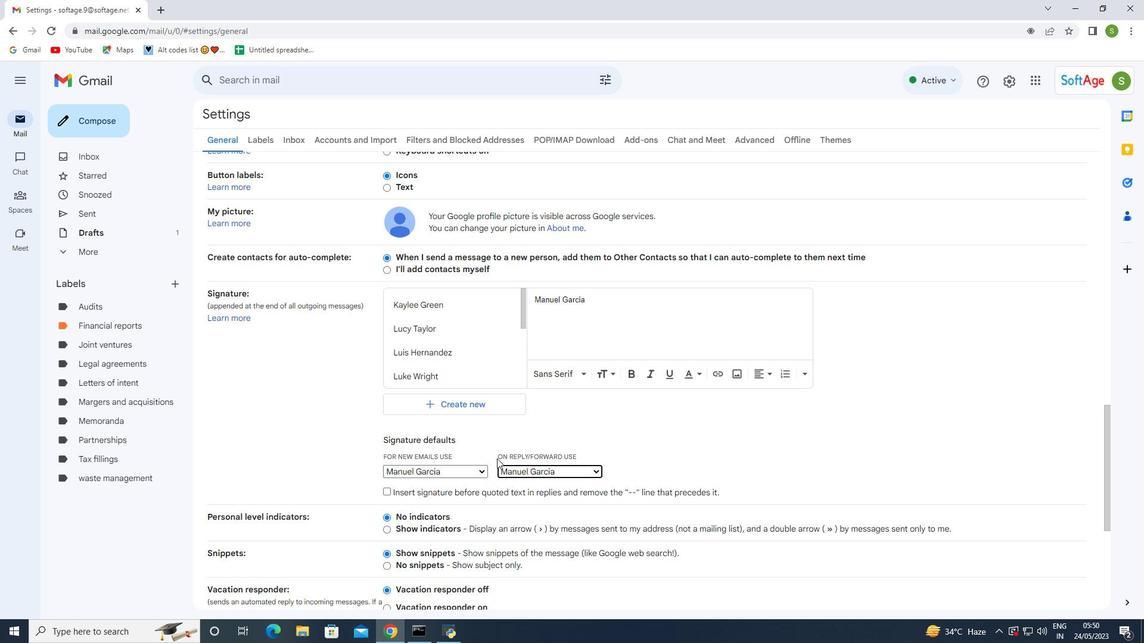 
Action: Mouse scrolled (496, 458) with delta (0, 0)
Screenshot: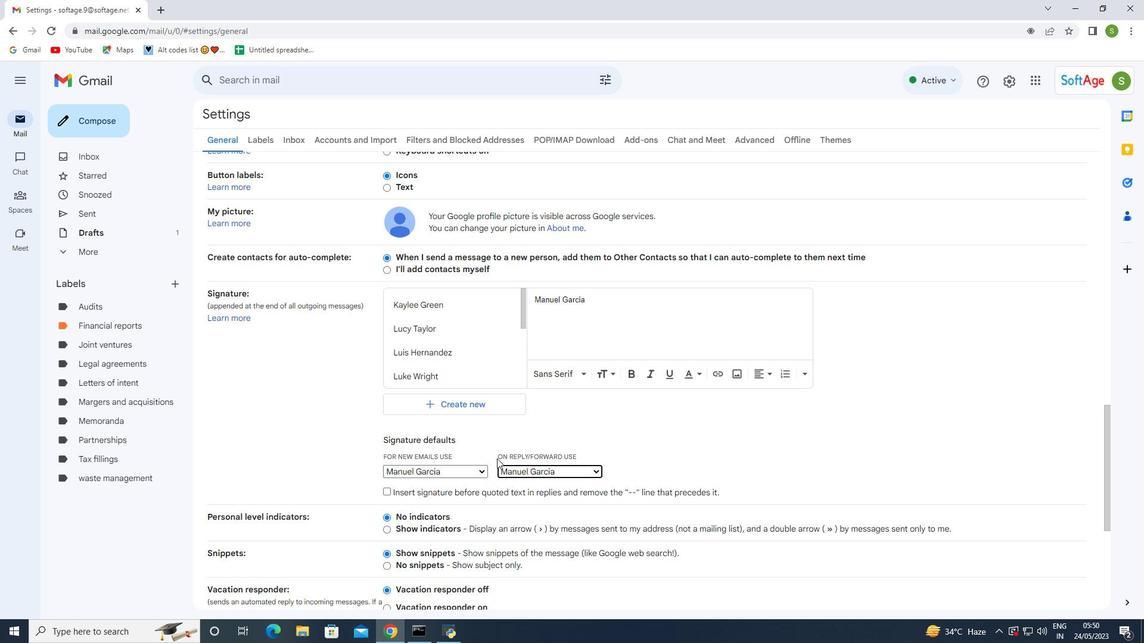 
Action: Mouse moved to (602, 547)
Screenshot: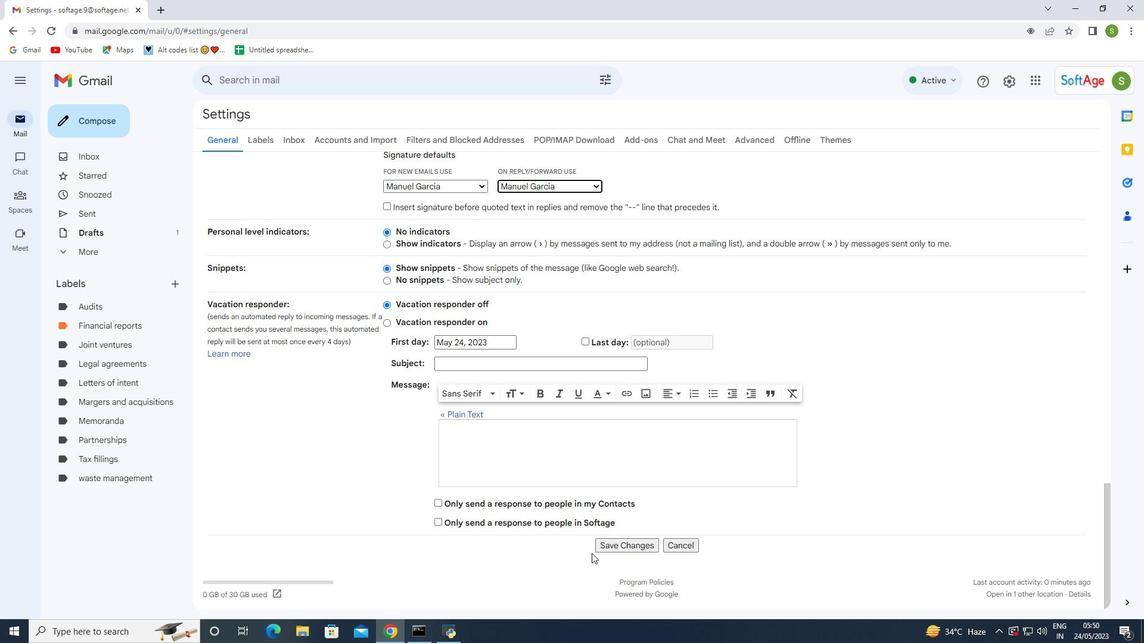 
Action: Mouse pressed left at (602, 547)
Screenshot: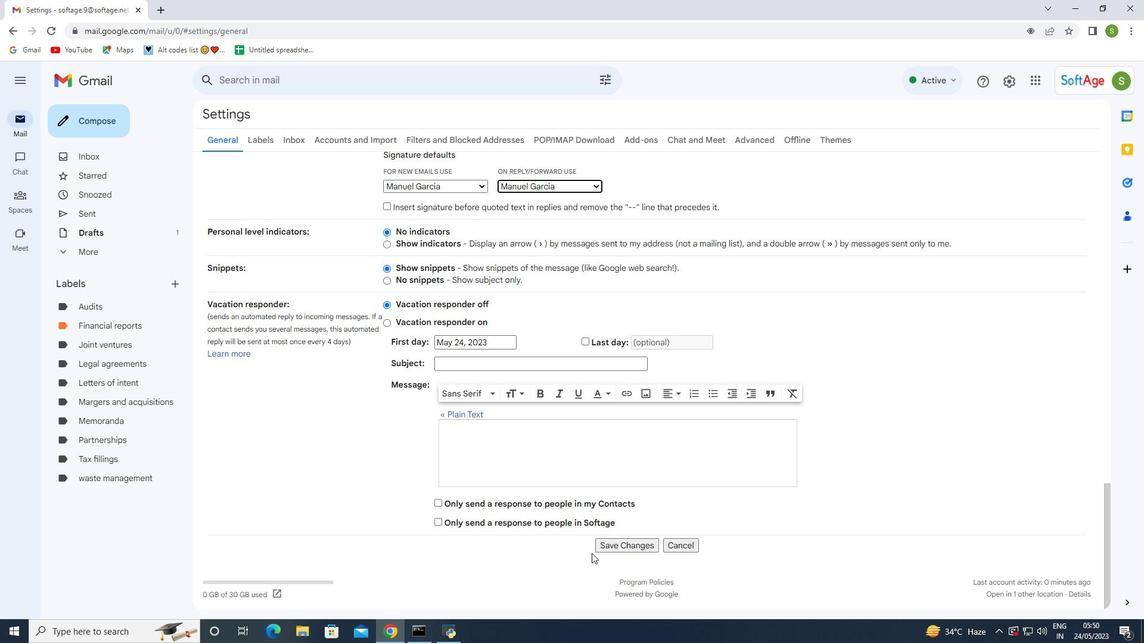 
Action: Mouse moved to (117, 115)
Screenshot: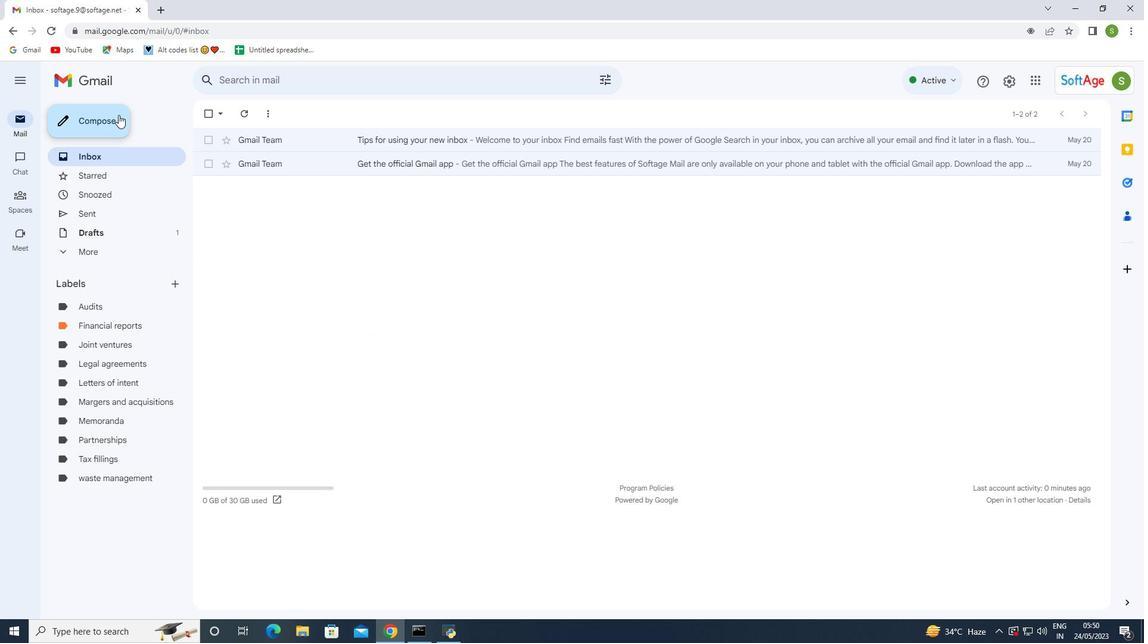 
Action: Mouse pressed left at (117, 115)
Screenshot: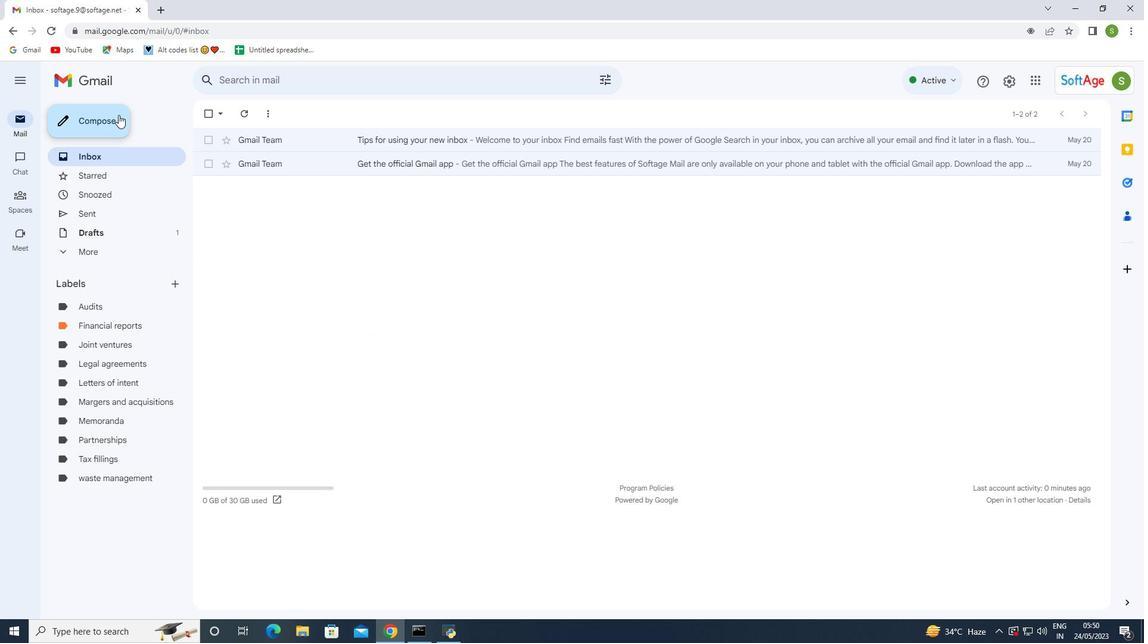 
Action: Mouse moved to (776, 295)
Screenshot: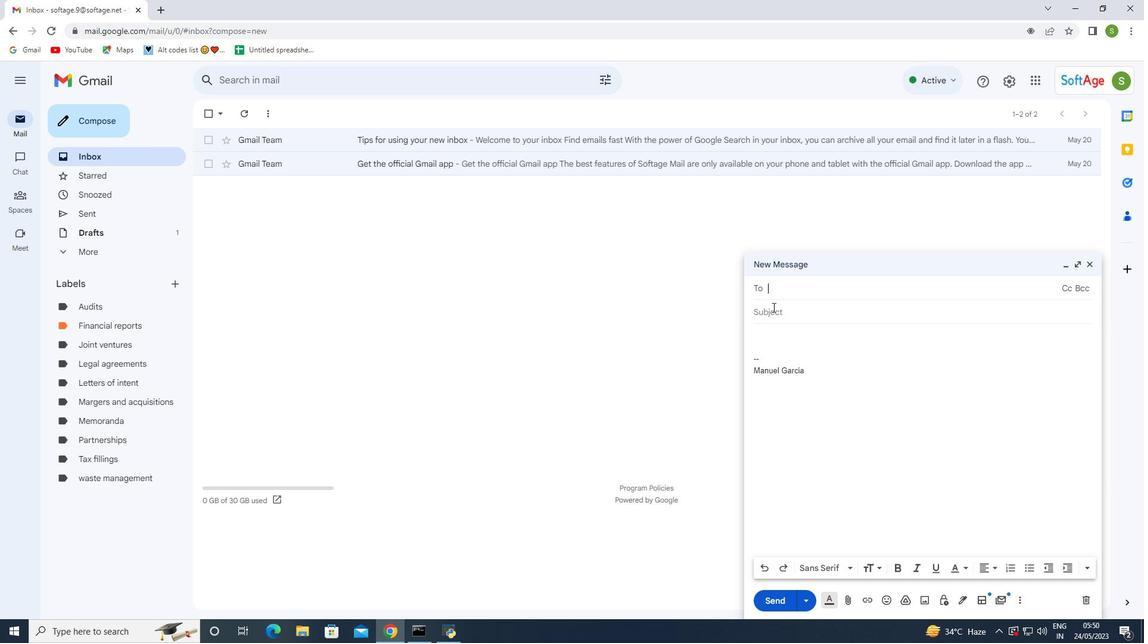 
Action: Mouse pressed left at (776, 295)
Screenshot: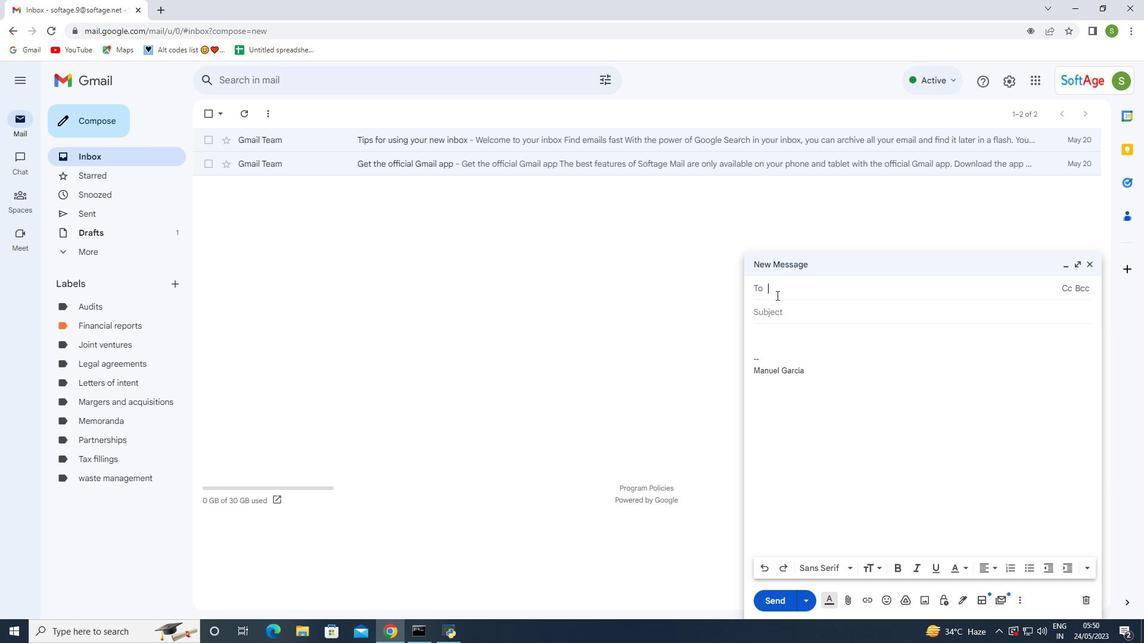 
Action: Key pressed softage.6<Key.shift><Key.shift><Key.shift><Key.shift><Key.shift><Key.shift><Key.shift>@softage,<Key.backspace>.net
Screenshot: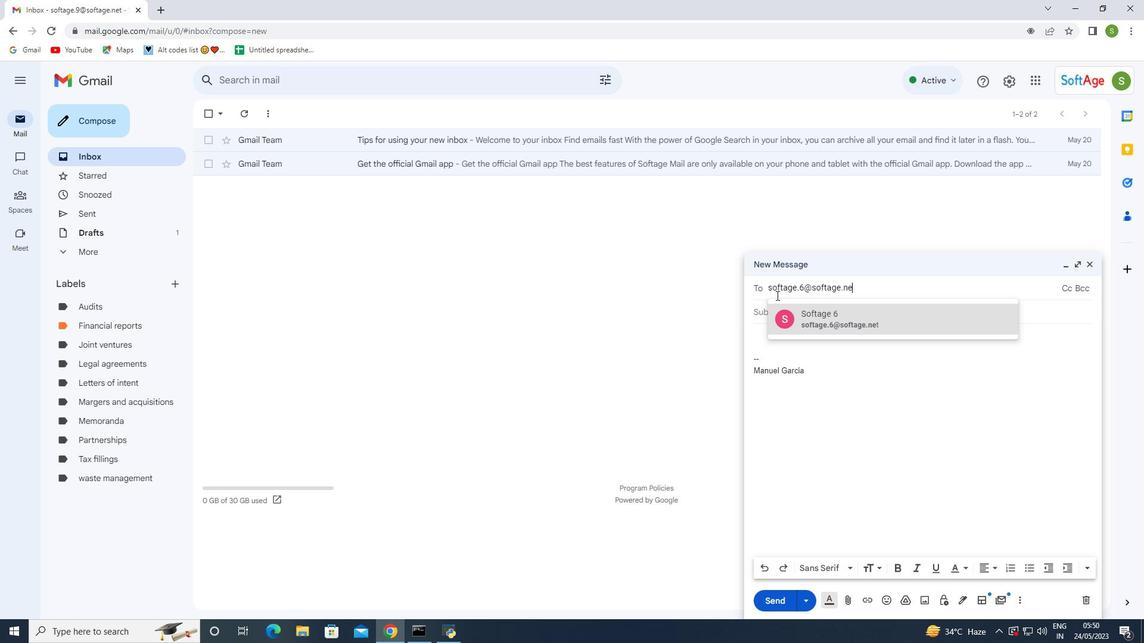 
Action: Mouse moved to (844, 320)
Screenshot: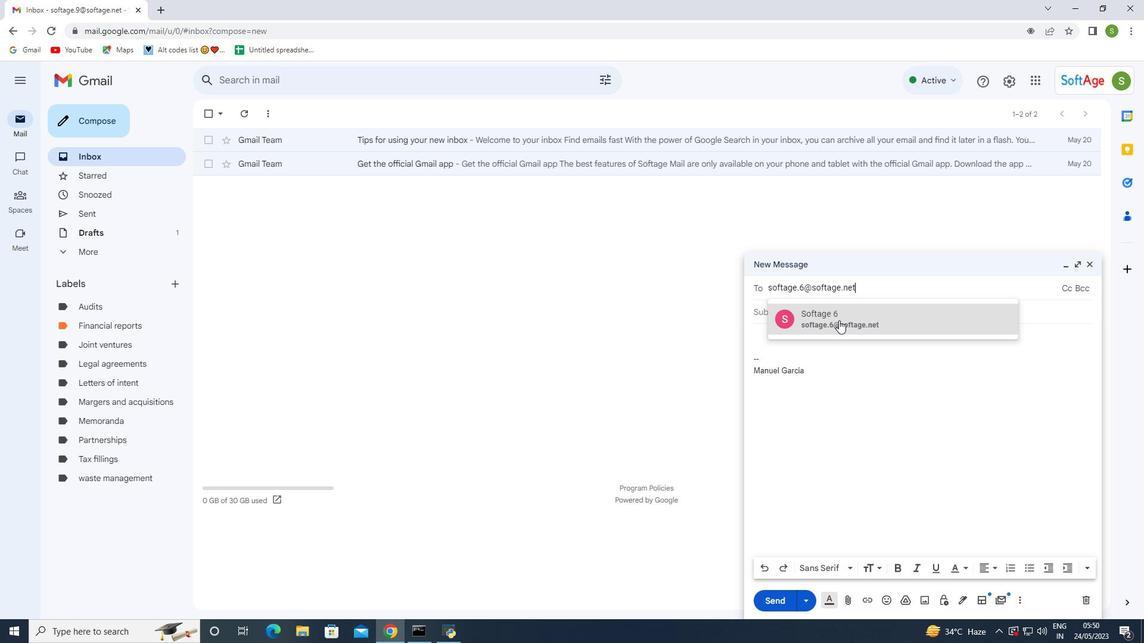 
Action: Mouse pressed left at (844, 320)
Screenshot: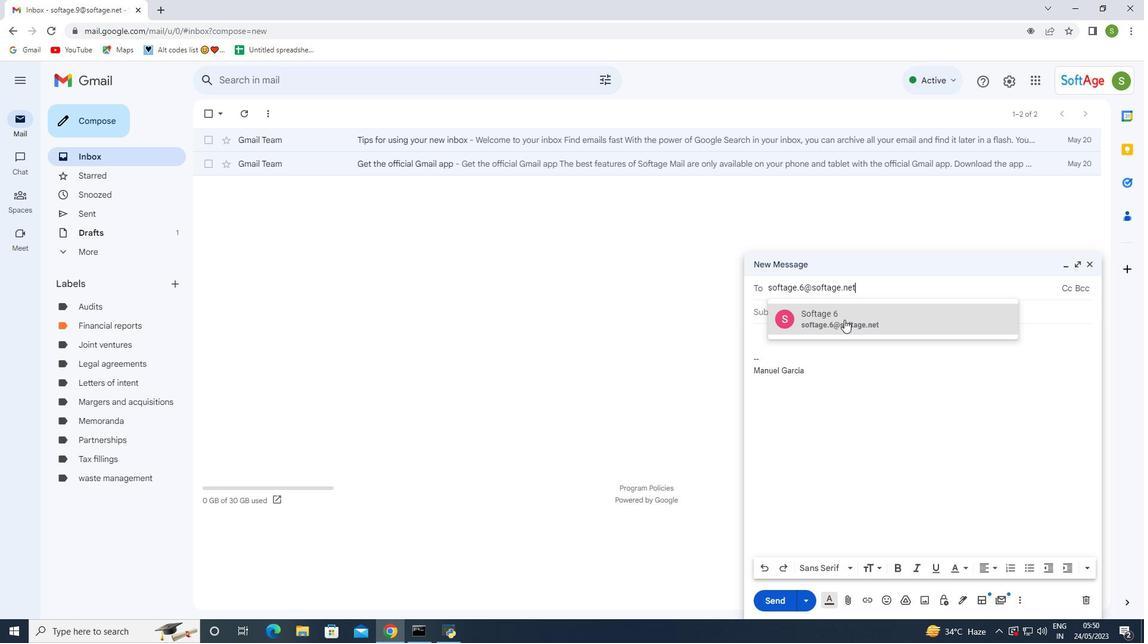 
Action: Mouse moved to (809, 327)
Screenshot: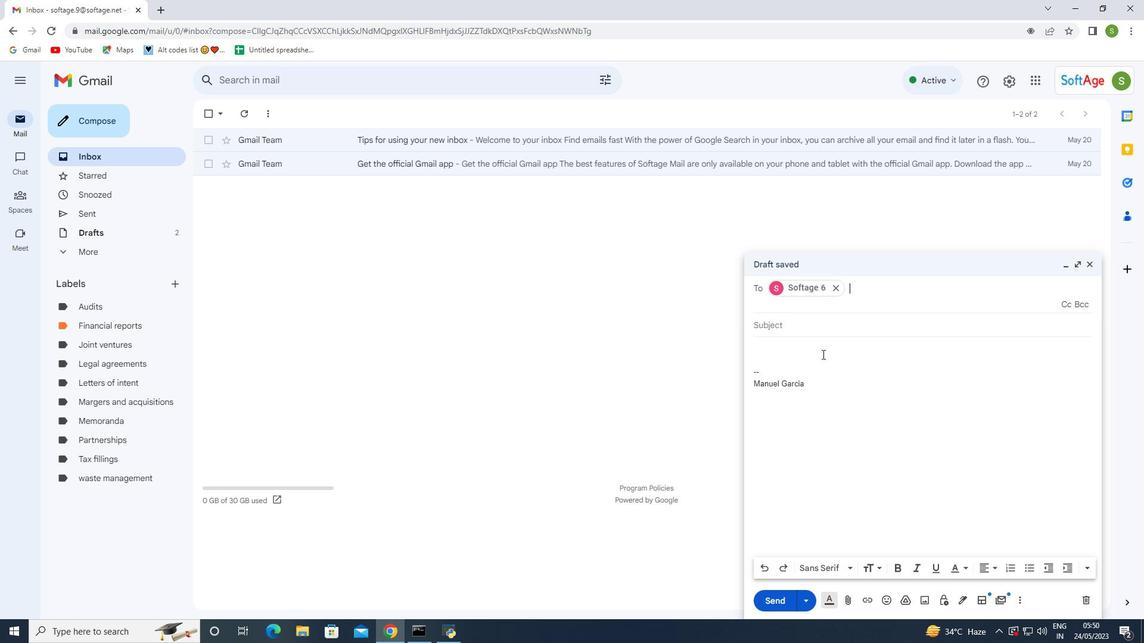 
Action: Mouse pressed left at (809, 327)
Screenshot: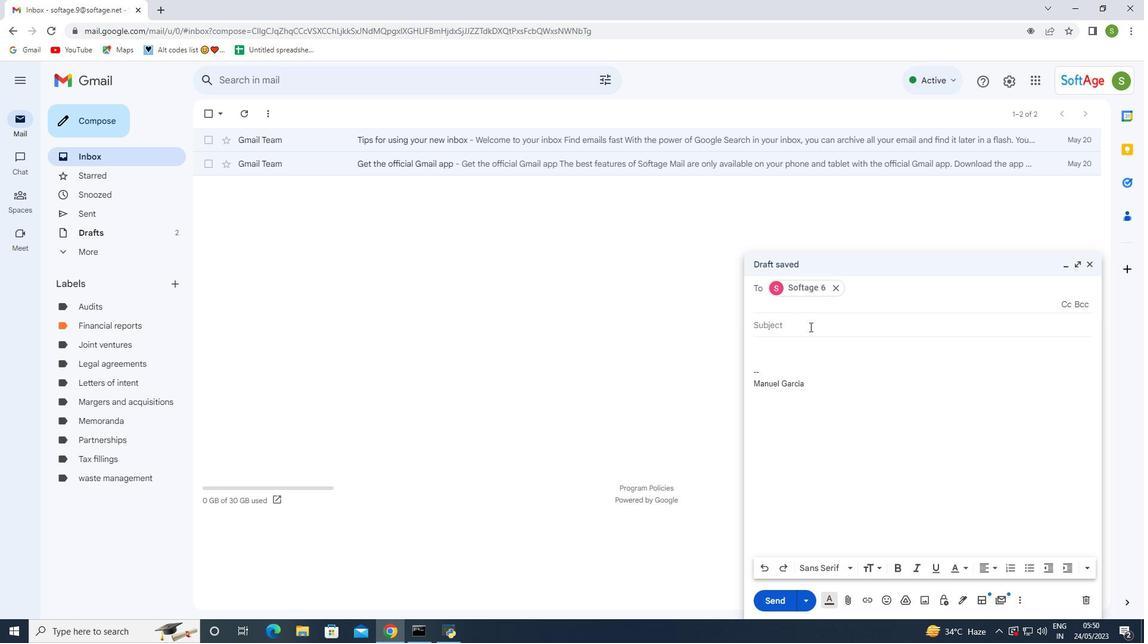 
Action: Key pressed <Key.shift><Key.shift><Key.shift><Key.shift>Requesr<Key.backspace>t<Key.space>for<Key.space>a<Key.space>leave<Key.space>of<Key.space>absence<Key.space>follow-up
Screenshot: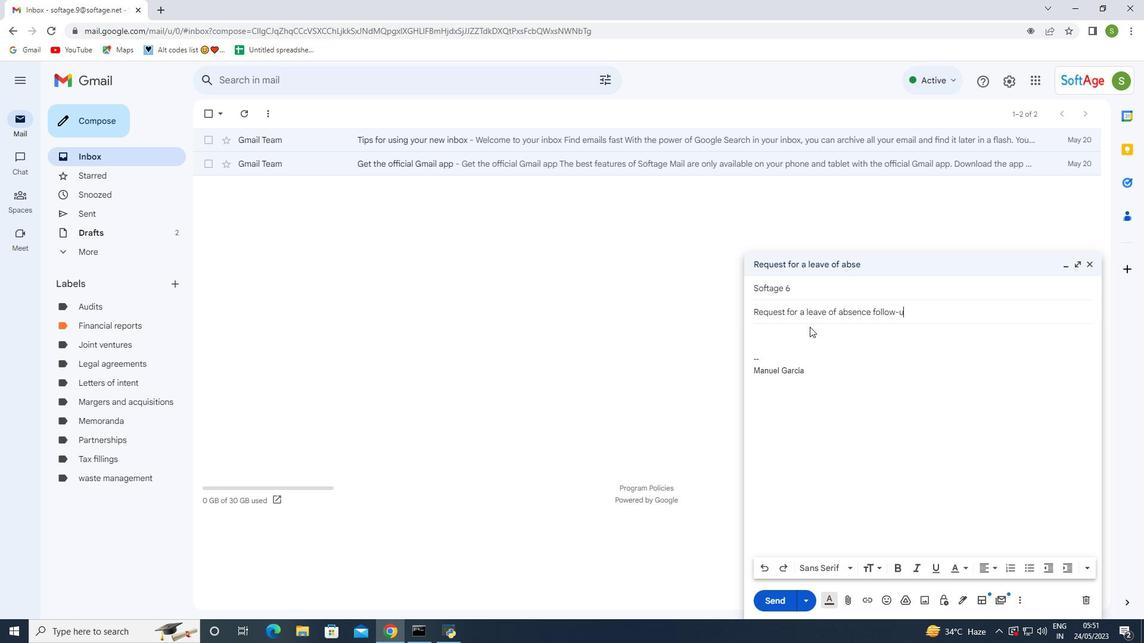 
Action: Mouse moved to (764, 350)
Screenshot: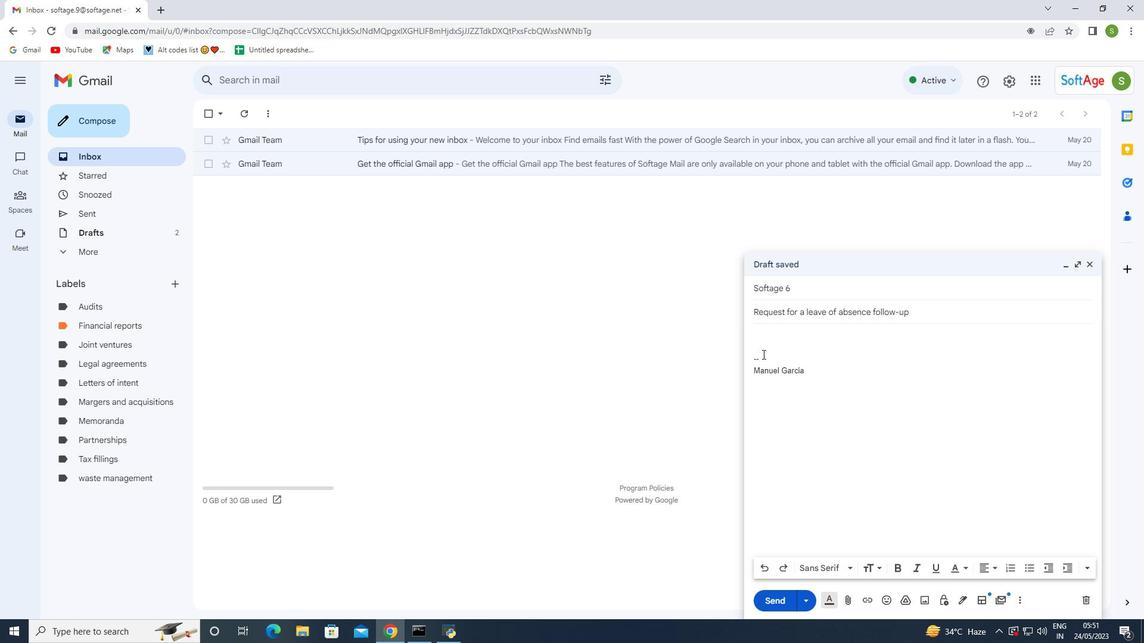 
Action: Mouse pressed left at (764, 350)
Screenshot: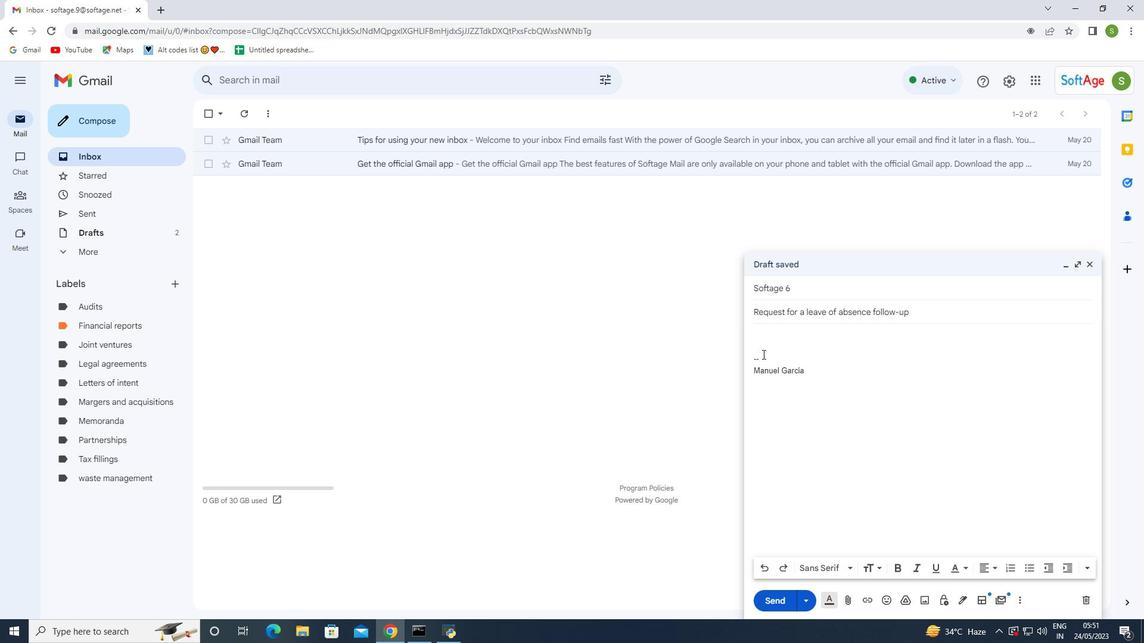 
Action: Mouse moved to (775, 363)
Screenshot: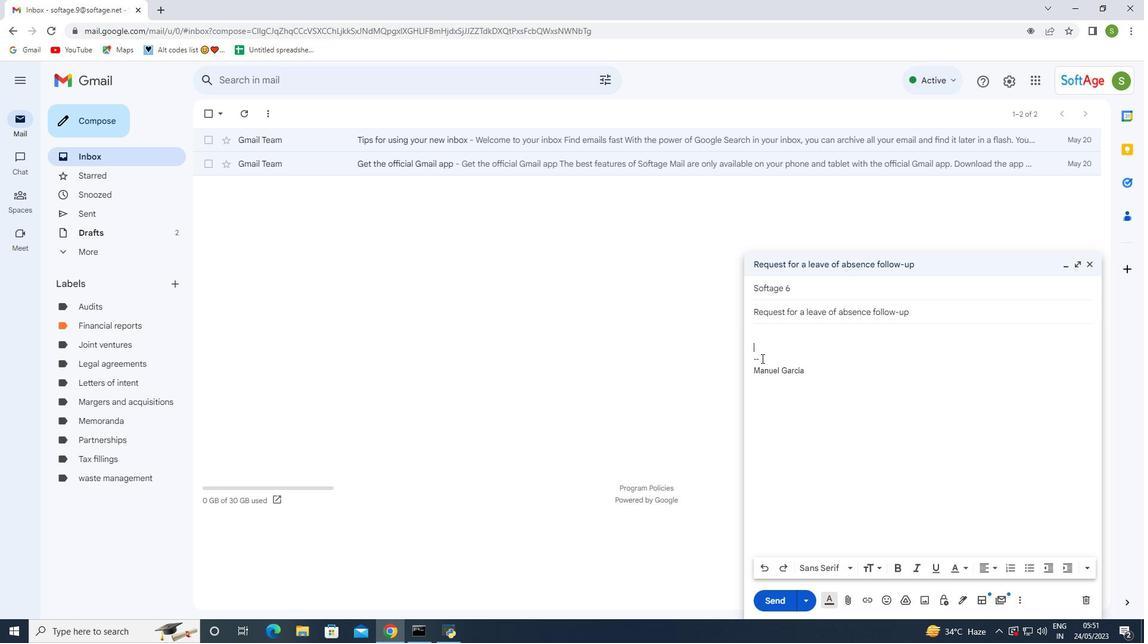 
Action: Mouse pressed left at (775, 363)
Screenshot: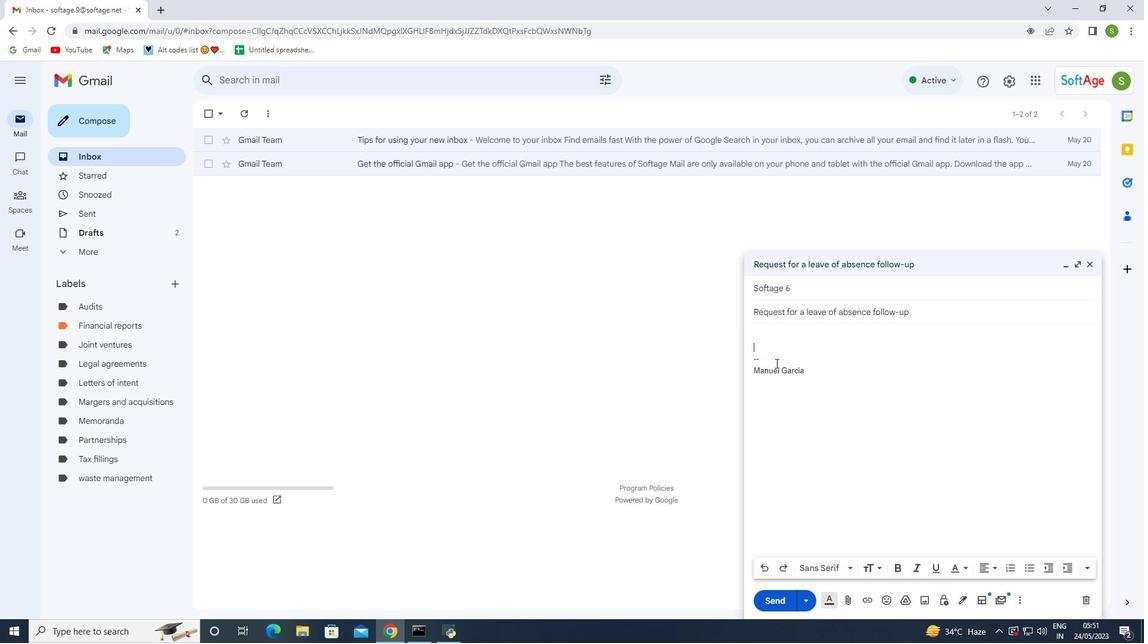 
Action: Mouse moved to (754, 346)
Screenshot: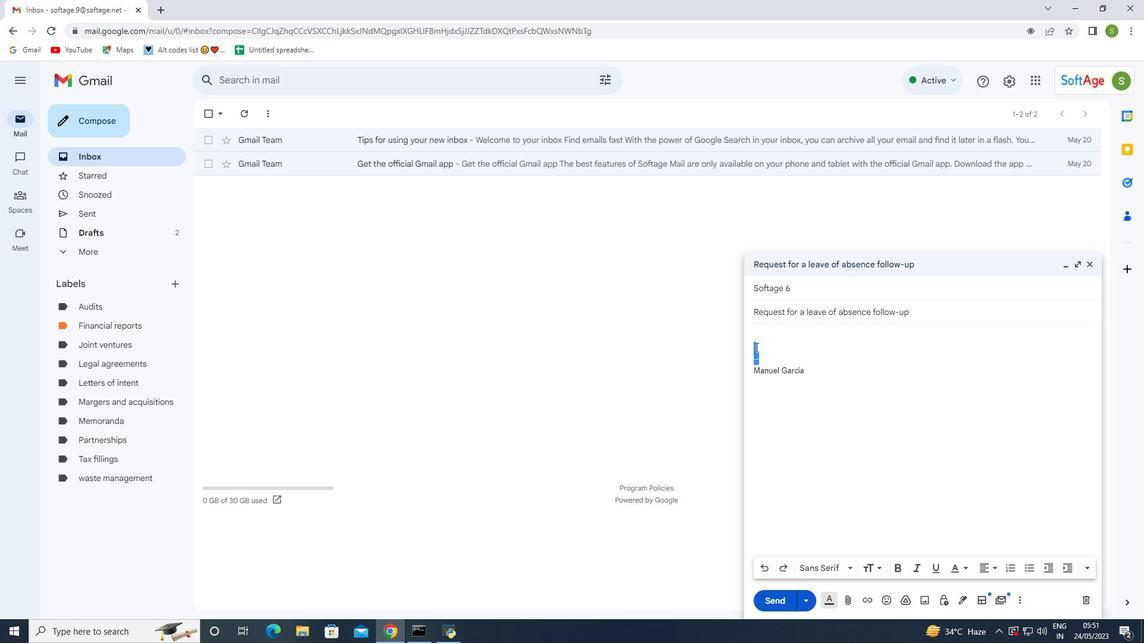 
Action: Key pressed <Key.backspace><Key.enter><Key.up><Key.shift><Key.shift><Key.shift><Key.shift><Key.shift>Could<Key.space>you<Key.space>please<Key.space>provide<Key.space>me<Key.space>with<Key.space>the<Key.space>contact<Key.space>information<Key.space>for<Key.space>the<Key.space>vendor<Key.space>you<Key.space>mentioned<Key.shift_r><Key.shift_r><Key.shift_r><Key.shift_r><Key.shift_r><Key.shift_r><Key.shift_r><Key.shift_r>?
Screenshot: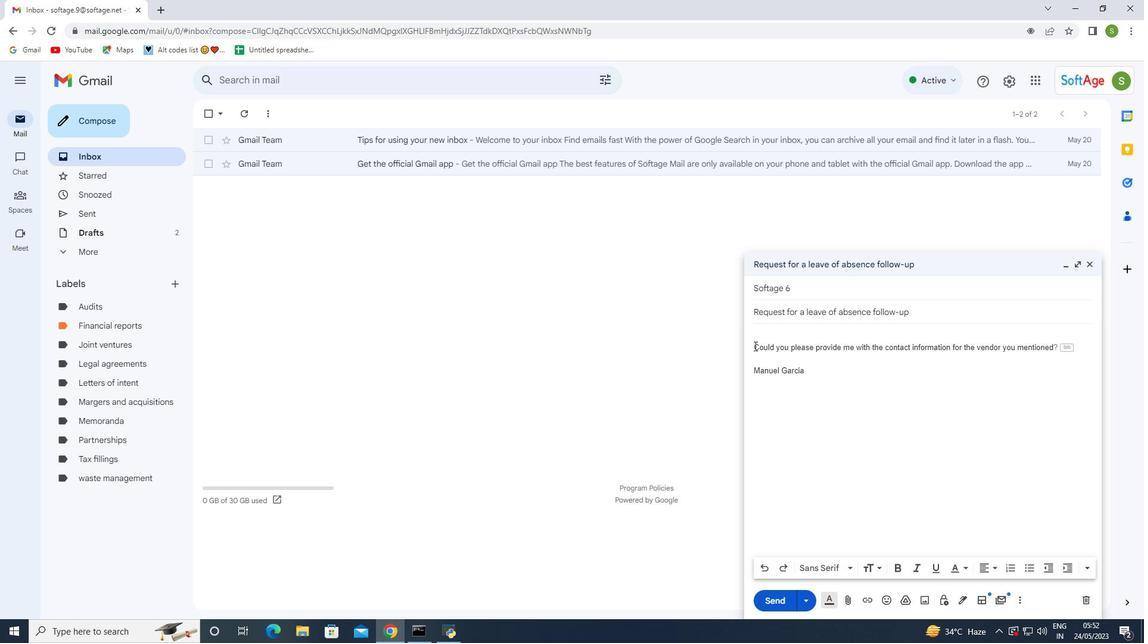
Action: Mouse moved to (774, 602)
Screenshot: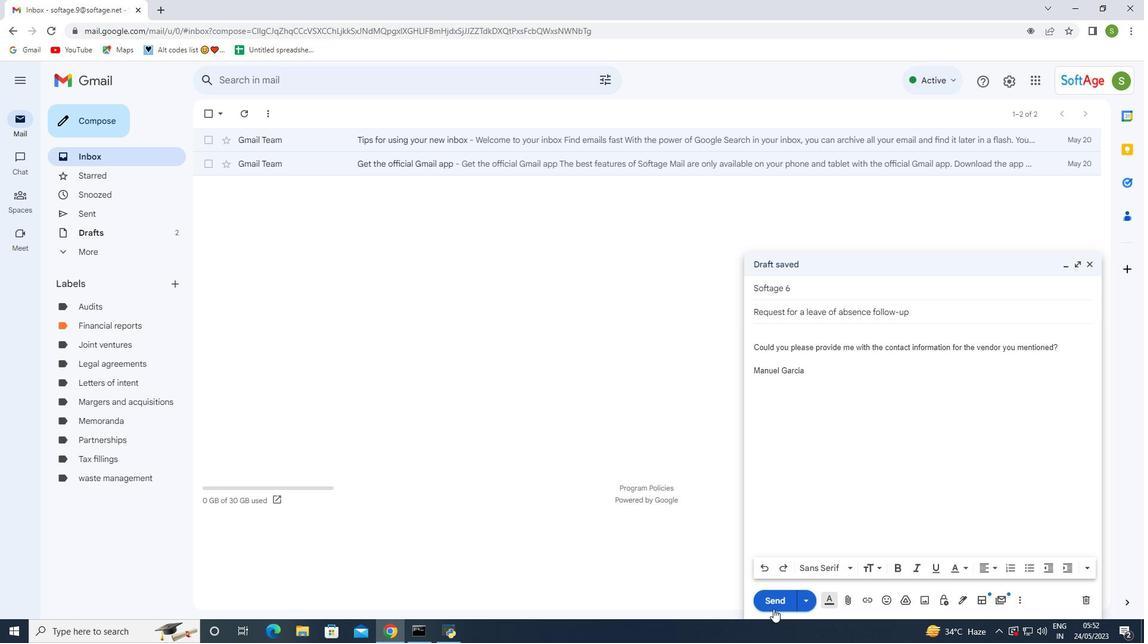
Action: Mouse pressed left at (774, 602)
Screenshot: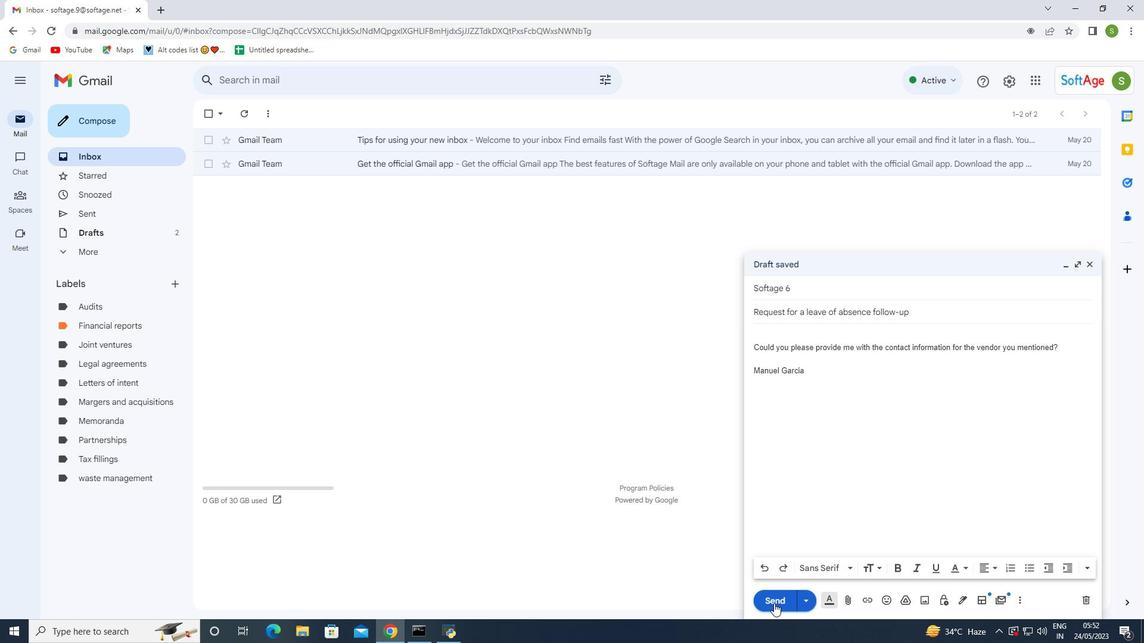 
Action: Mouse moved to (108, 216)
Screenshot: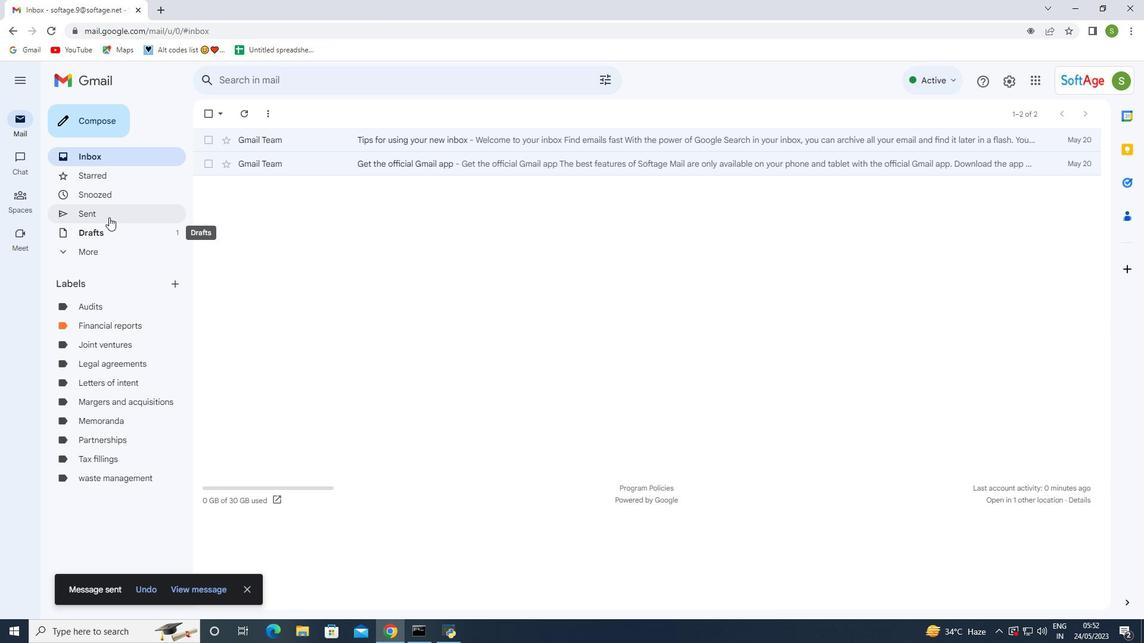 
Action: Mouse pressed left at (108, 216)
Screenshot: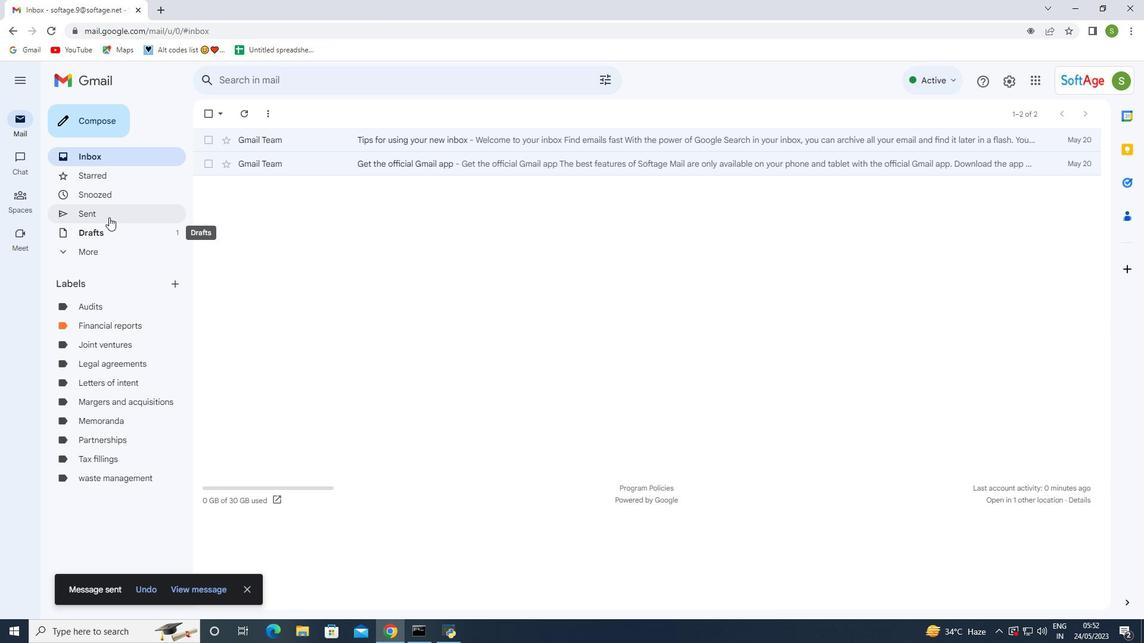 
Action: Mouse moved to (209, 174)
Screenshot: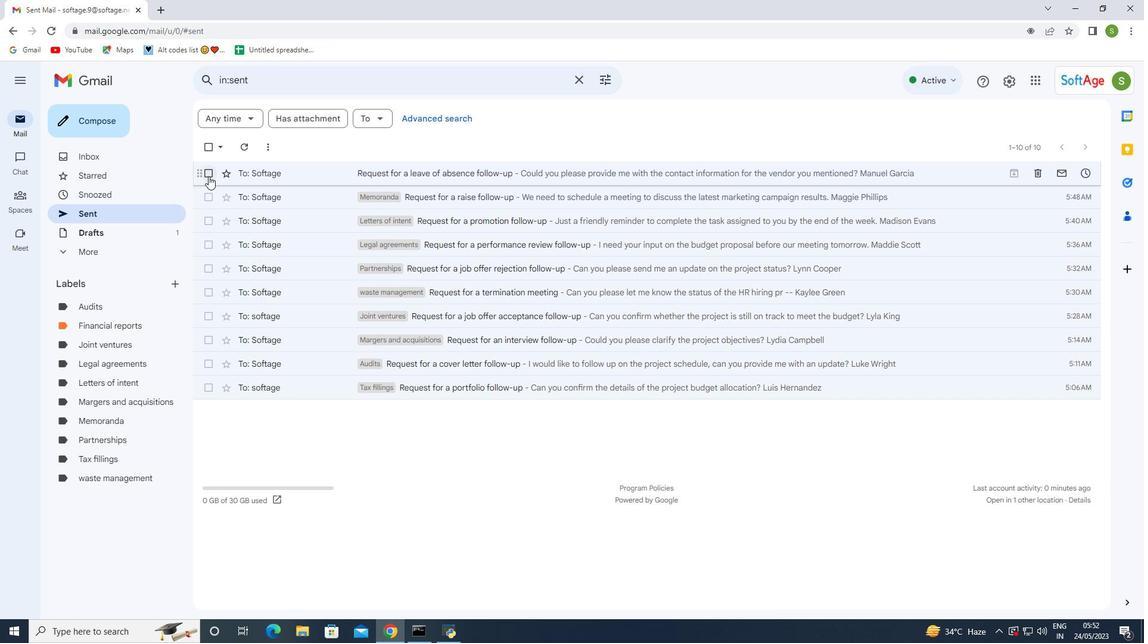 
Action: Mouse pressed left at (209, 174)
Screenshot: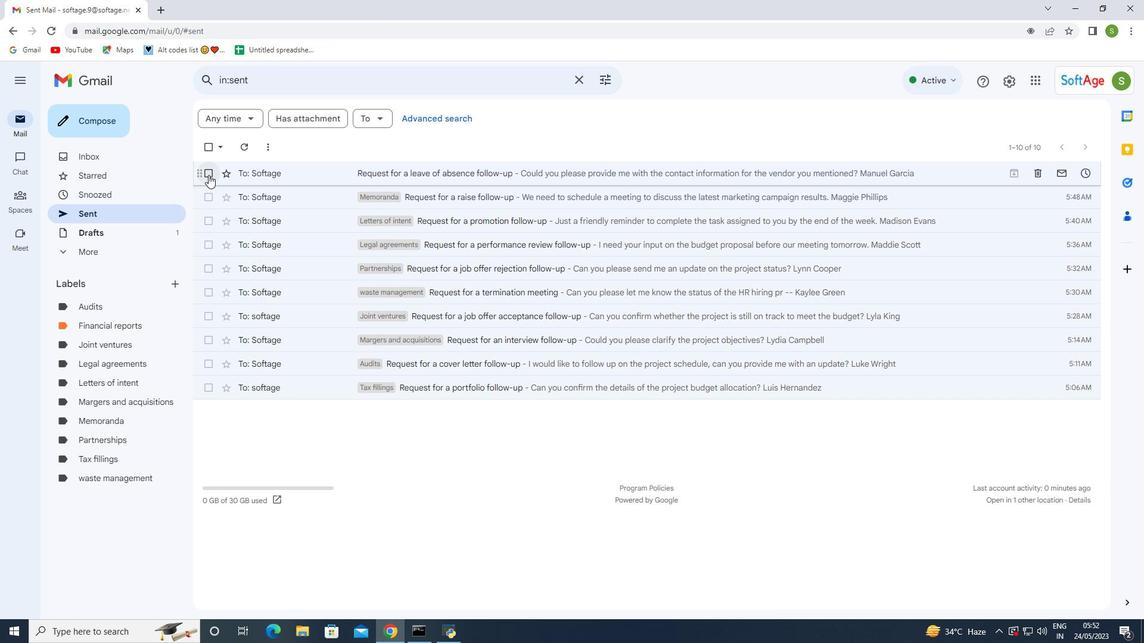 
Action: Mouse moved to (265, 172)
Screenshot: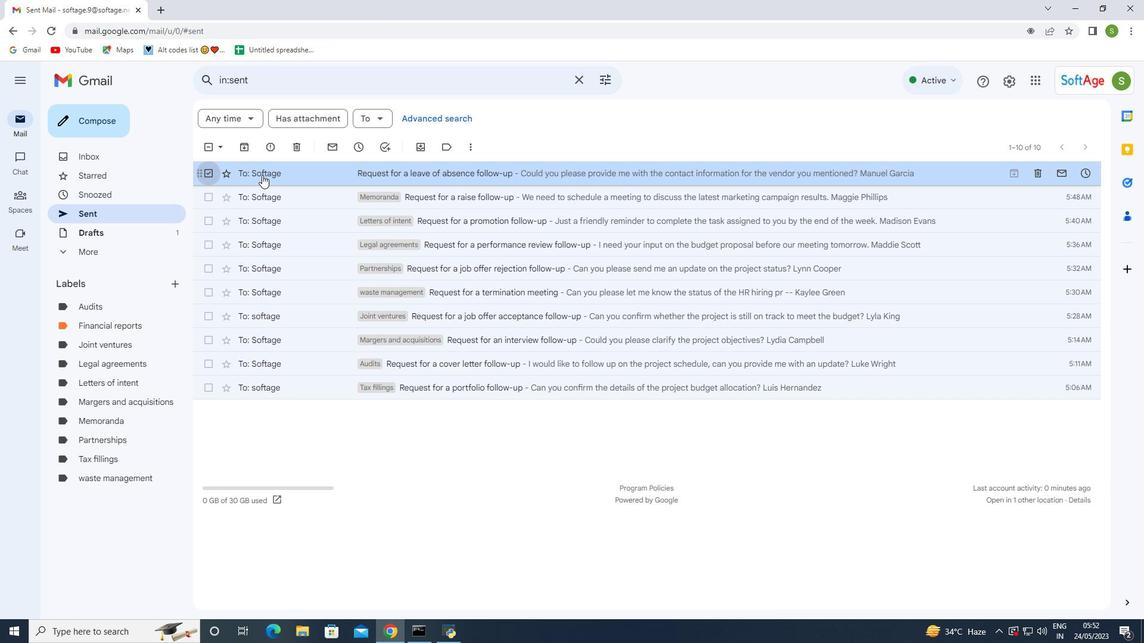 
Action: Mouse pressed right at (265, 172)
Screenshot: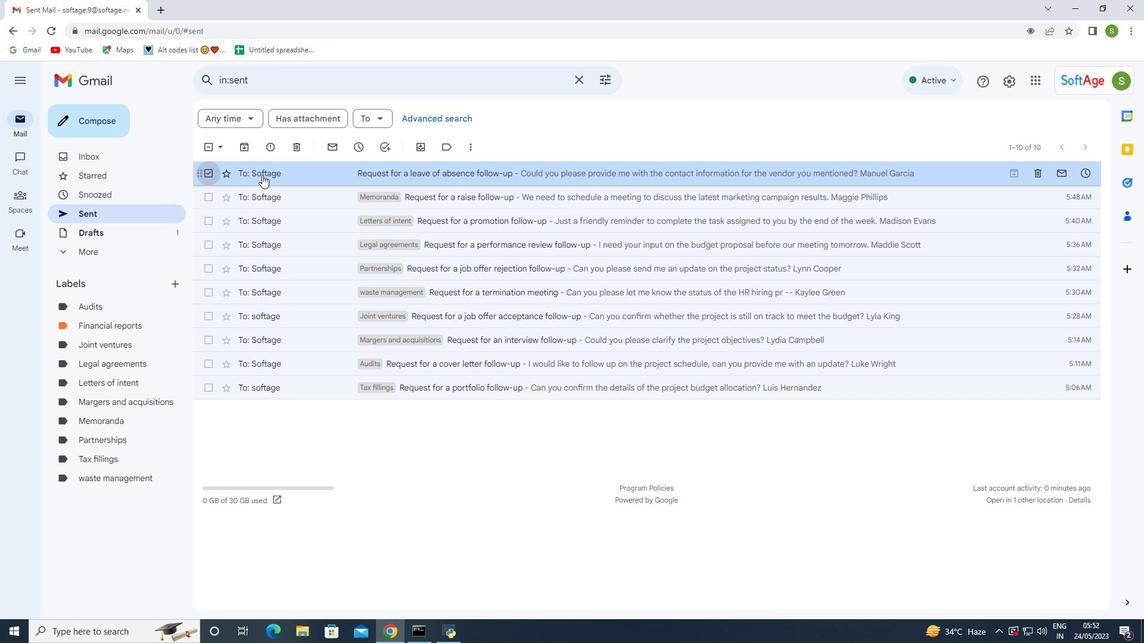 
Action: Mouse moved to (477, 350)
Screenshot: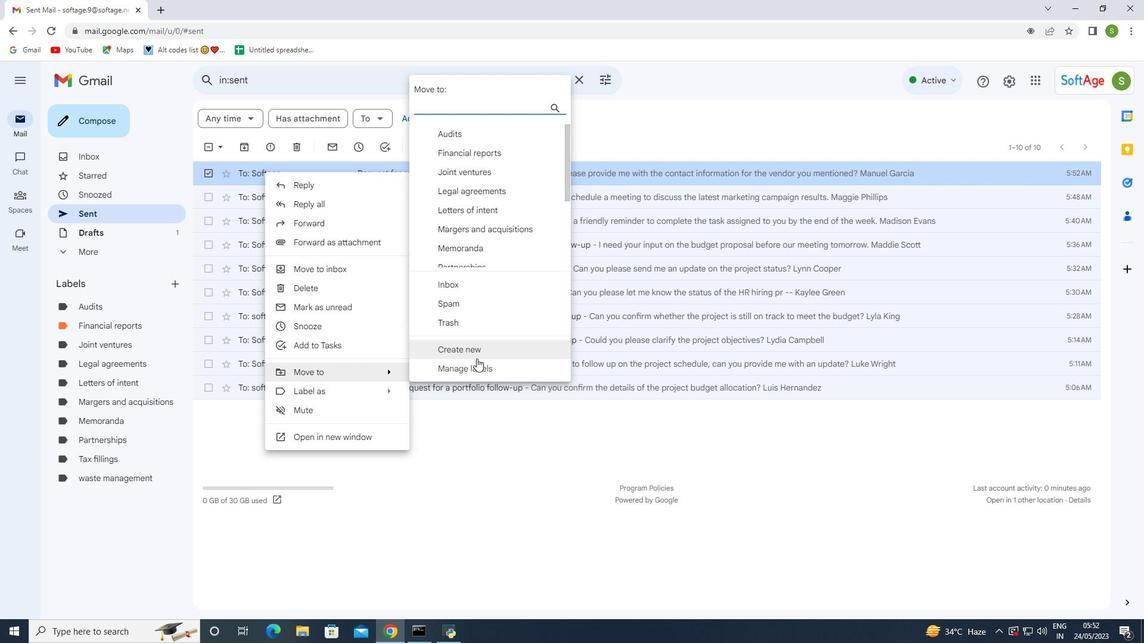 
Action: Mouse pressed left at (477, 350)
Screenshot: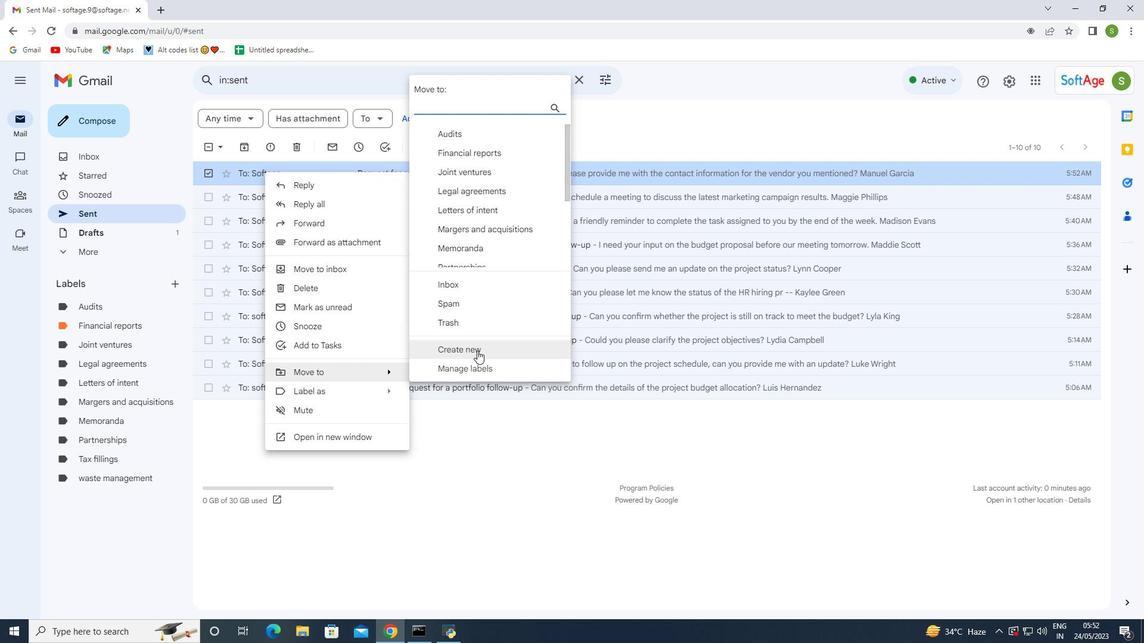 
Action: Mouse moved to (489, 324)
Screenshot: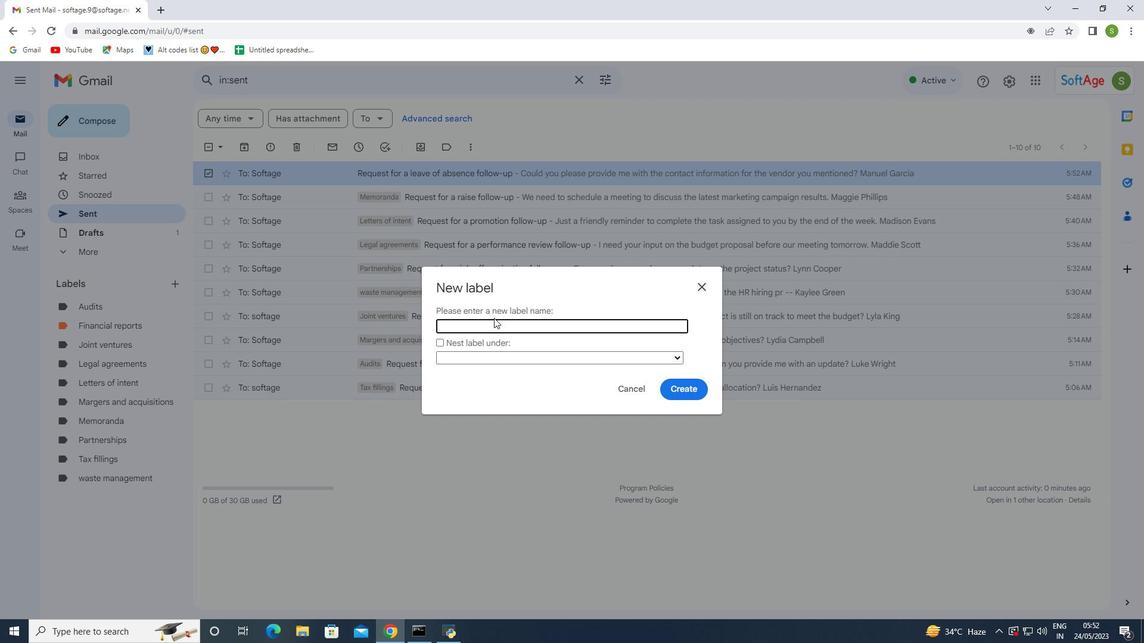 
Action: Mouse pressed left at (489, 324)
Screenshot: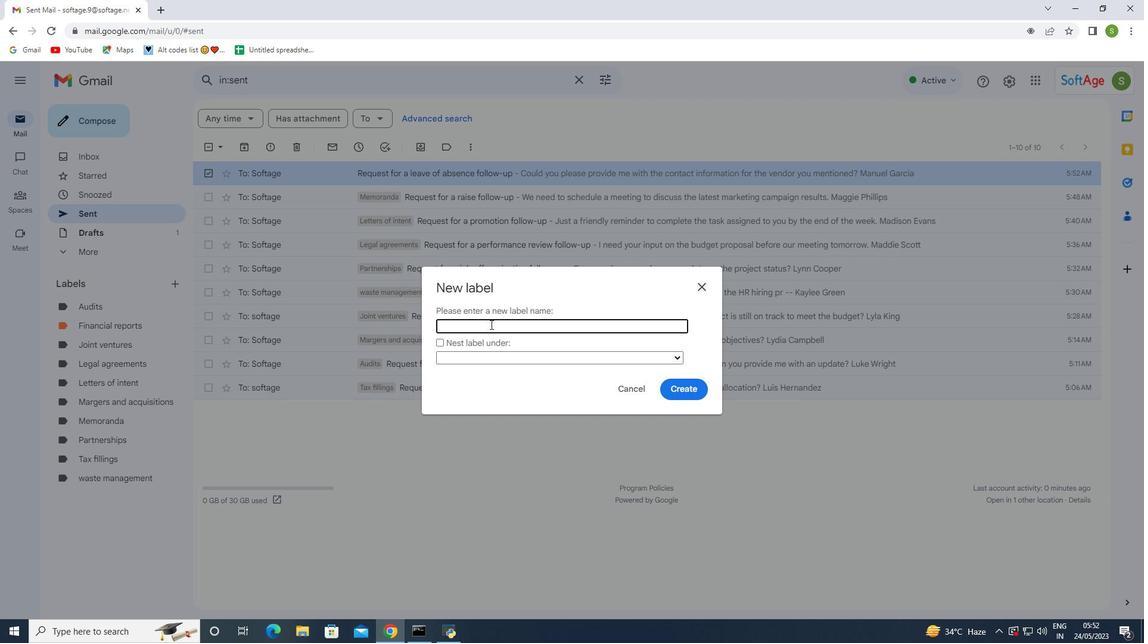 
Action: Key pressed <Key.shift><Key.shift><Key.shift><Key.shift><Key.shift><Key.shift>Memorandums<Key.space>of<Key.space>understanding
Screenshot: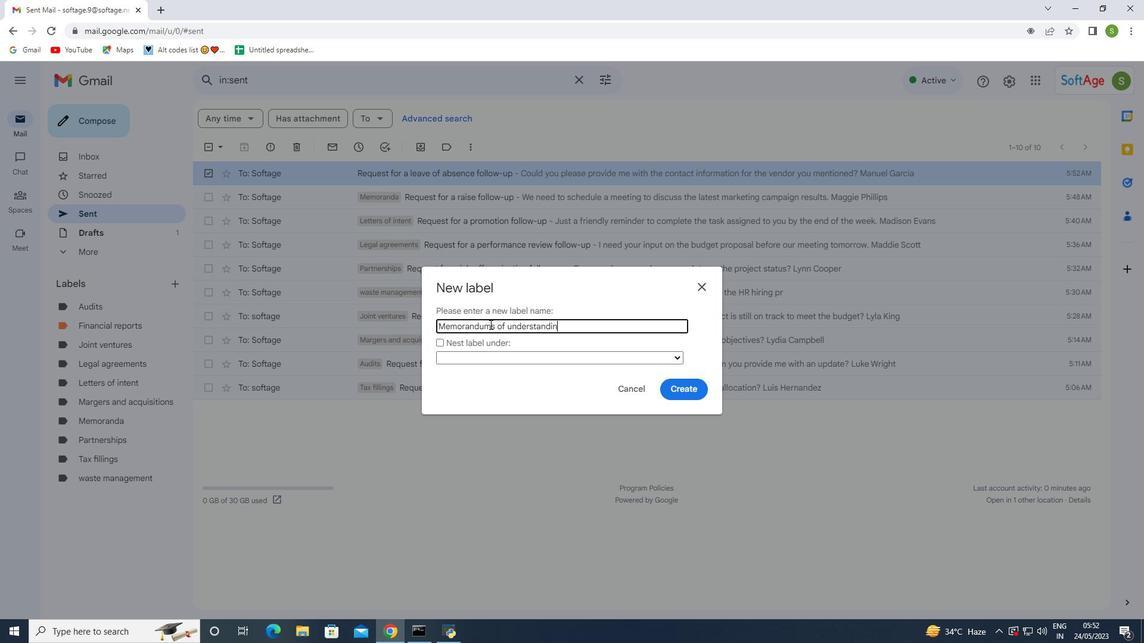 
Action: Mouse moved to (697, 387)
Screenshot: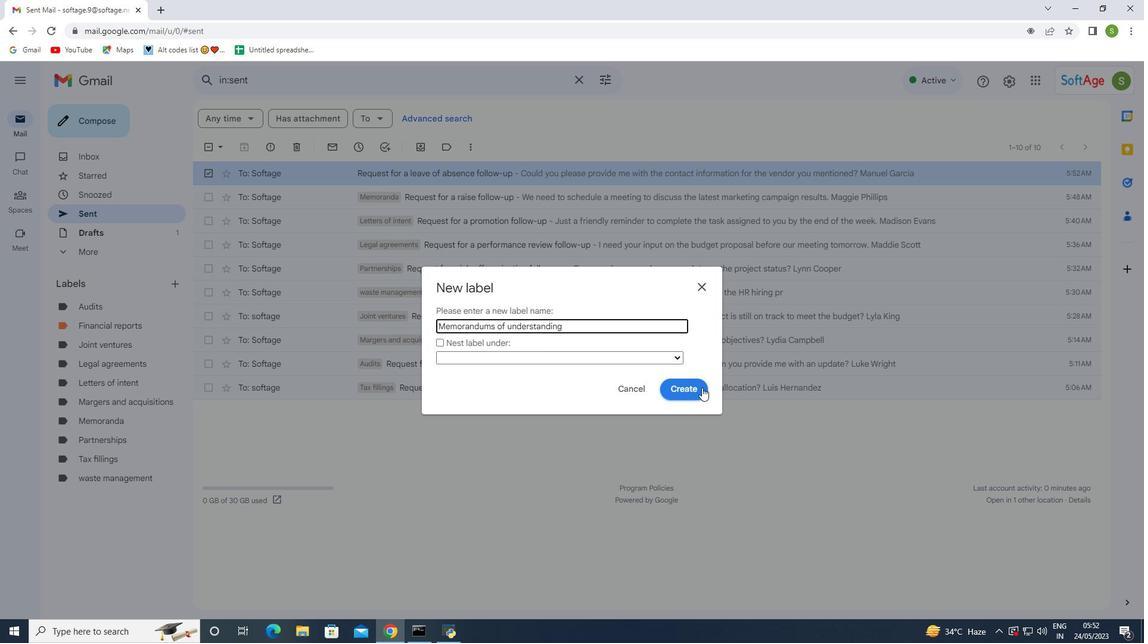 
Action: Mouse pressed left at (697, 387)
Screenshot: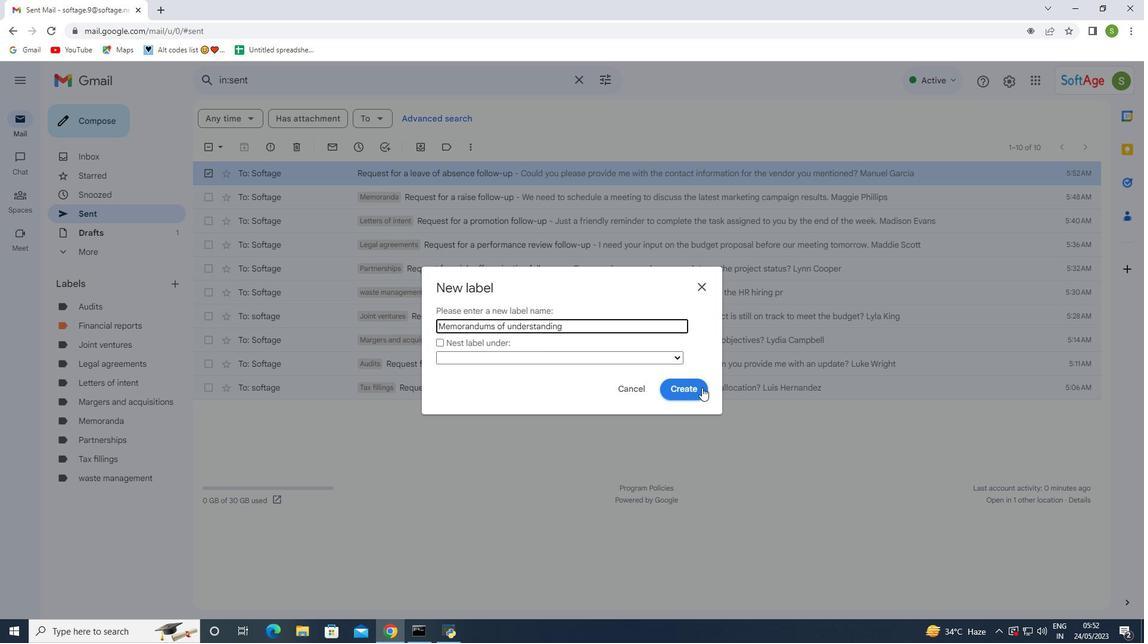 
Action: Mouse moved to (131, 438)
Screenshot: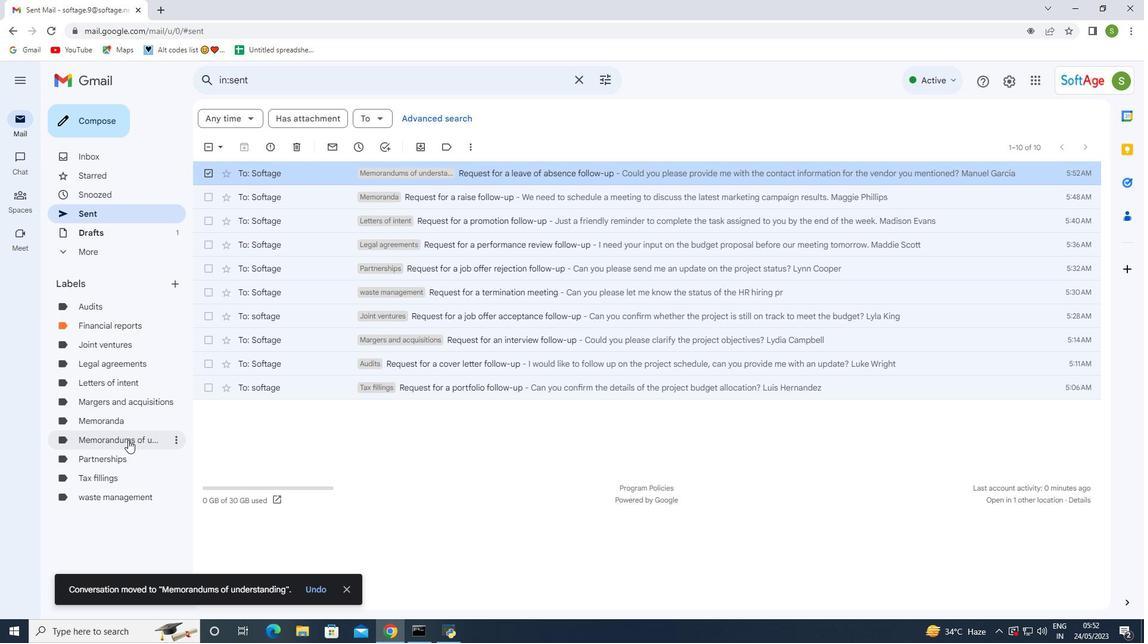 
Action: Mouse pressed left at (131, 438)
Screenshot: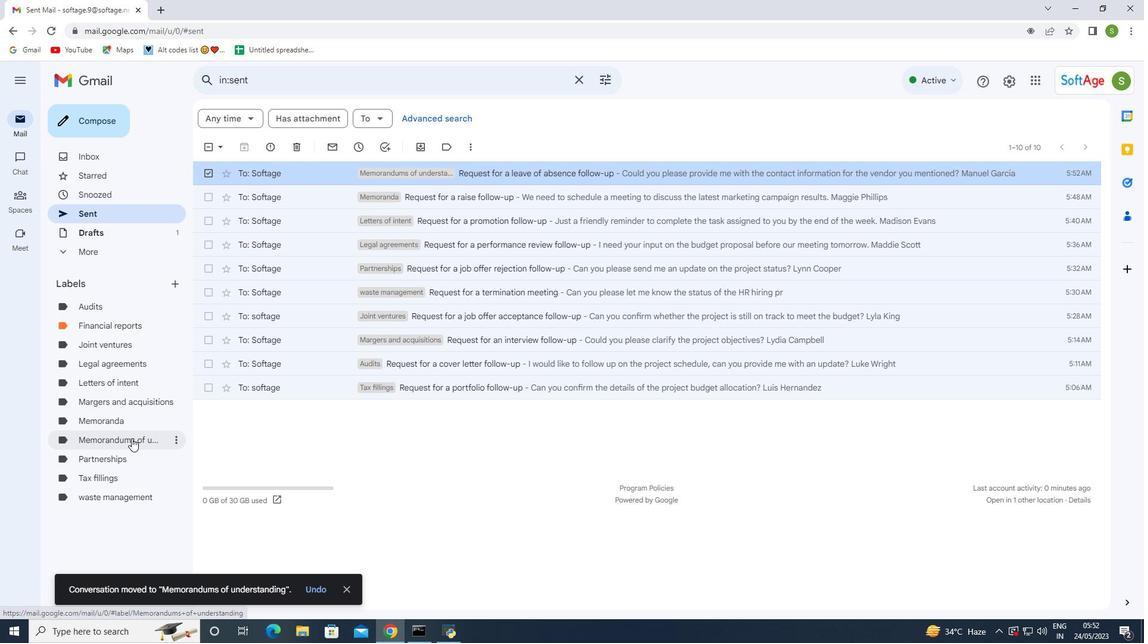 
Action: Mouse moved to (131, 438)
Screenshot: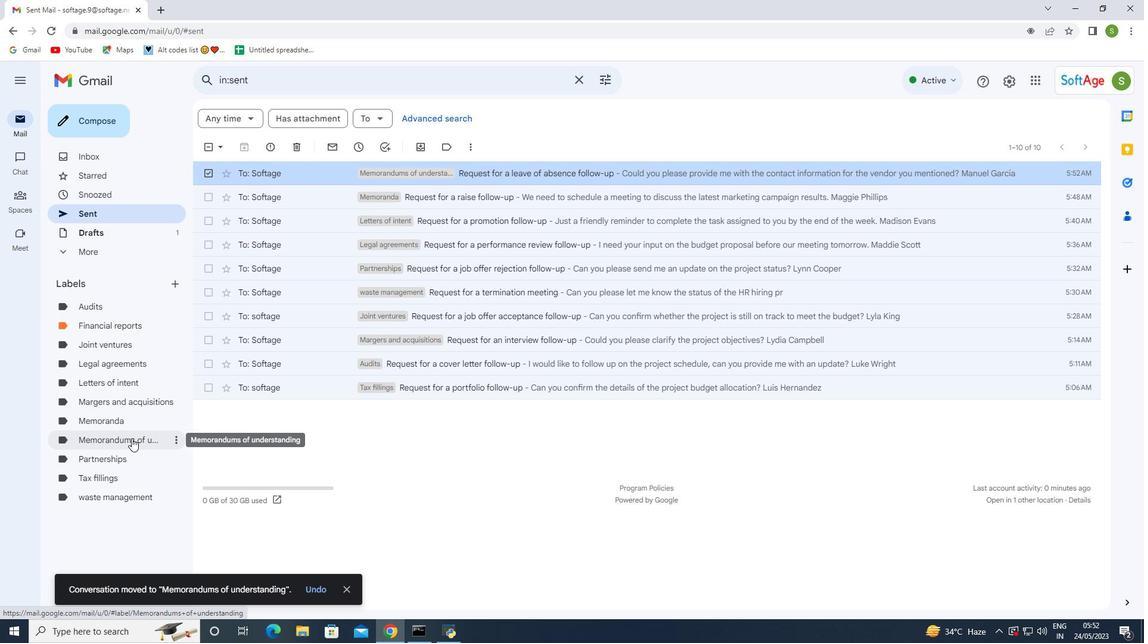 
Action: Mouse pressed left at (131, 438)
Screenshot: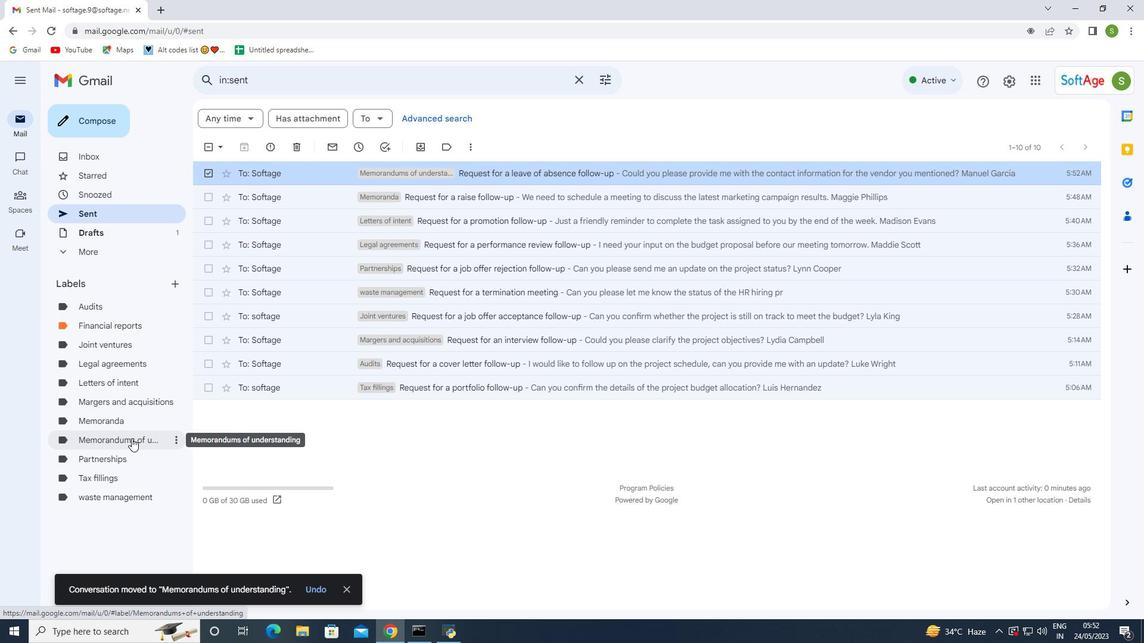 
Action: Mouse moved to (333, 178)
Screenshot: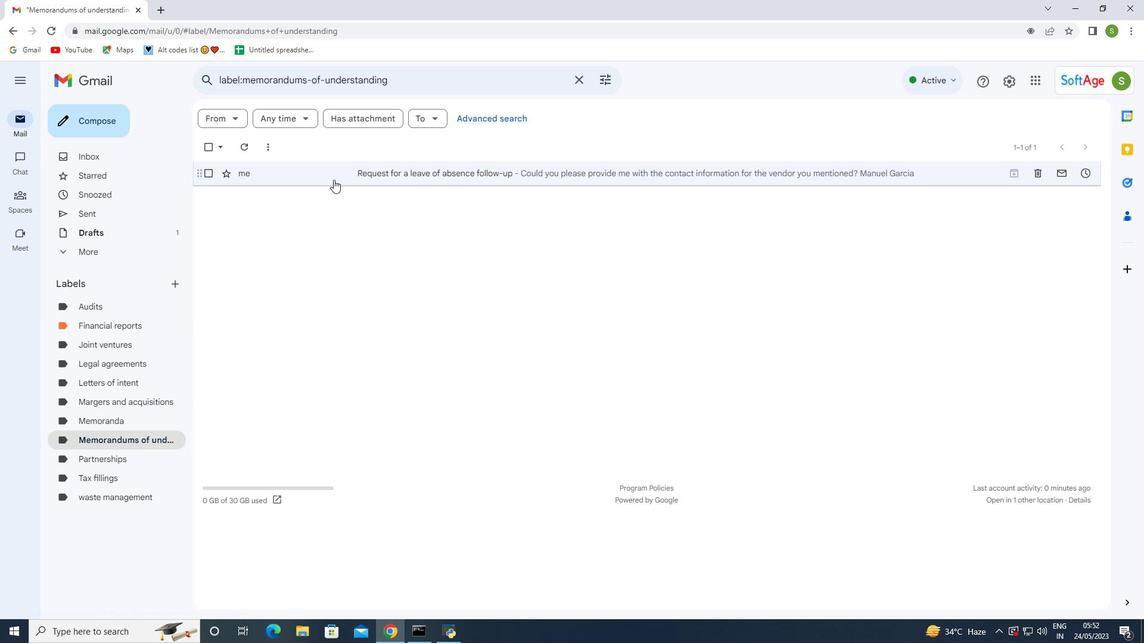 
Action: Mouse pressed left at (333, 178)
Screenshot: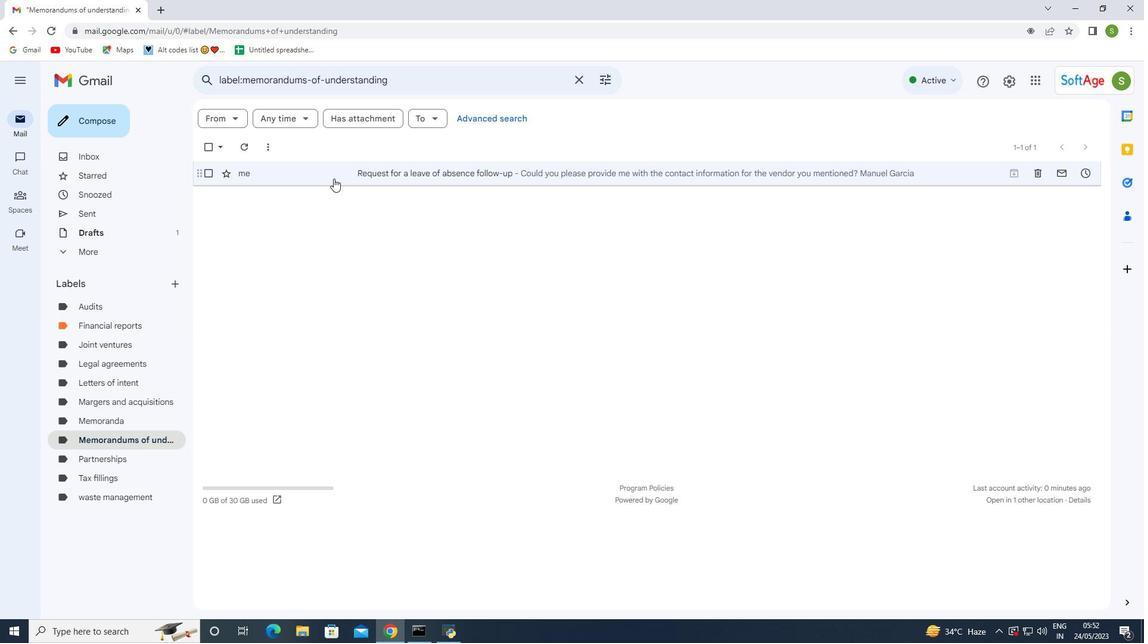 
Action: Mouse pressed left at (333, 178)
Screenshot: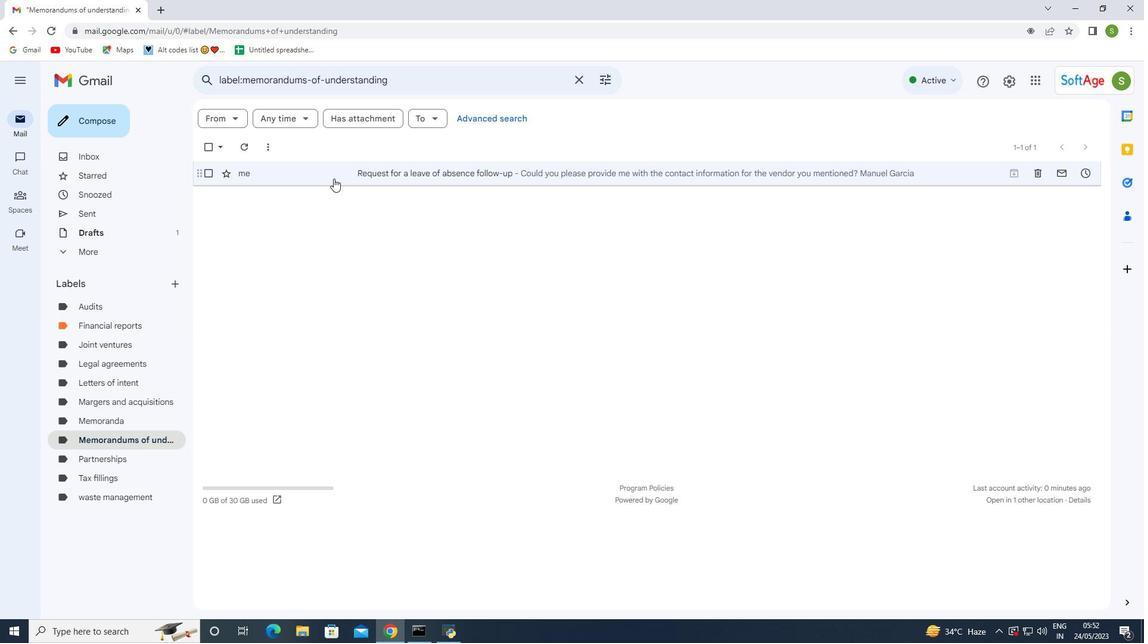 
Action: Mouse moved to (492, 360)
Screenshot: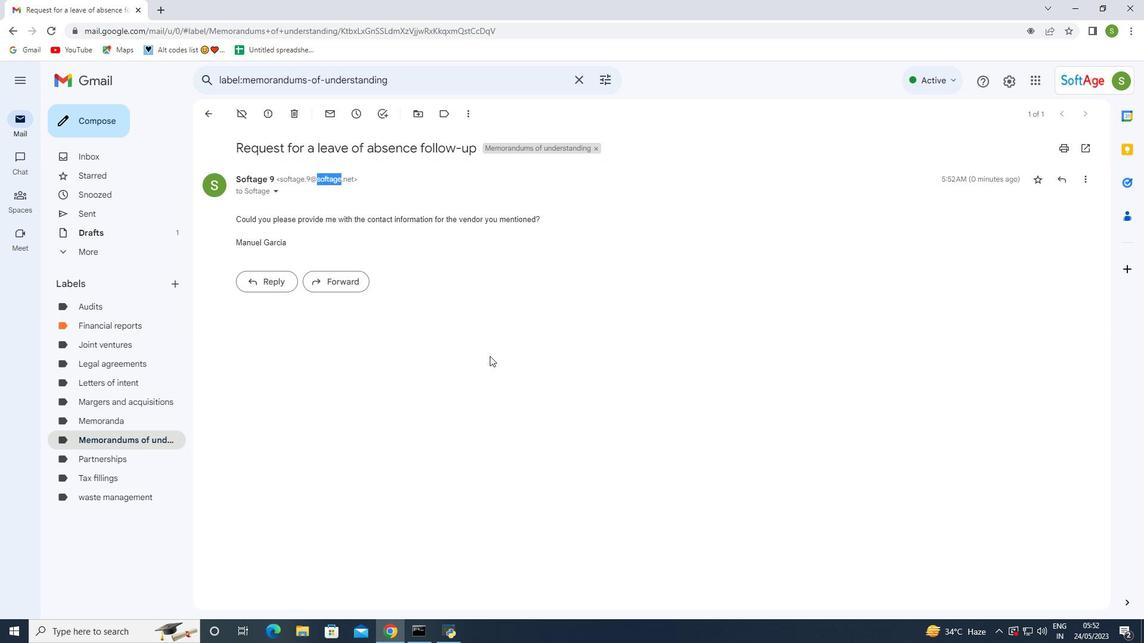 
Action: Mouse pressed left at (492, 360)
Screenshot: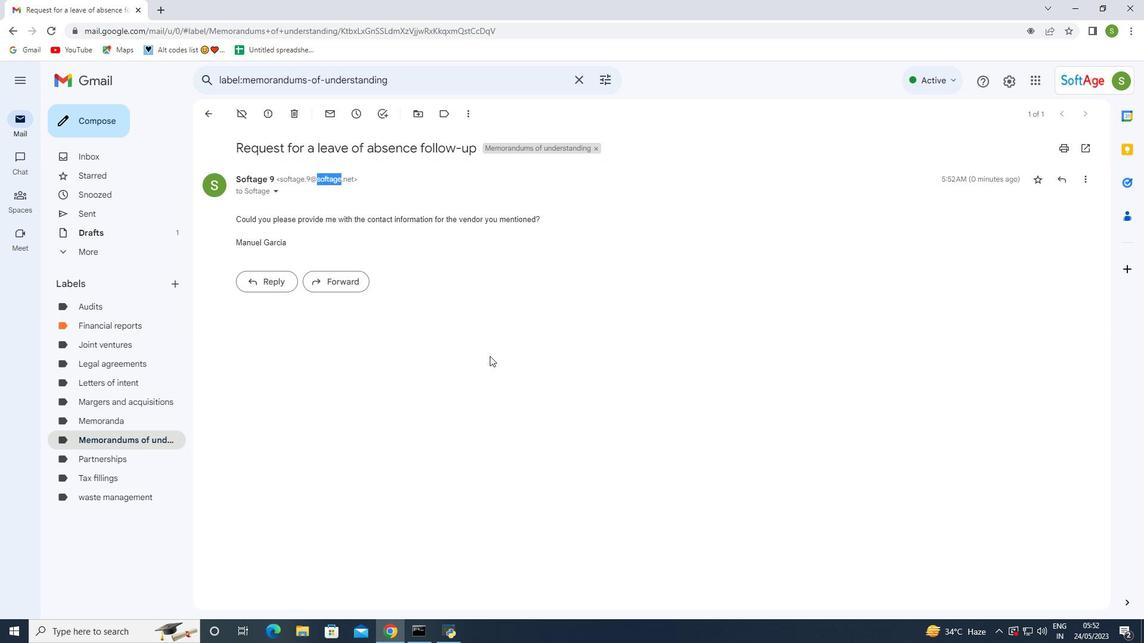 
Action: Mouse moved to (206, 115)
Screenshot: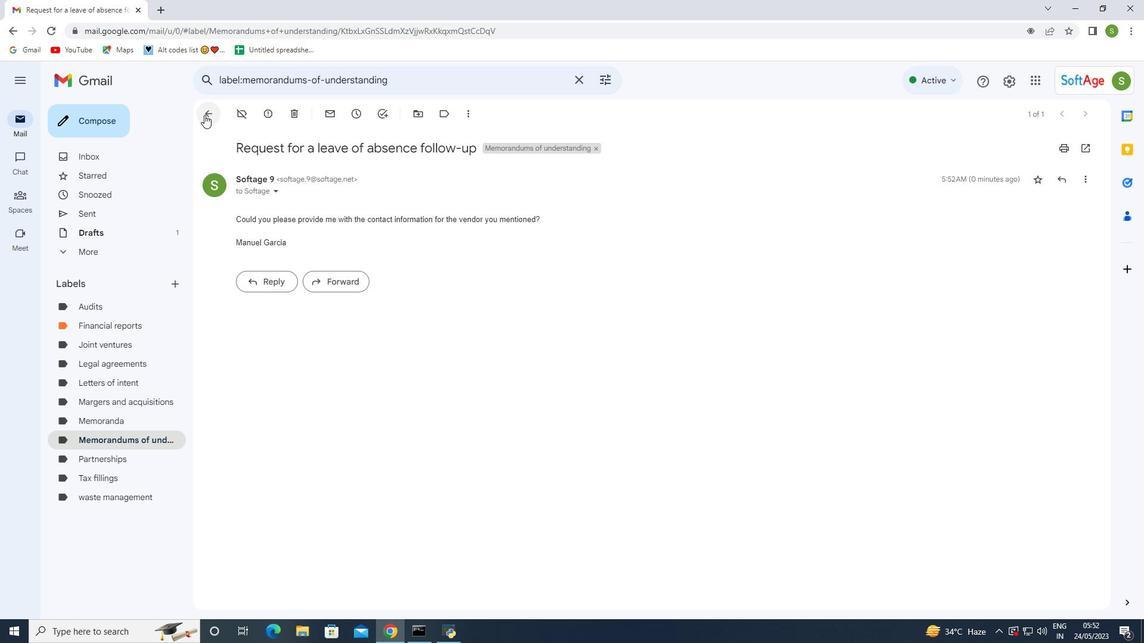 
Action: Mouse pressed left at (206, 115)
Screenshot: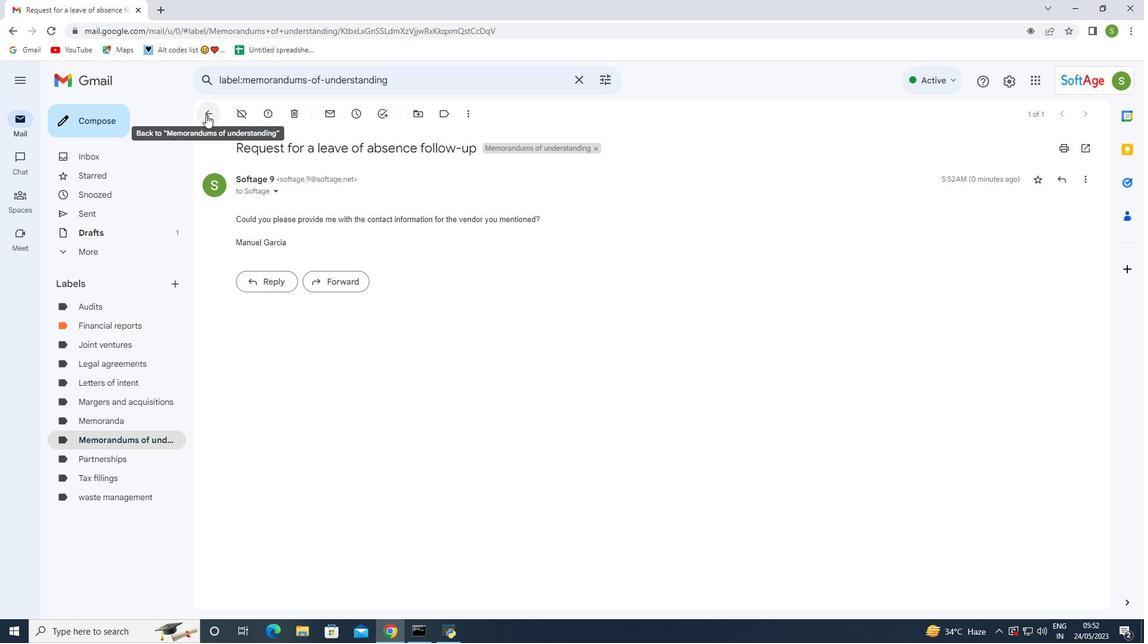 
Action: Mouse moved to (541, 327)
Screenshot: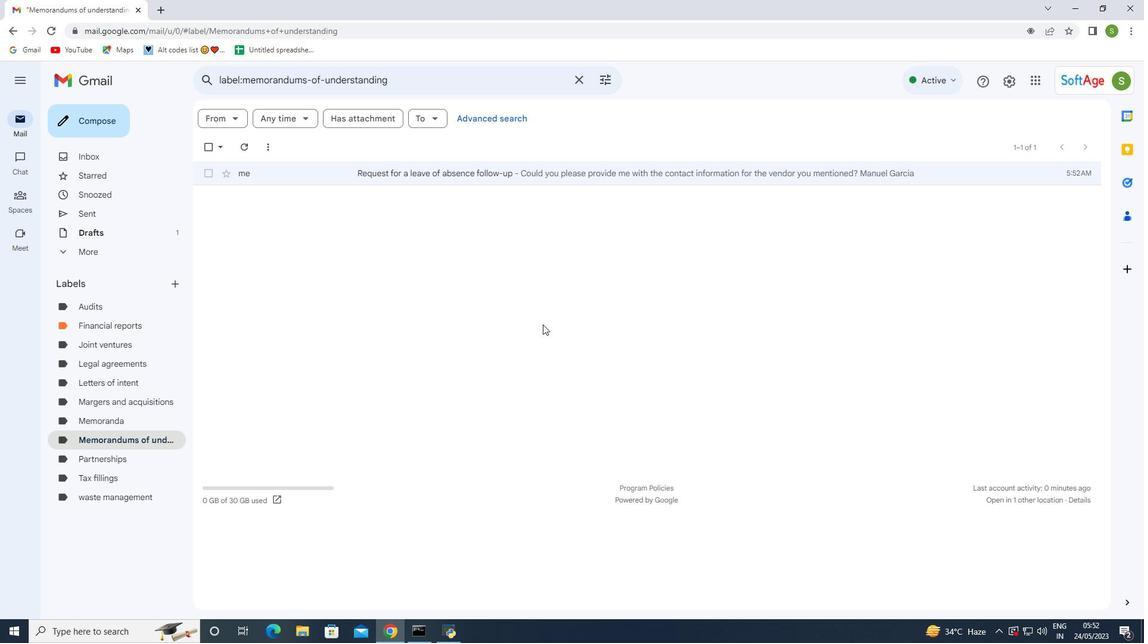 
